 Task: Find a place to stay in Alvares Machado, Brazil from 26 Aug to 10 Sep for 8 guests, with a price range of ₹12000 to ₹340000, including amenities like free parking, TV, and gym, and property type as house.
Action: Mouse moved to (417, 82)
Screenshot: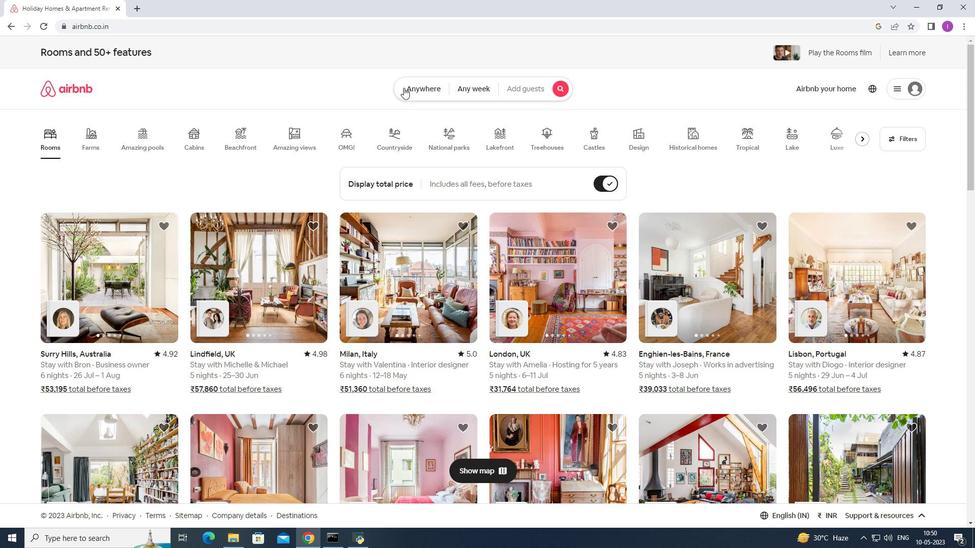 
Action: Mouse pressed left at (417, 82)
Screenshot: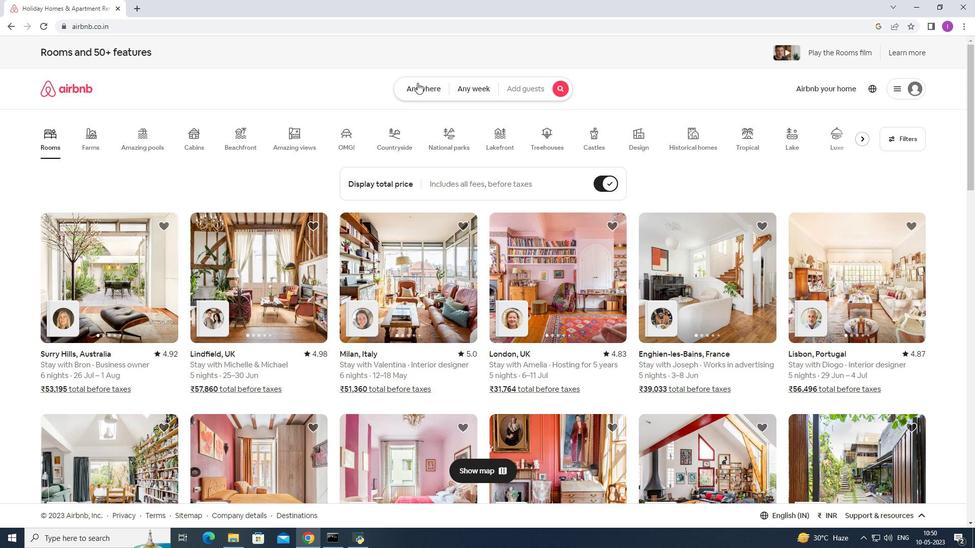
Action: Mouse moved to (327, 129)
Screenshot: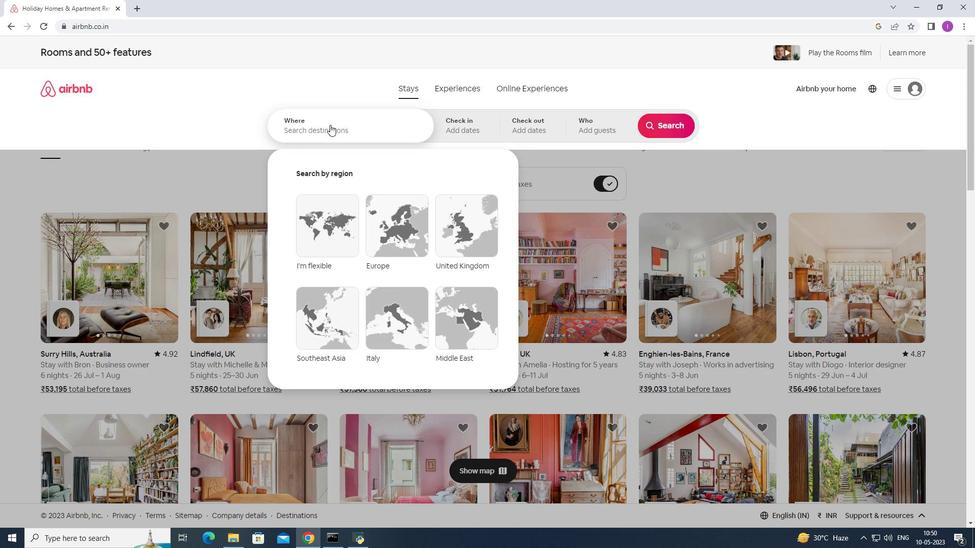 
Action: Mouse pressed left at (327, 129)
Screenshot: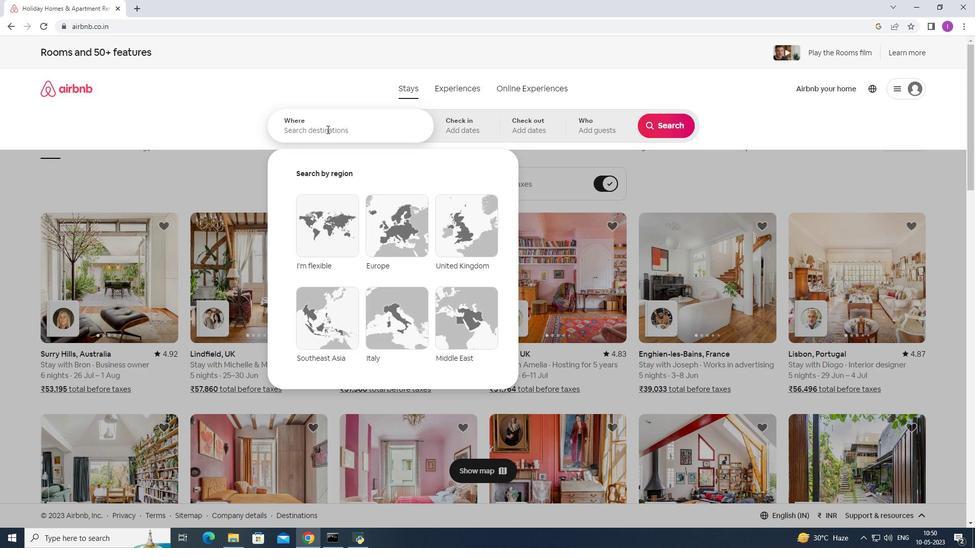 
Action: Mouse moved to (394, 122)
Screenshot: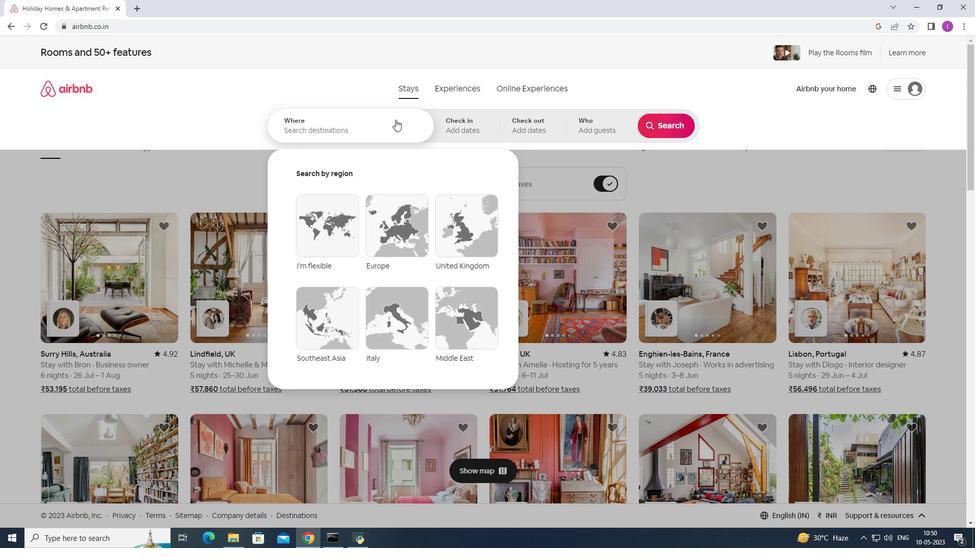 
Action: Key pressed <Key.shift>Alvares<Key.space><Key.shift>Machado,<Key.shift><Key.shift>Brazil
Screenshot: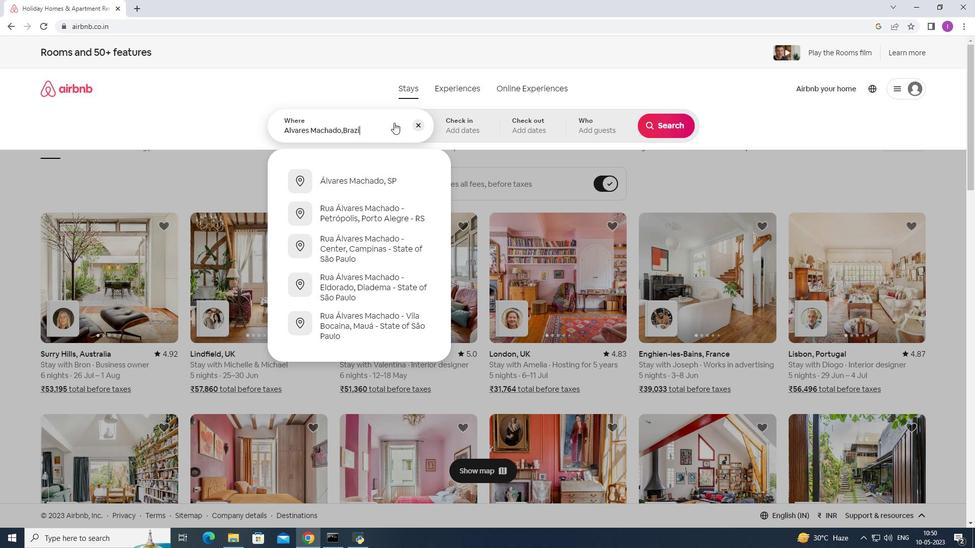 
Action: Mouse moved to (454, 125)
Screenshot: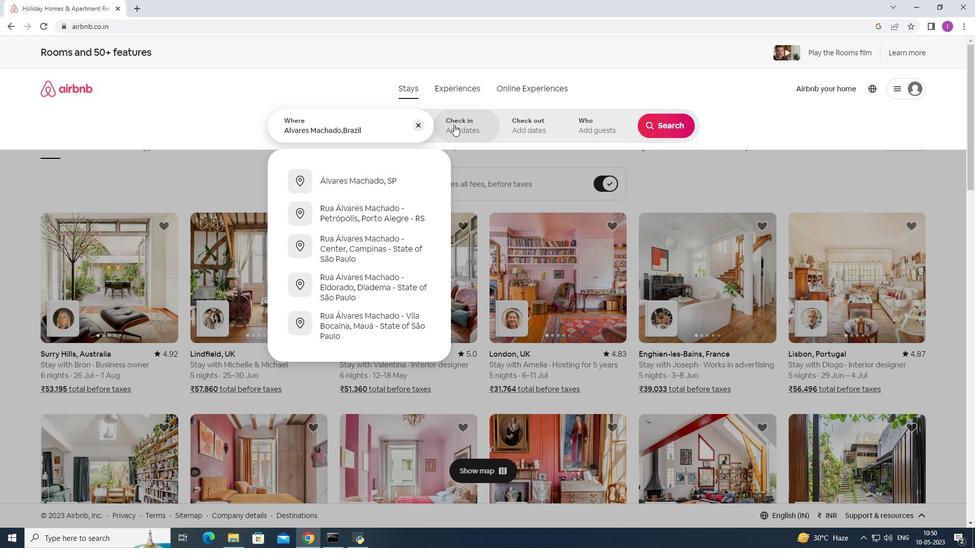
Action: Mouse pressed left at (454, 125)
Screenshot: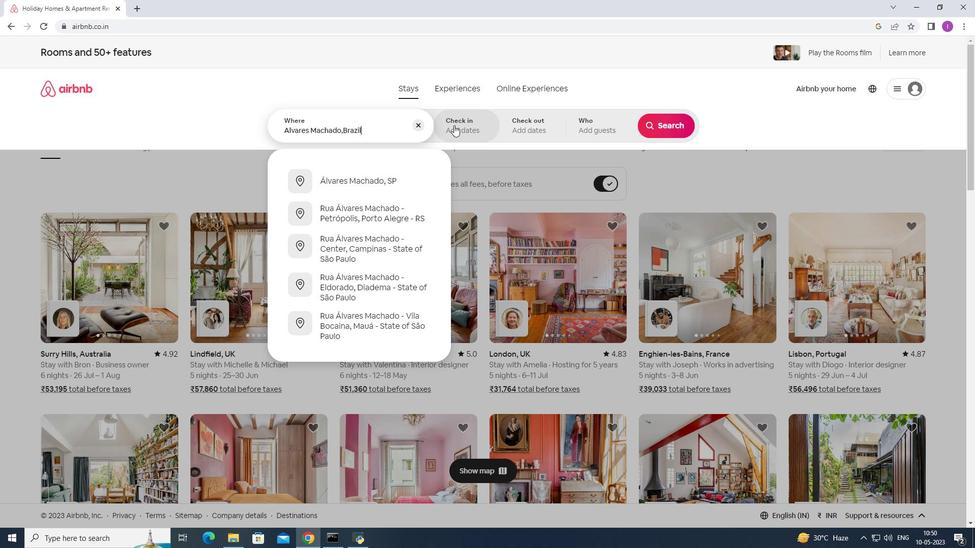 
Action: Mouse moved to (668, 207)
Screenshot: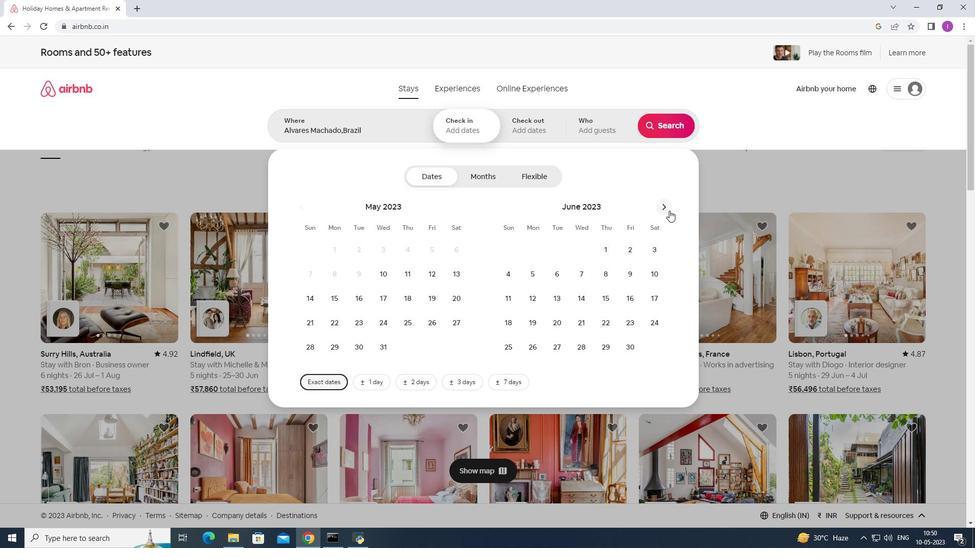 
Action: Mouse pressed left at (668, 207)
Screenshot: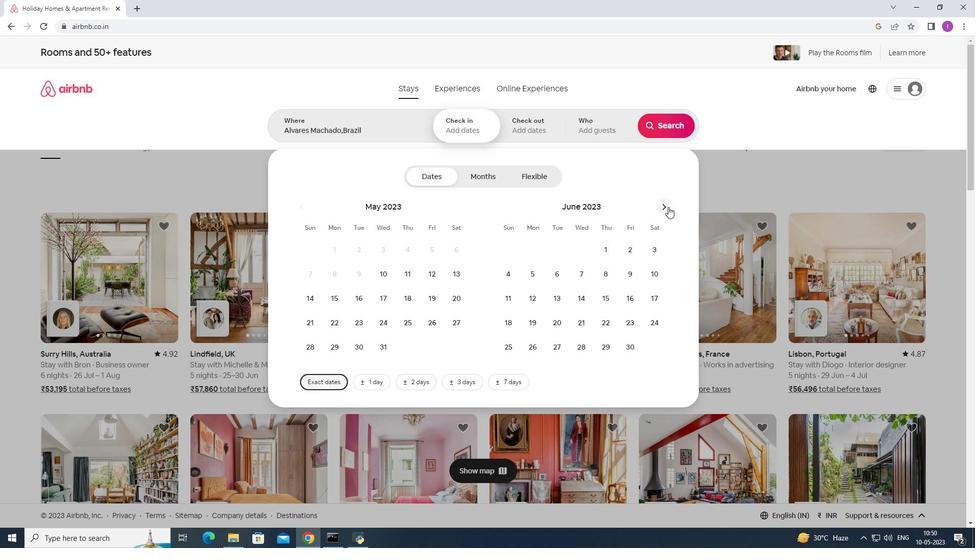 
Action: Mouse pressed left at (668, 207)
Screenshot: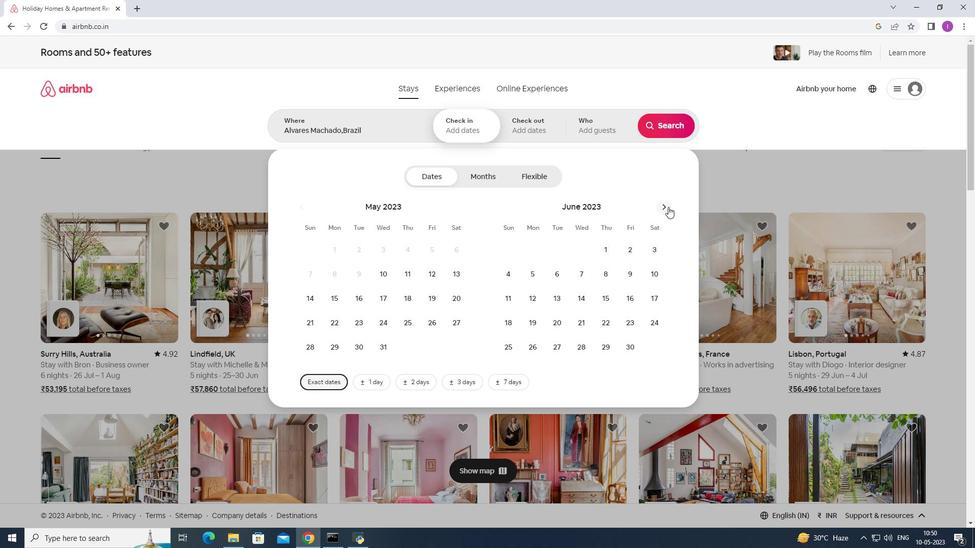 
Action: Mouse pressed left at (668, 207)
Screenshot: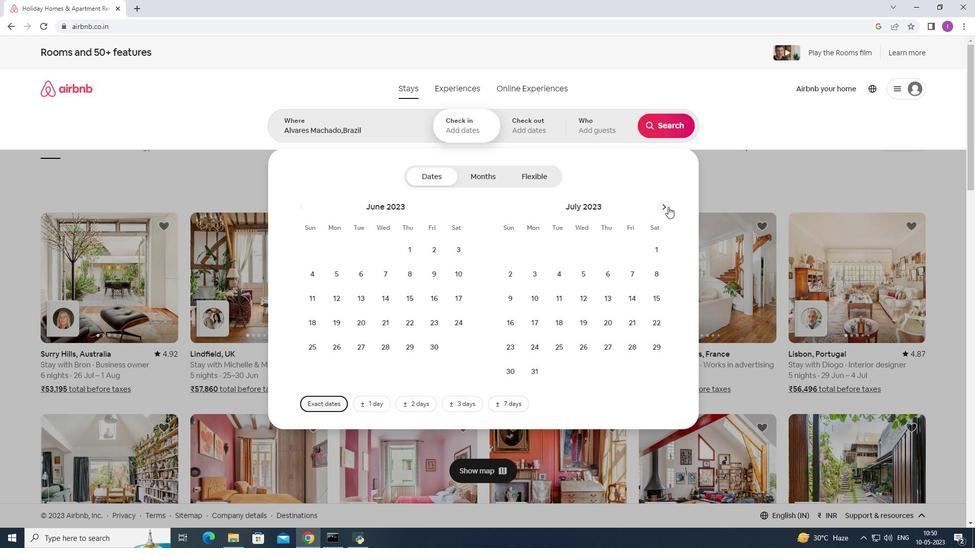 
Action: Mouse moved to (459, 326)
Screenshot: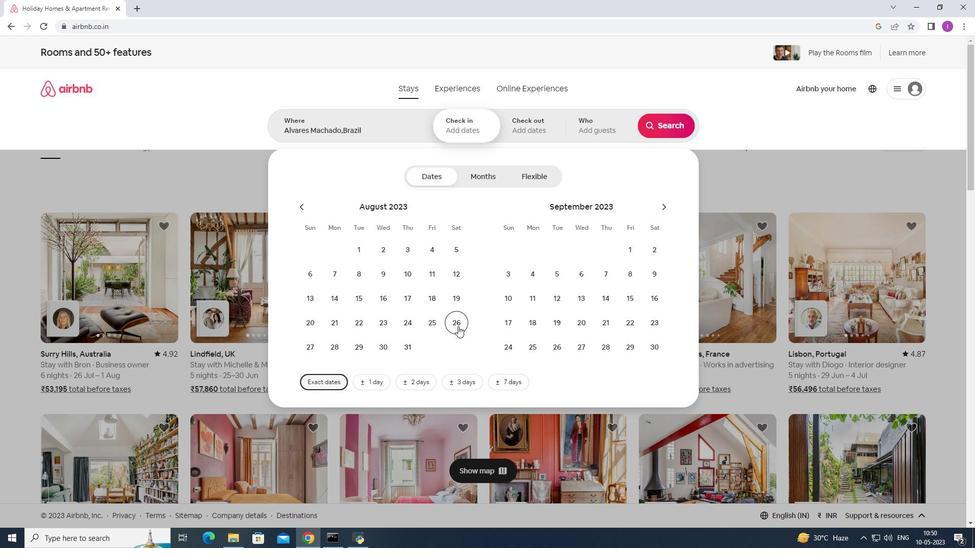 
Action: Mouse pressed left at (459, 326)
Screenshot: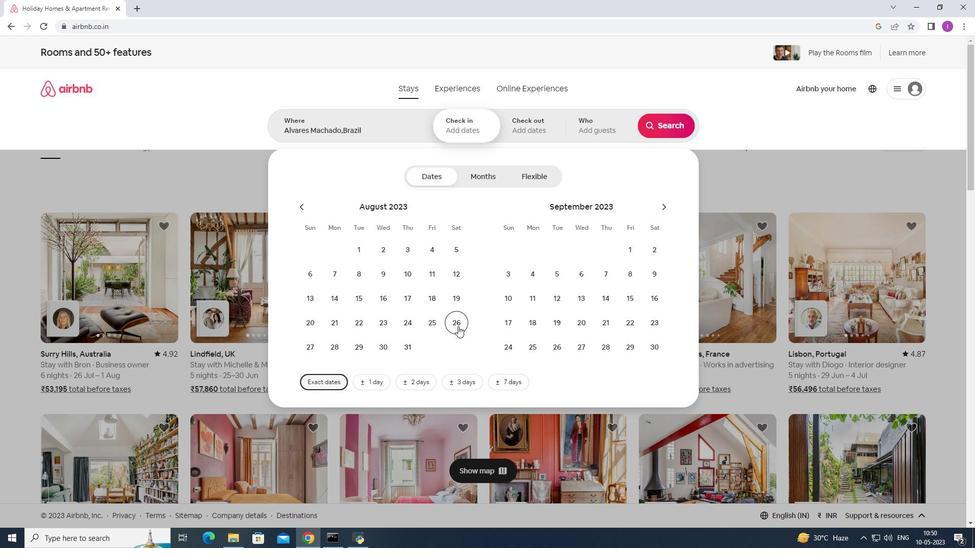 
Action: Mouse moved to (504, 297)
Screenshot: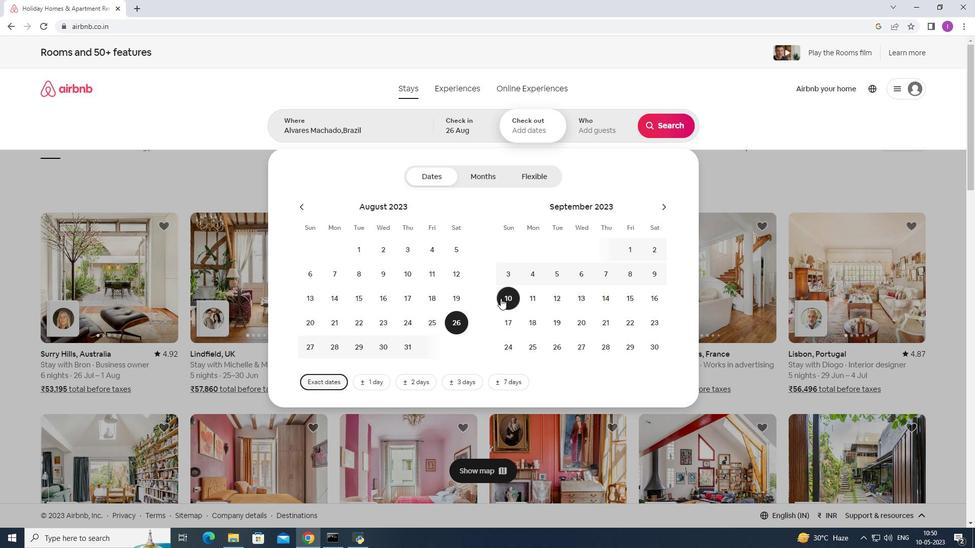 
Action: Mouse pressed left at (504, 297)
Screenshot: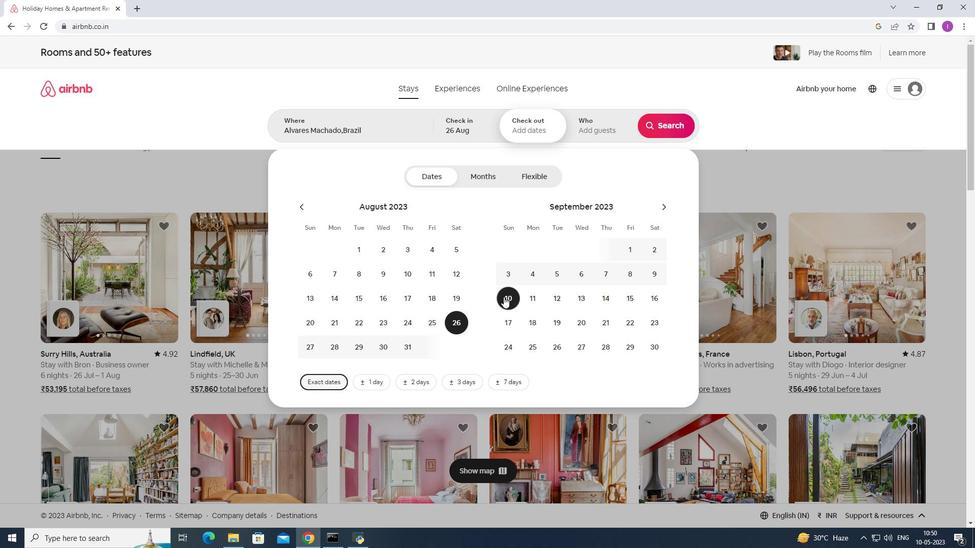 
Action: Mouse moved to (604, 120)
Screenshot: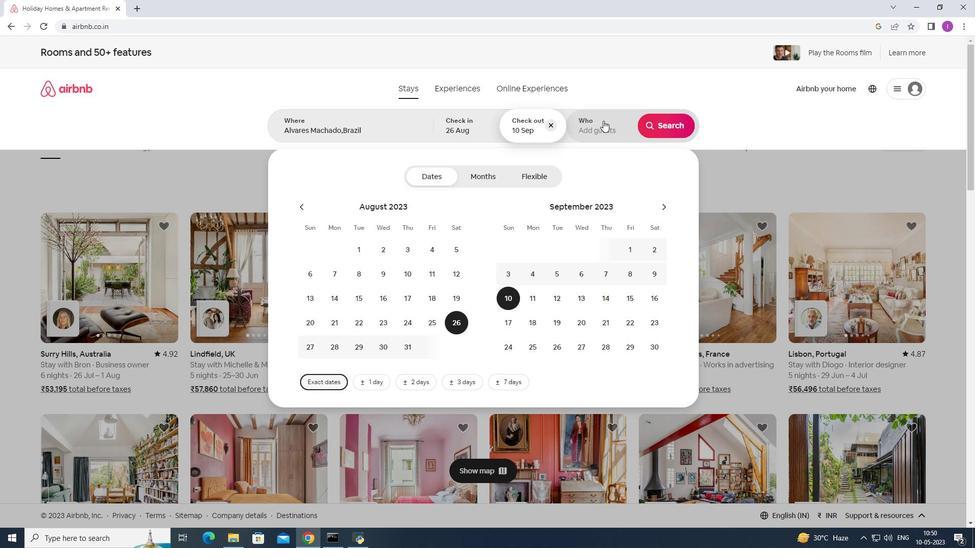 
Action: Mouse pressed left at (604, 120)
Screenshot: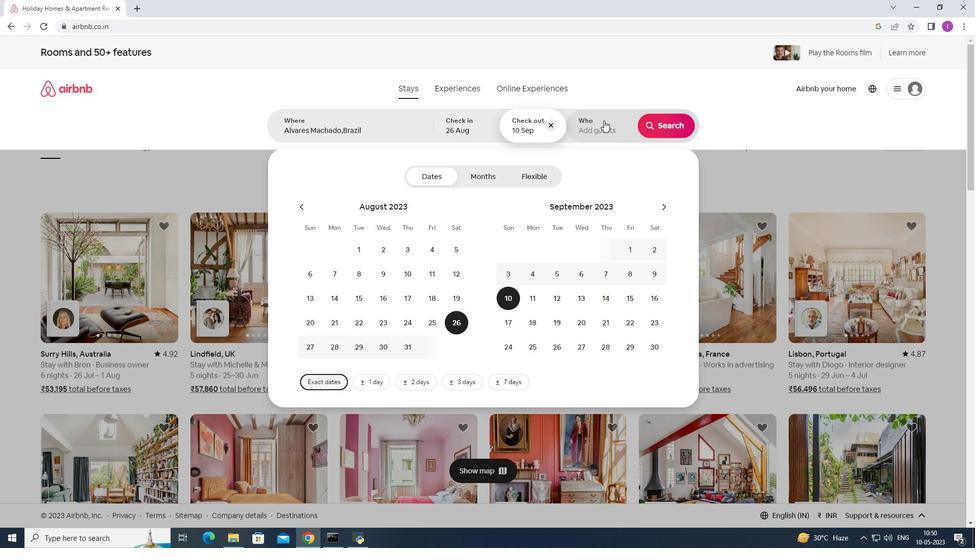 
Action: Mouse moved to (670, 181)
Screenshot: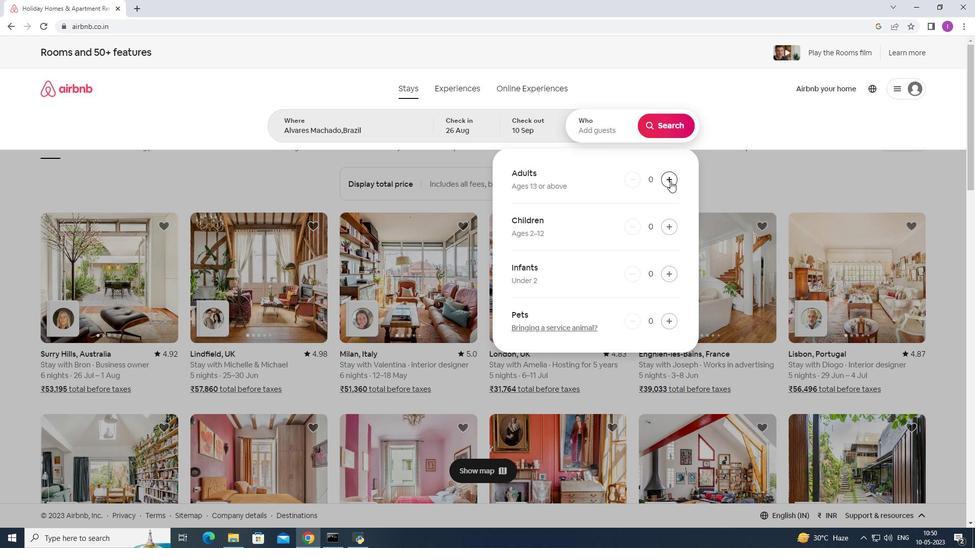 
Action: Mouse pressed left at (670, 181)
Screenshot: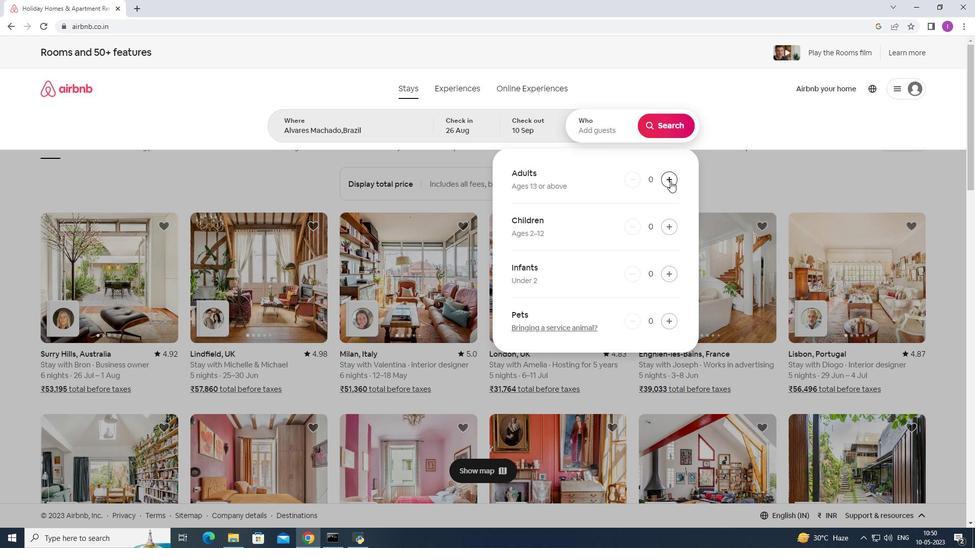 
Action: Mouse moved to (671, 181)
Screenshot: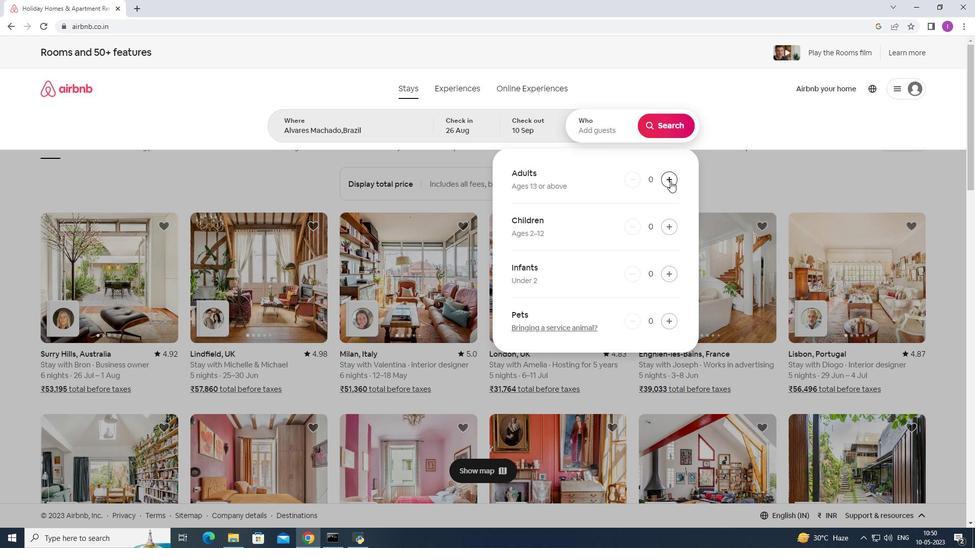 
Action: Mouse pressed left at (671, 181)
Screenshot: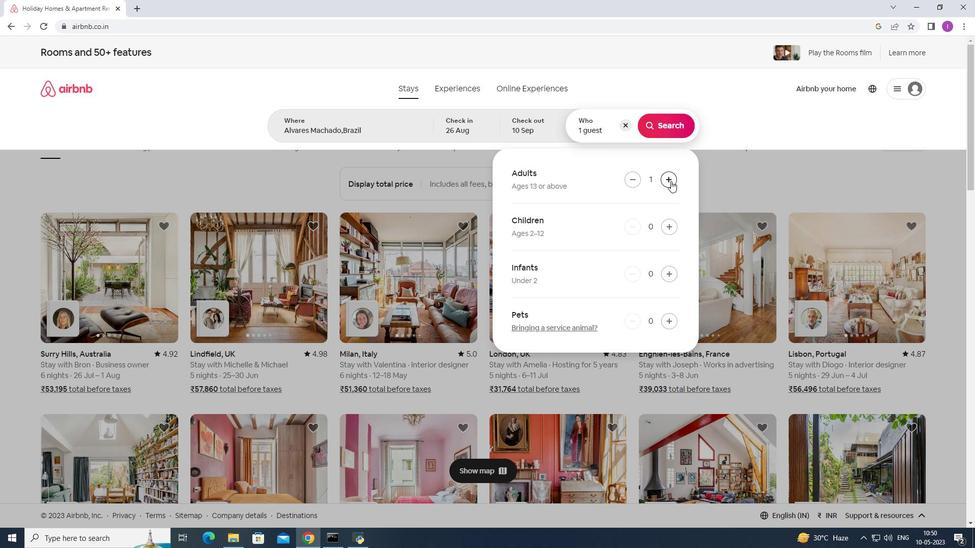 
Action: Mouse pressed left at (671, 181)
Screenshot: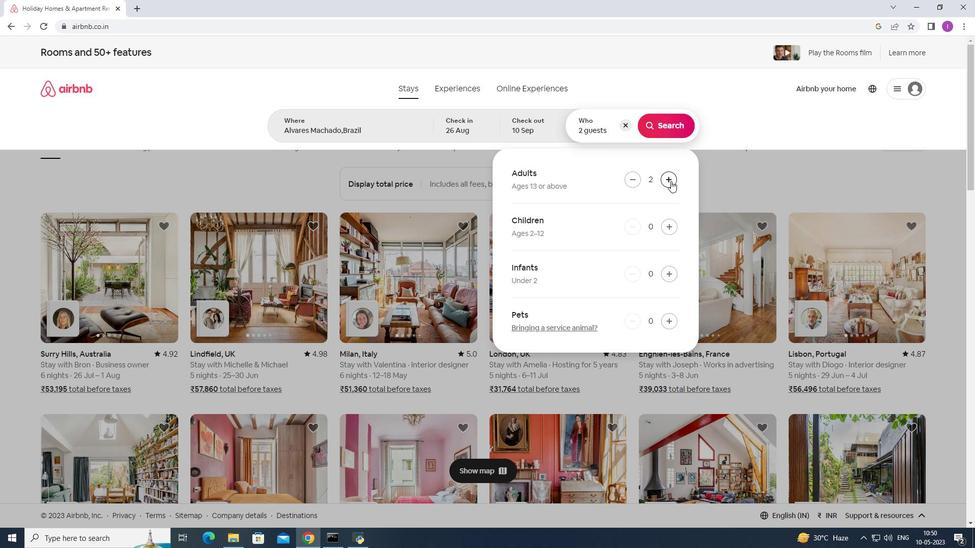 
Action: Mouse moved to (671, 180)
Screenshot: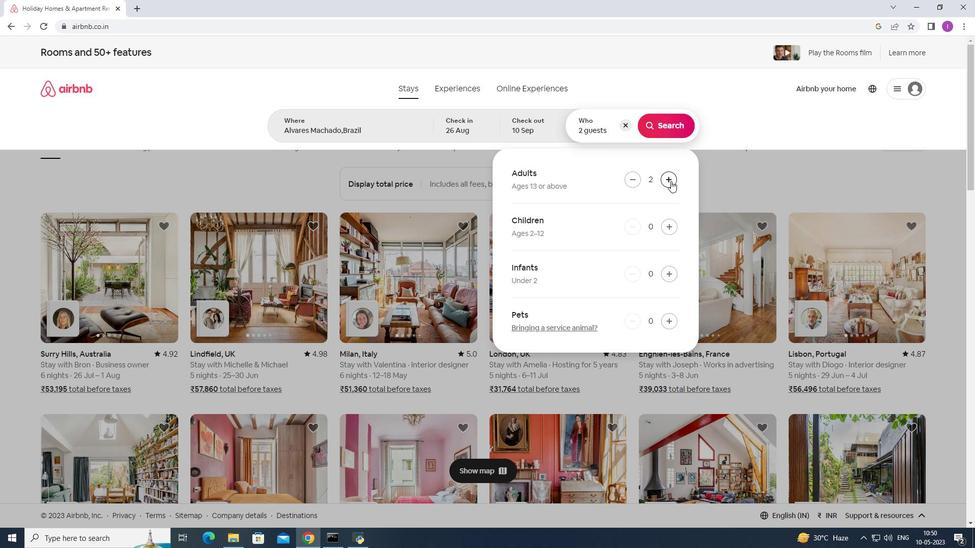 
Action: Mouse pressed left at (671, 180)
Screenshot: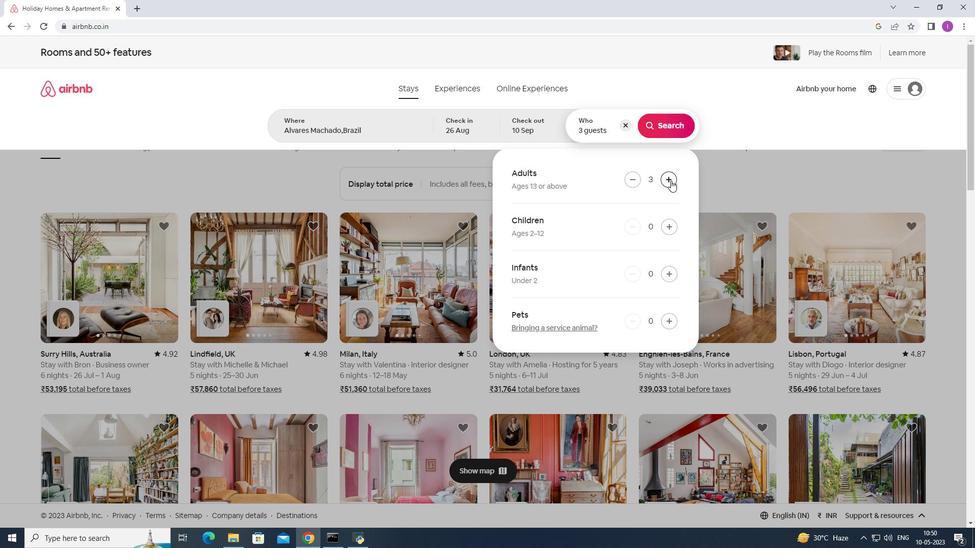 
Action: Mouse pressed left at (671, 180)
Screenshot: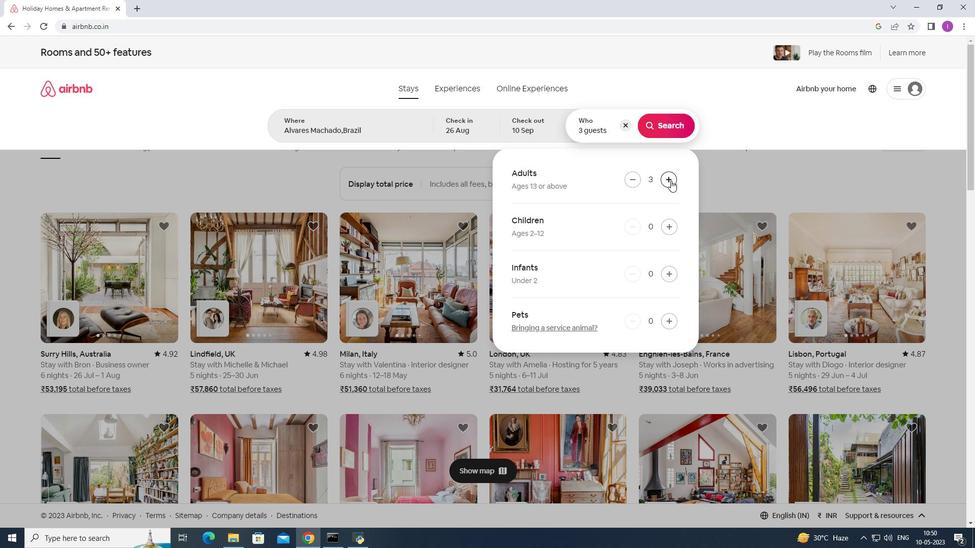 
Action: Mouse pressed left at (671, 180)
Screenshot: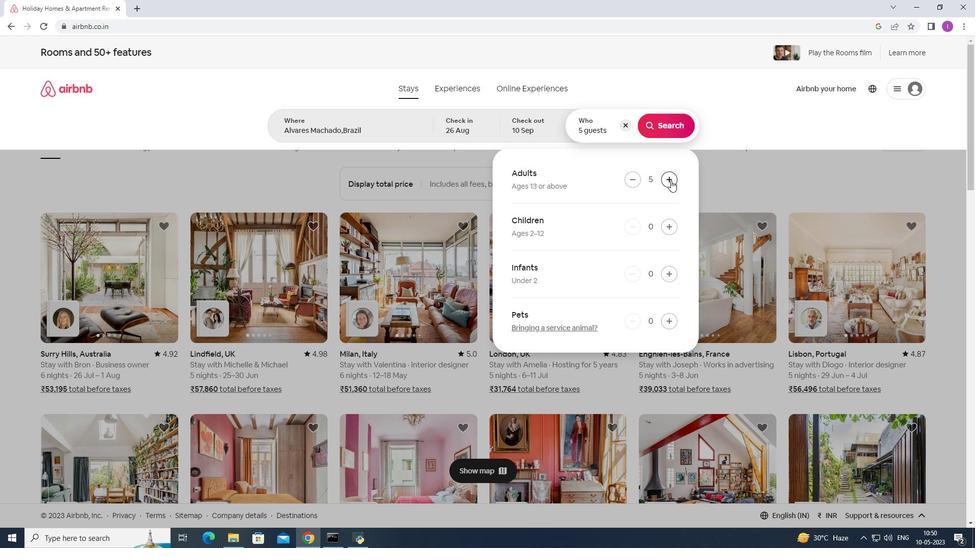 
Action: Mouse moved to (671, 223)
Screenshot: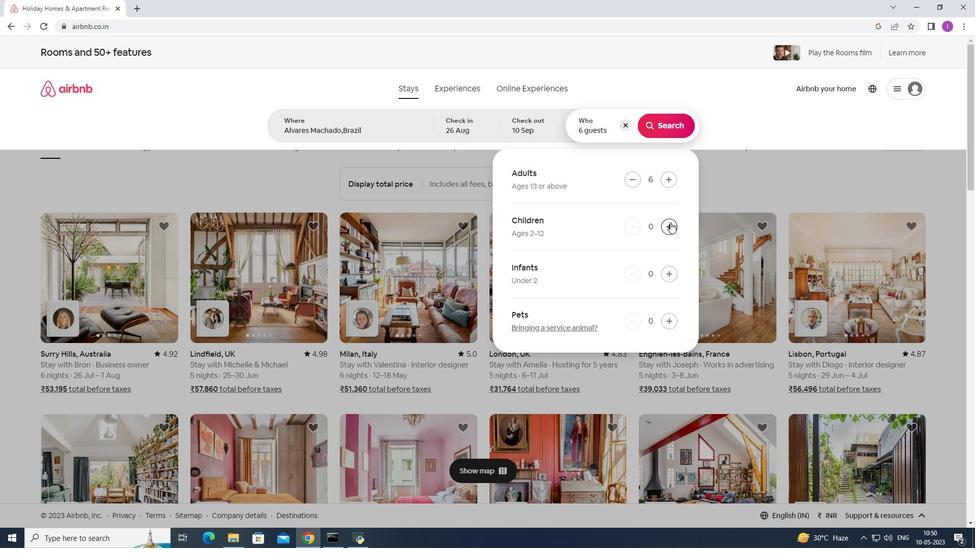 
Action: Mouse pressed left at (671, 223)
Screenshot: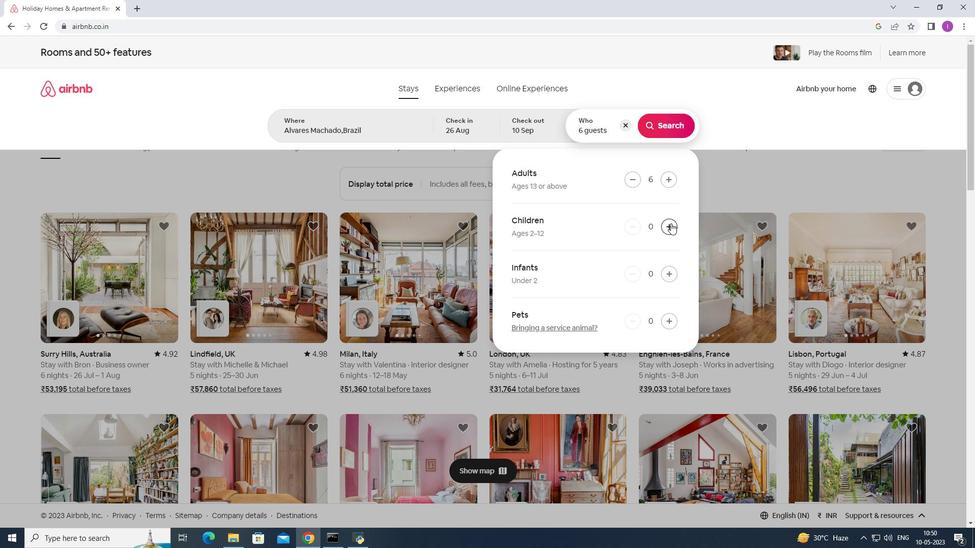
Action: Mouse pressed left at (671, 223)
Screenshot: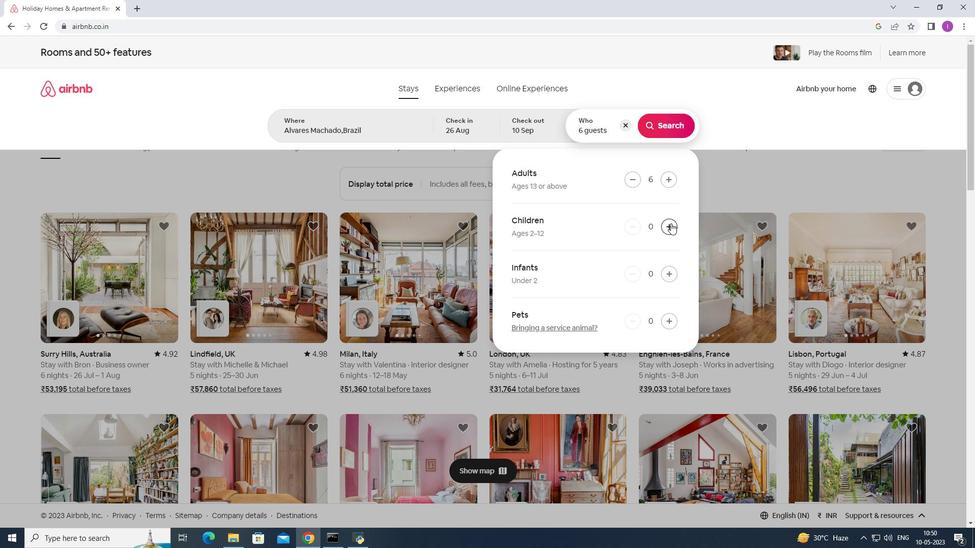 
Action: Mouse moved to (664, 130)
Screenshot: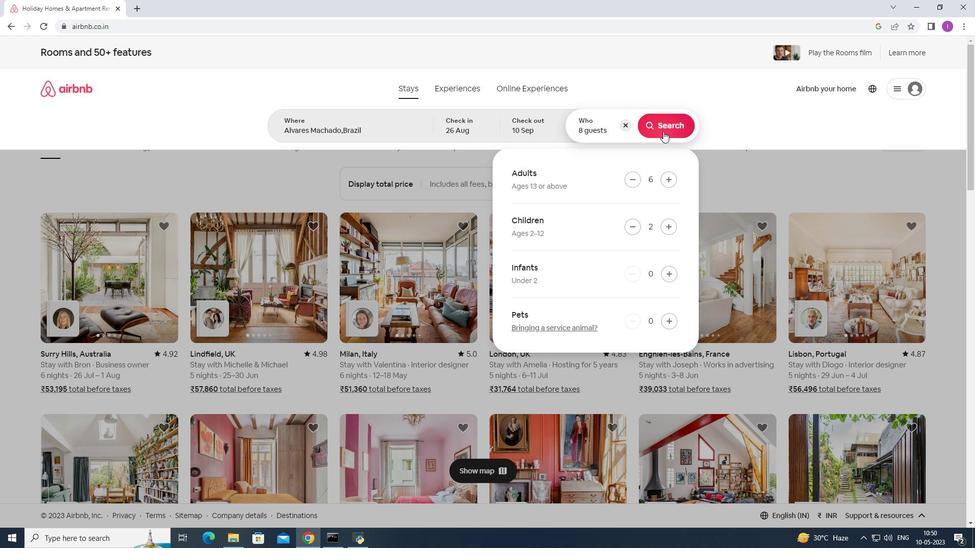 
Action: Mouse pressed left at (664, 130)
Screenshot: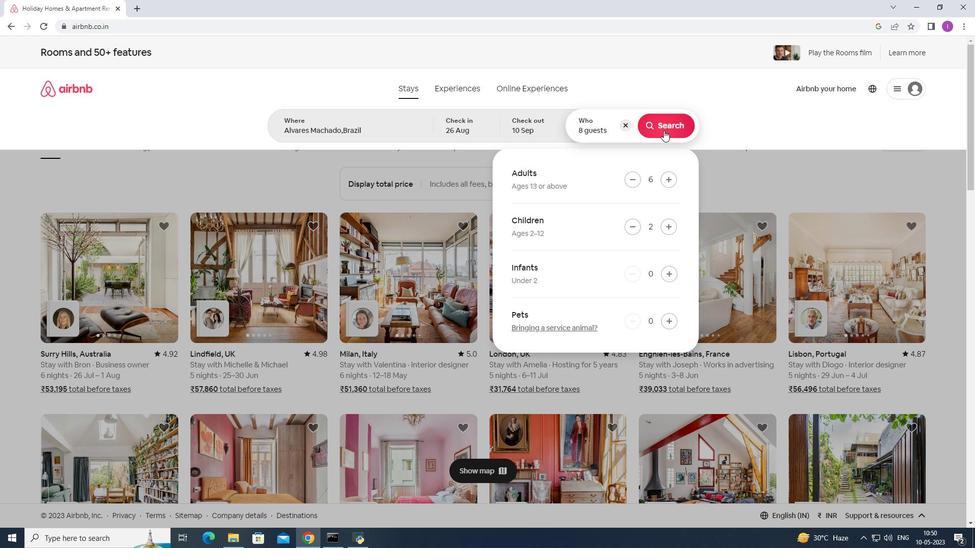
Action: Mouse moved to (936, 97)
Screenshot: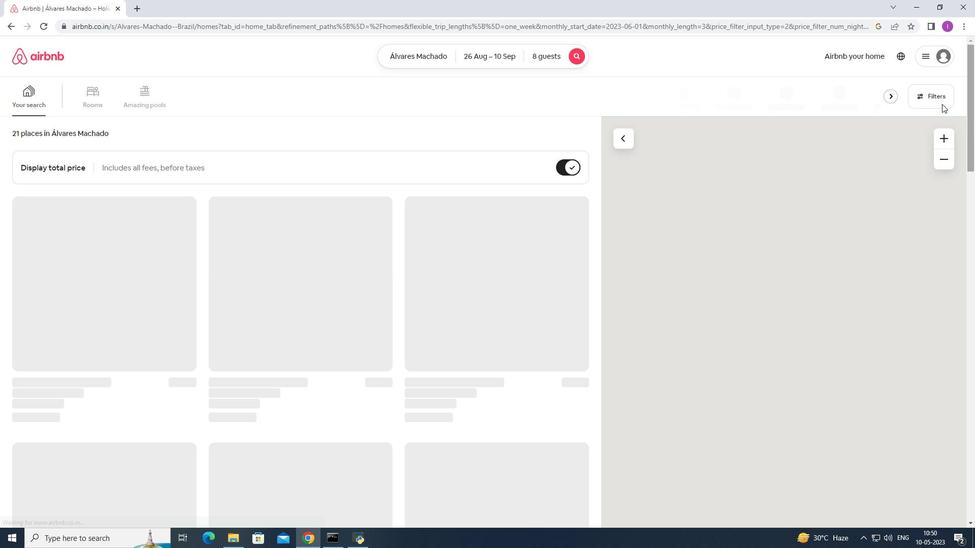 
Action: Mouse pressed left at (936, 97)
Screenshot: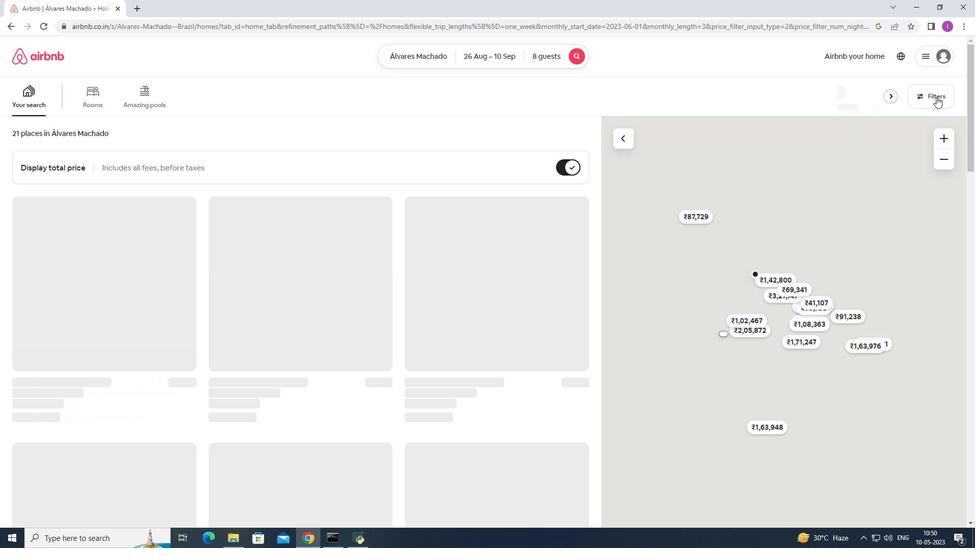 
Action: Mouse moved to (366, 346)
Screenshot: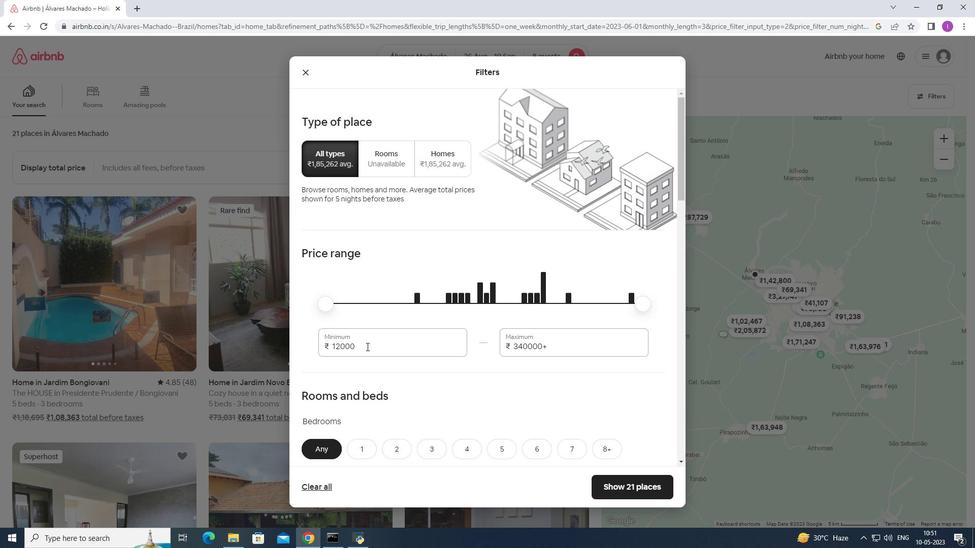 
Action: Mouse pressed left at (366, 346)
Screenshot: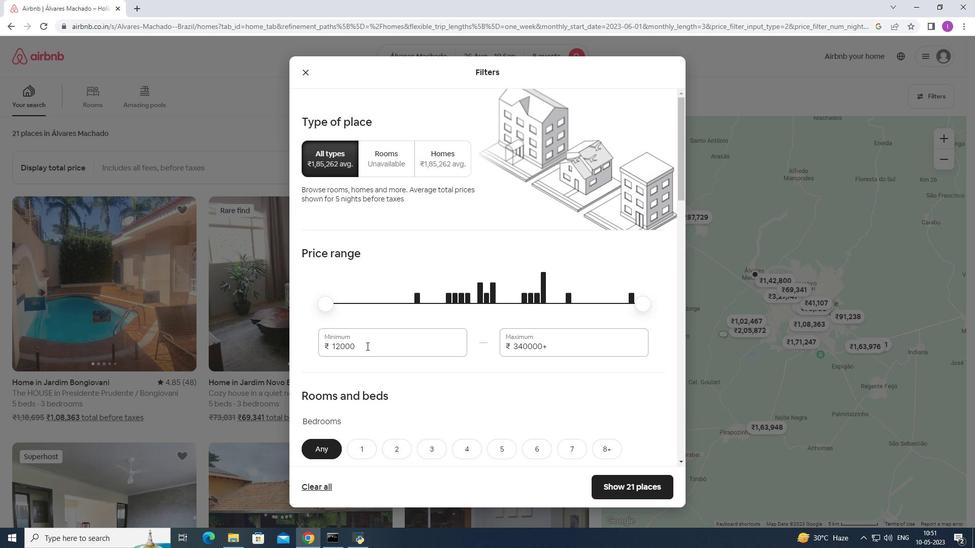 
Action: Mouse moved to (349, 358)
Screenshot: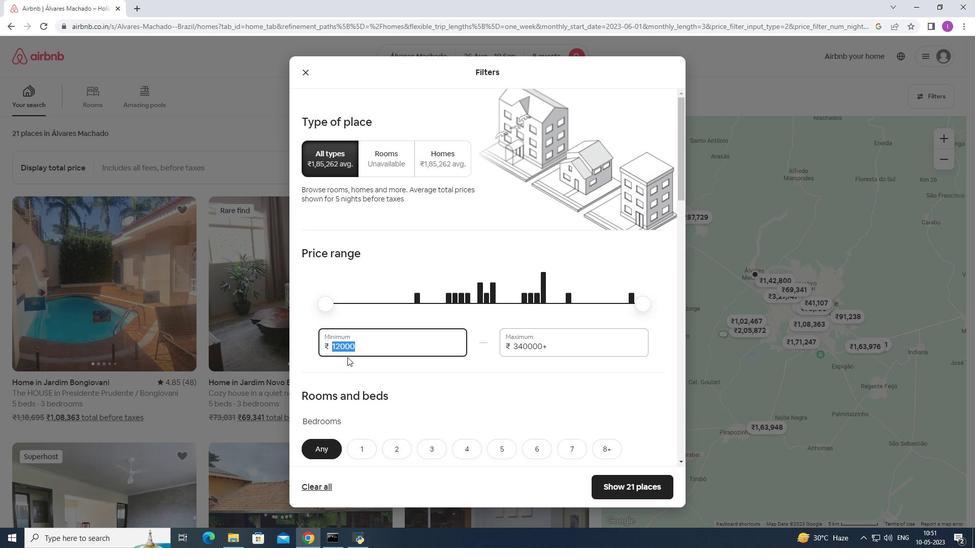 
Action: Key pressed 1
Screenshot: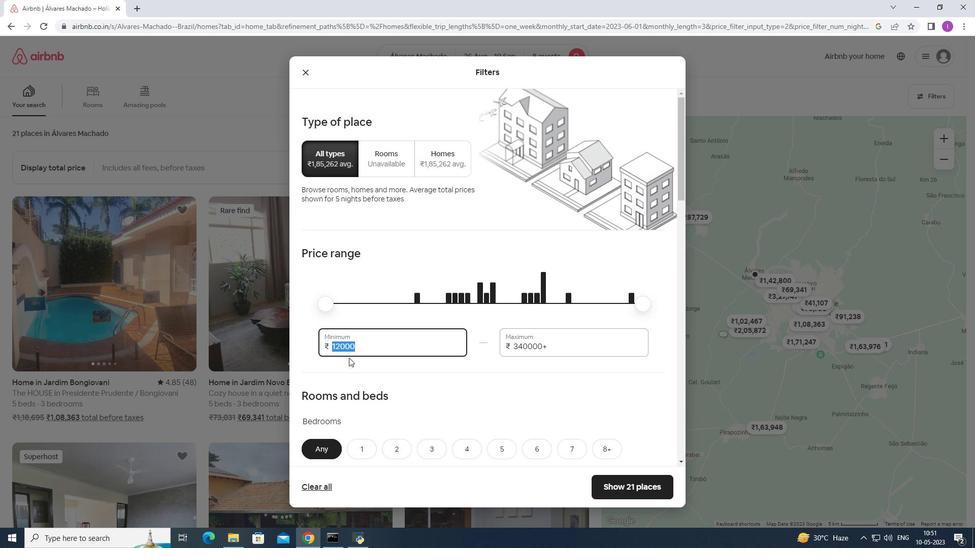 
Action: Mouse moved to (349, 358)
Screenshot: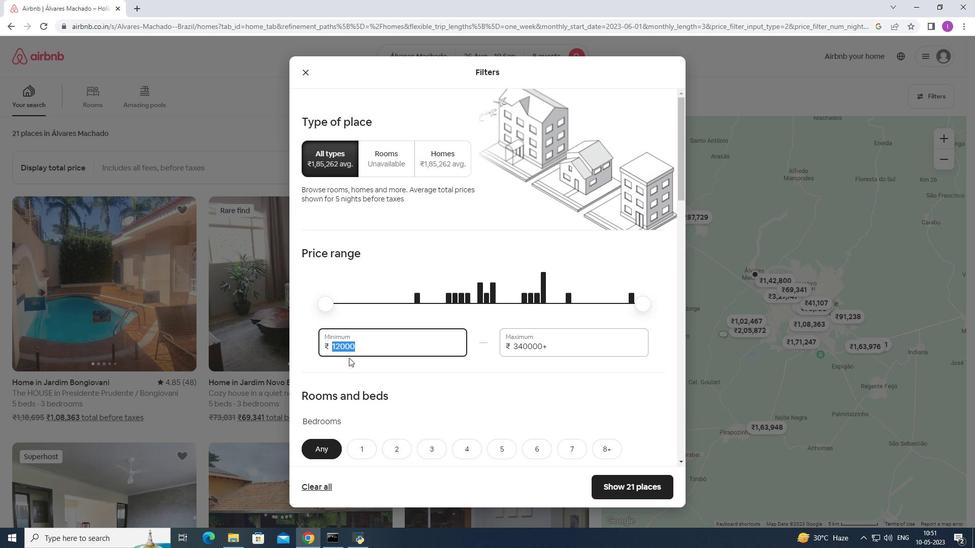 
Action: Key pressed 00
Screenshot: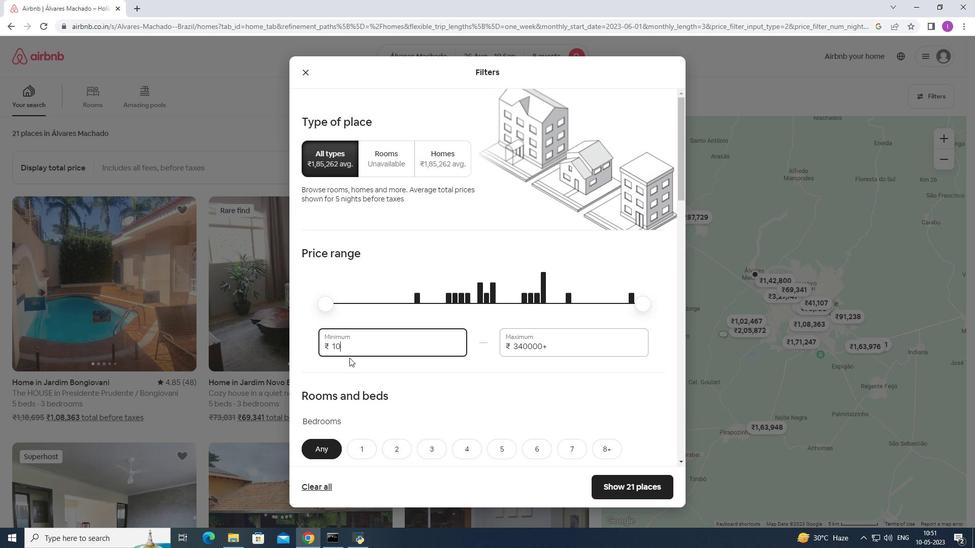 
Action: Mouse moved to (349, 358)
Screenshot: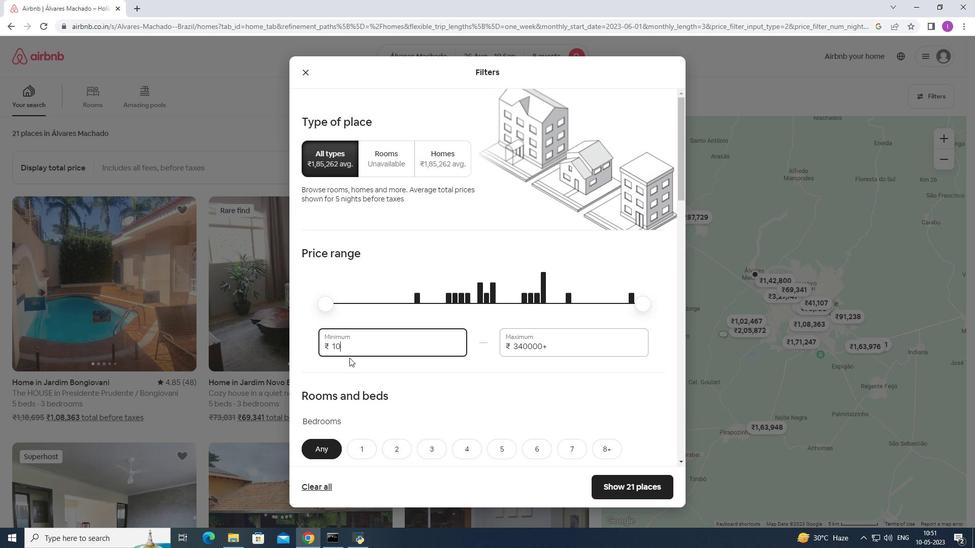 
Action: Key pressed 0
Screenshot: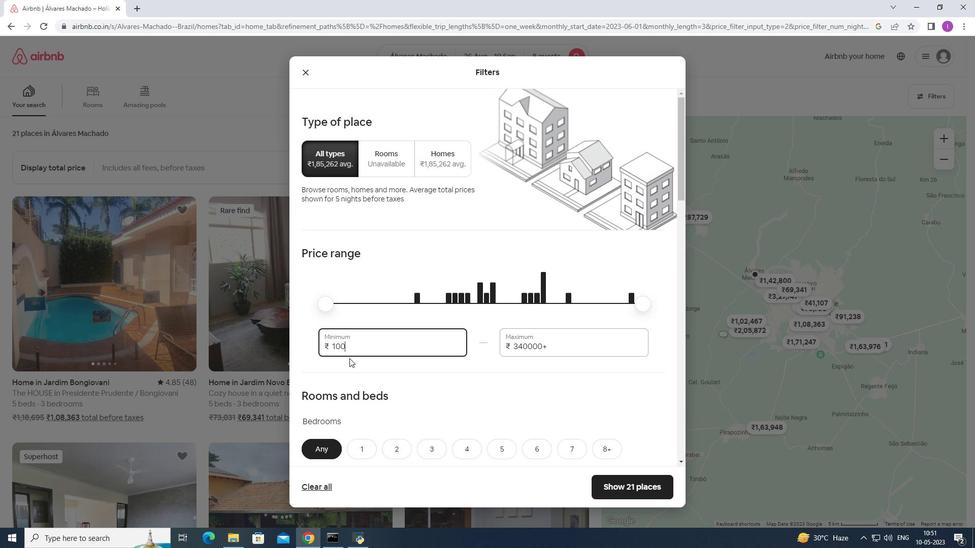 
Action: Mouse moved to (352, 360)
Screenshot: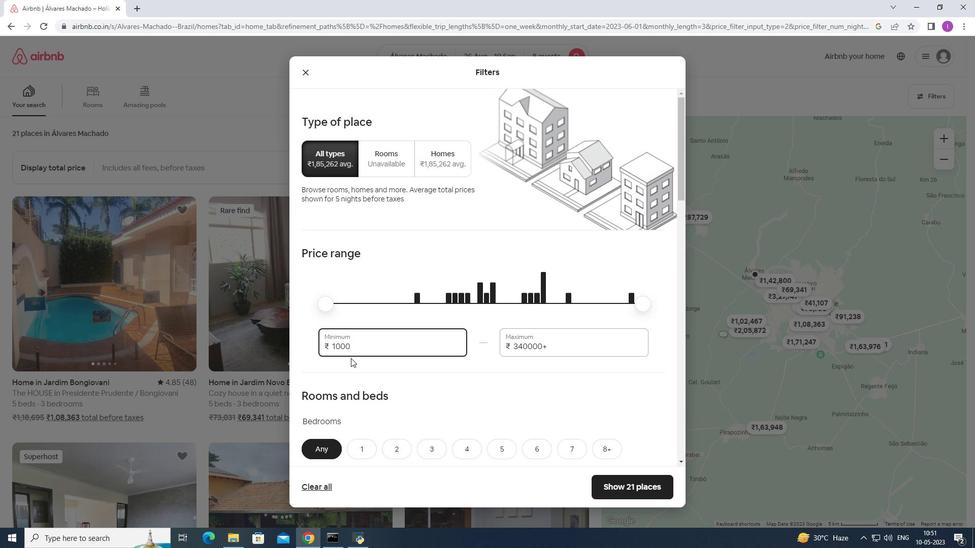 
Action: Key pressed 0
Screenshot: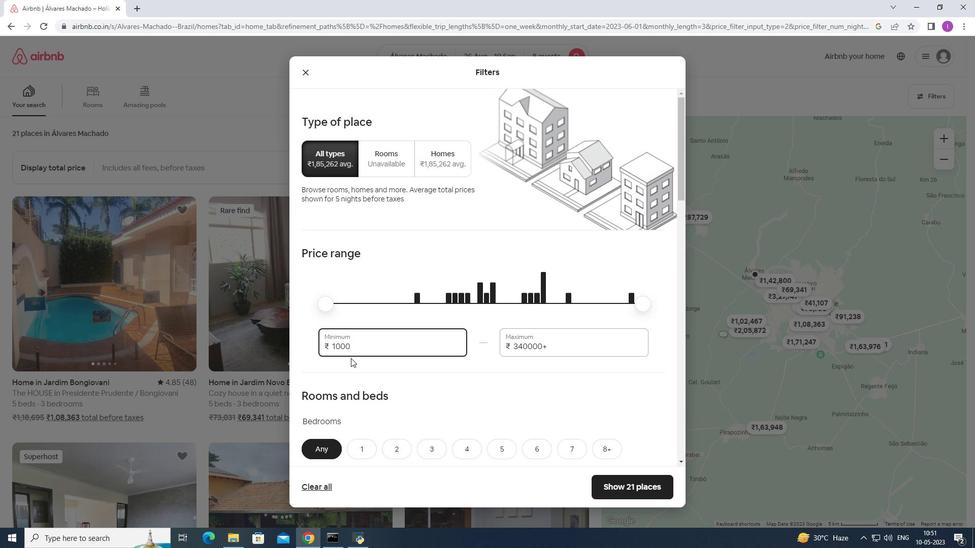 
Action: Mouse moved to (556, 341)
Screenshot: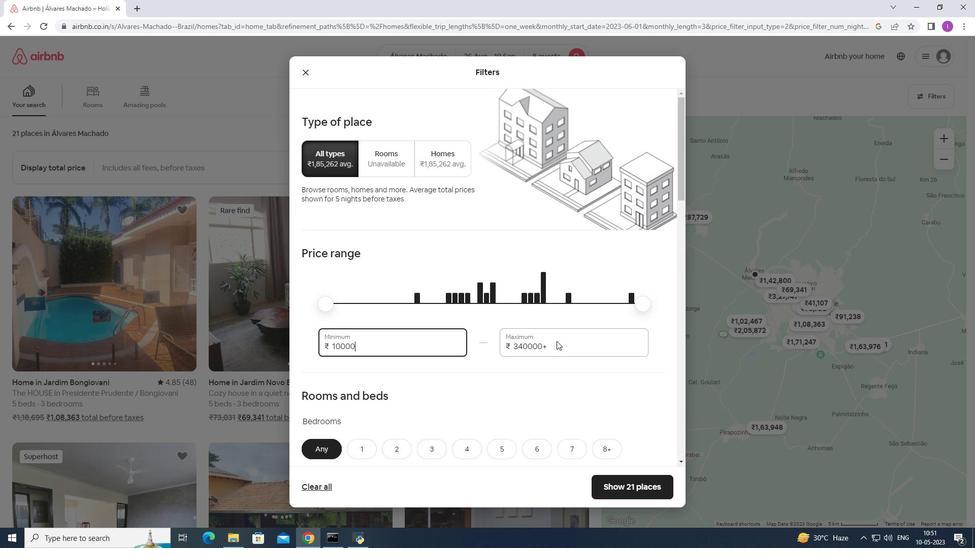 
Action: Mouse pressed left at (556, 341)
Screenshot: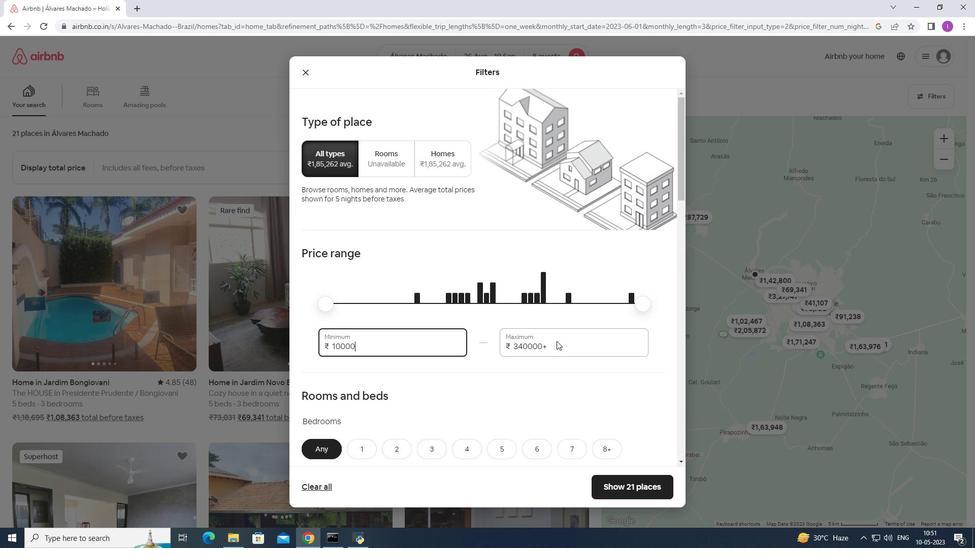 
Action: Mouse moved to (553, 341)
Screenshot: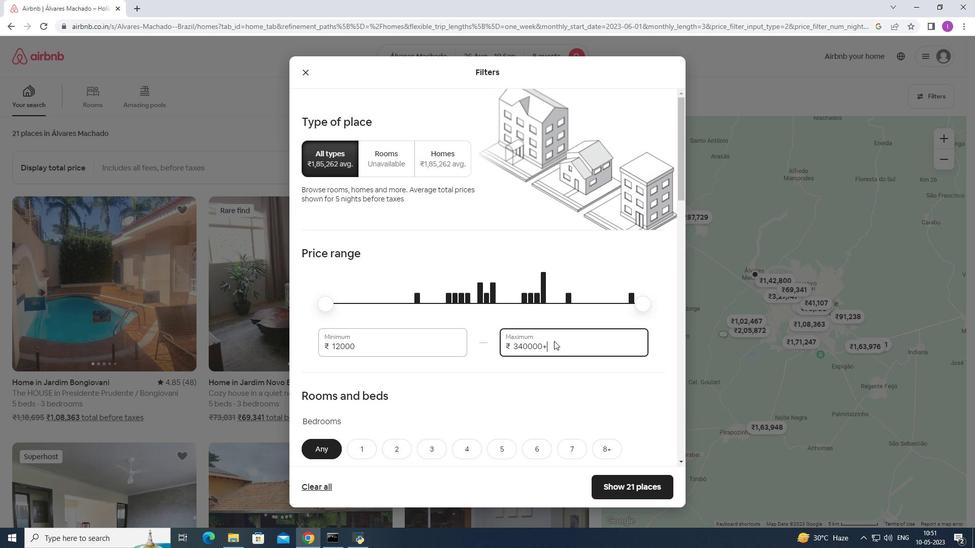 
Action: Mouse pressed left at (553, 341)
Screenshot: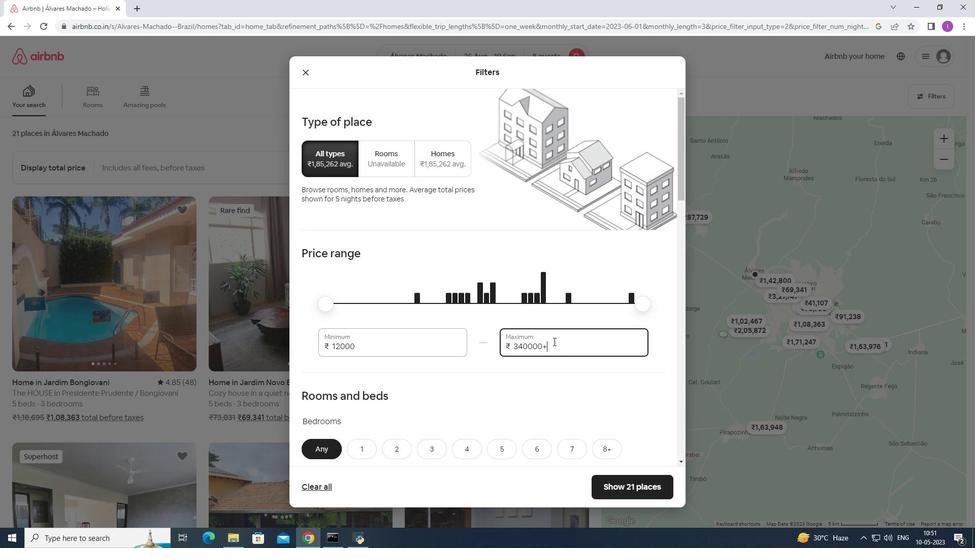 
Action: Mouse moved to (546, 346)
Screenshot: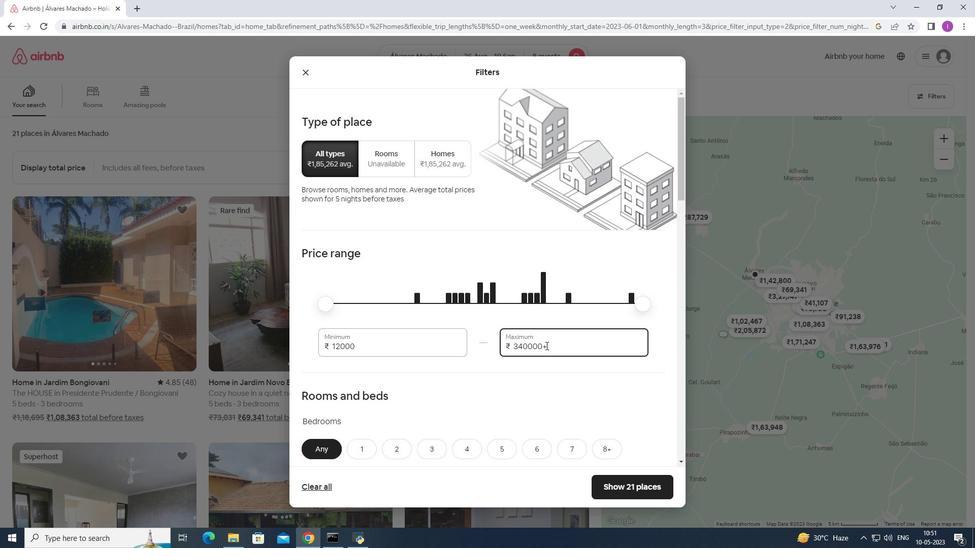 
Action: Mouse pressed left at (546, 346)
Screenshot: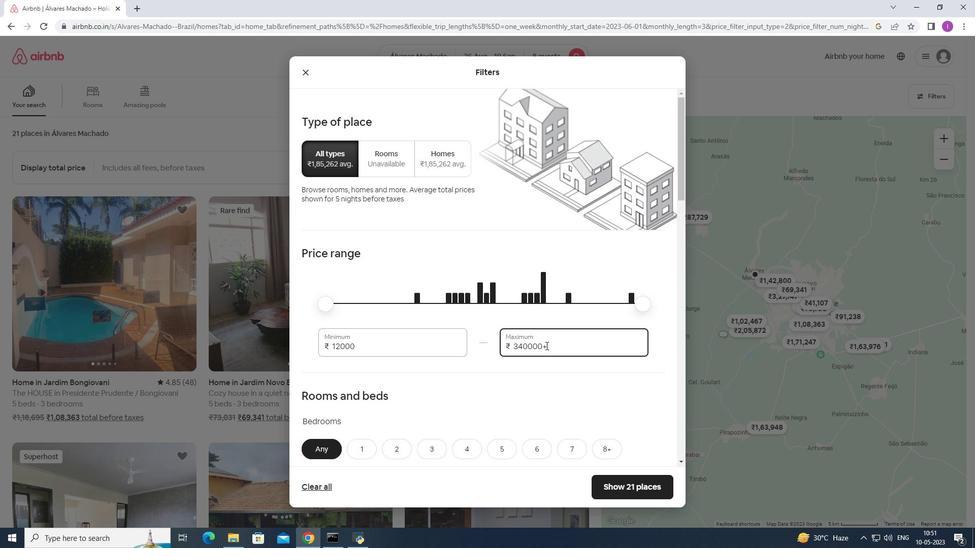
Action: Mouse moved to (511, 350)
Screenshot: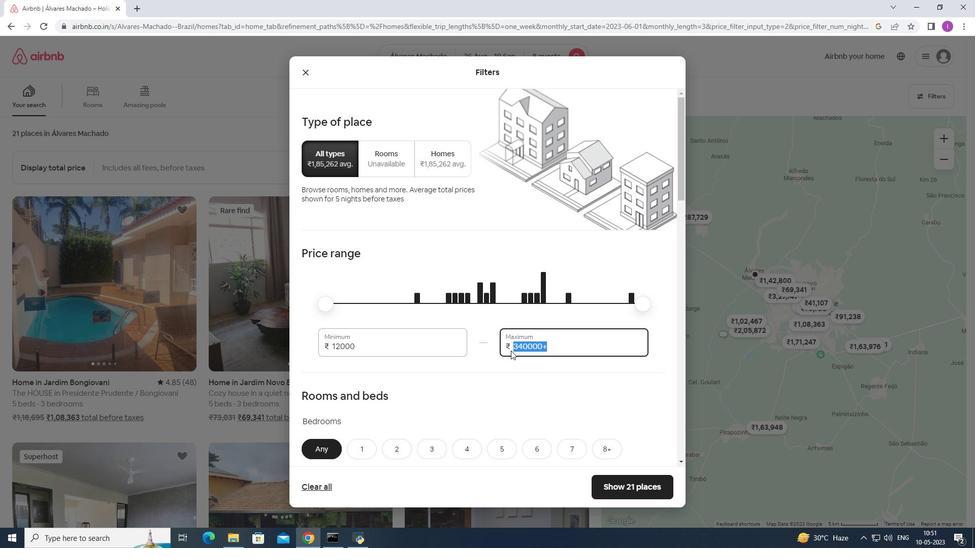 
Action: Key pressed 1
Screenshot: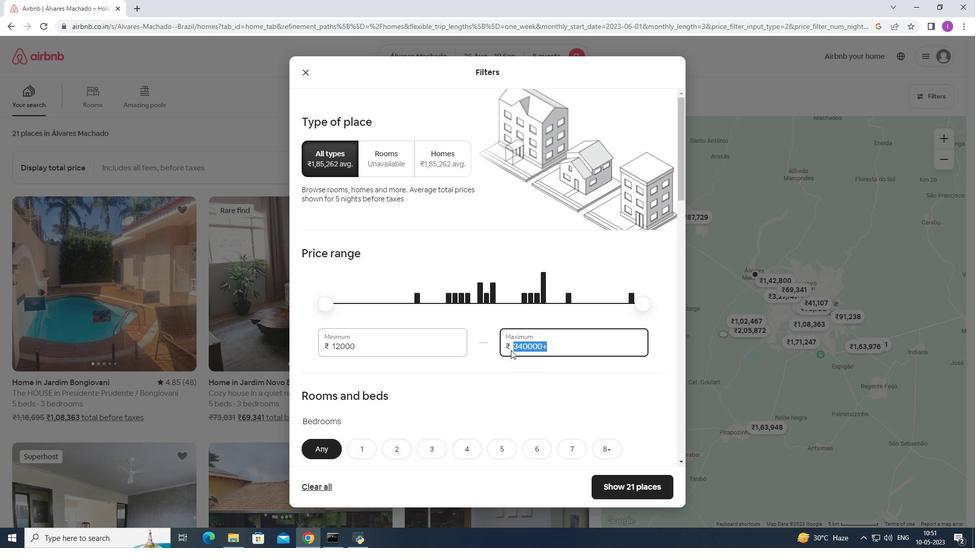 
Action: Mouse moved to (509, 351)
Screenshot: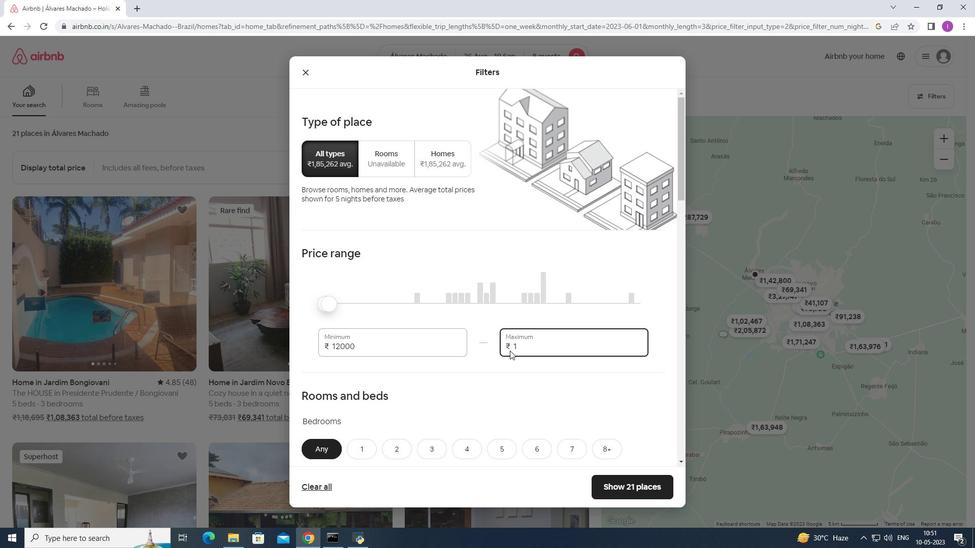 
Action: Key pressed 5
Screenshot: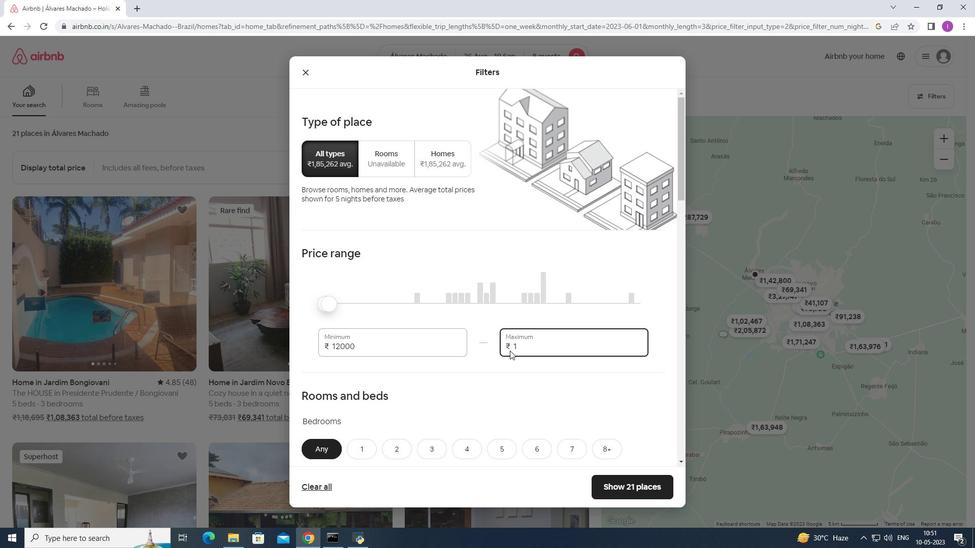 
Action: Mouse moved to (505, 361)
Screenshot: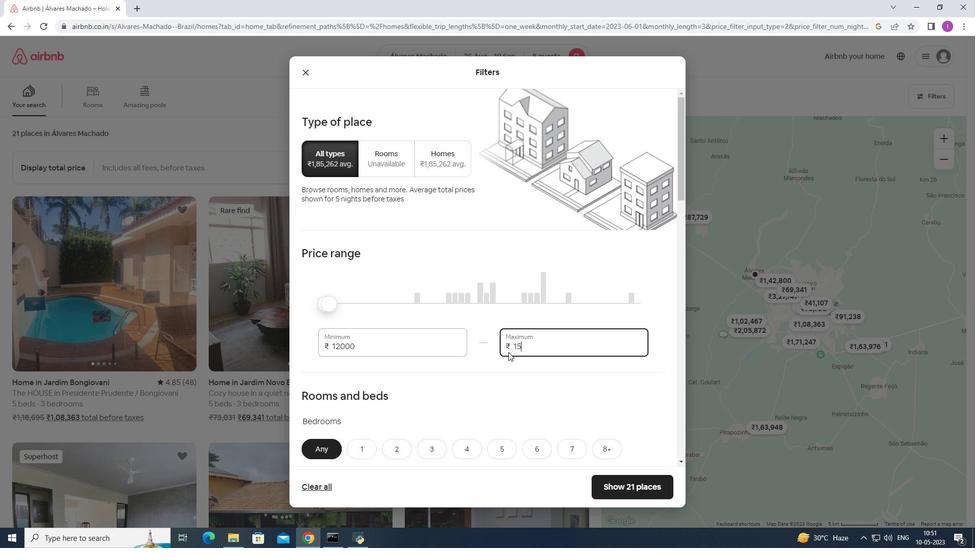 
Action: Key pressed 0
Screenshot: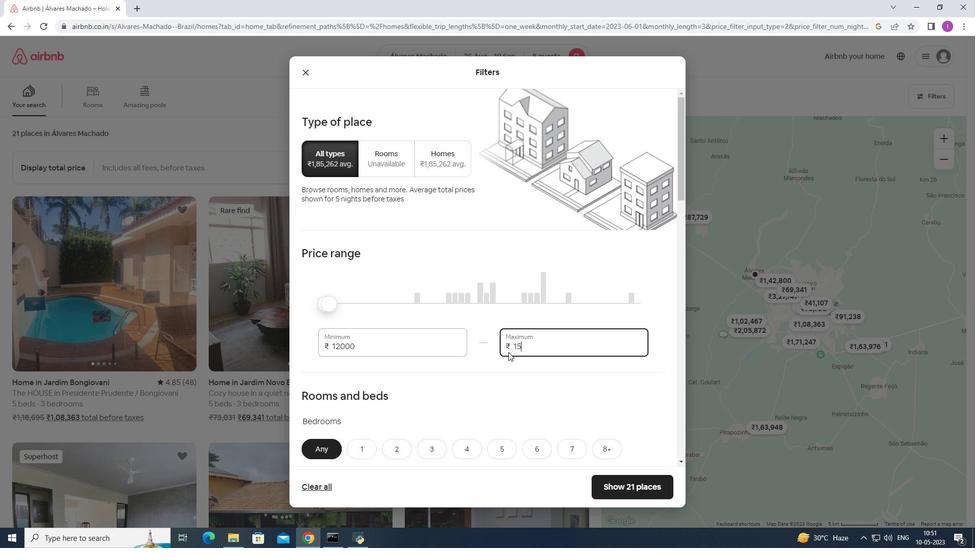 
Action: Mouse moved to (502, 363)
Screenshot: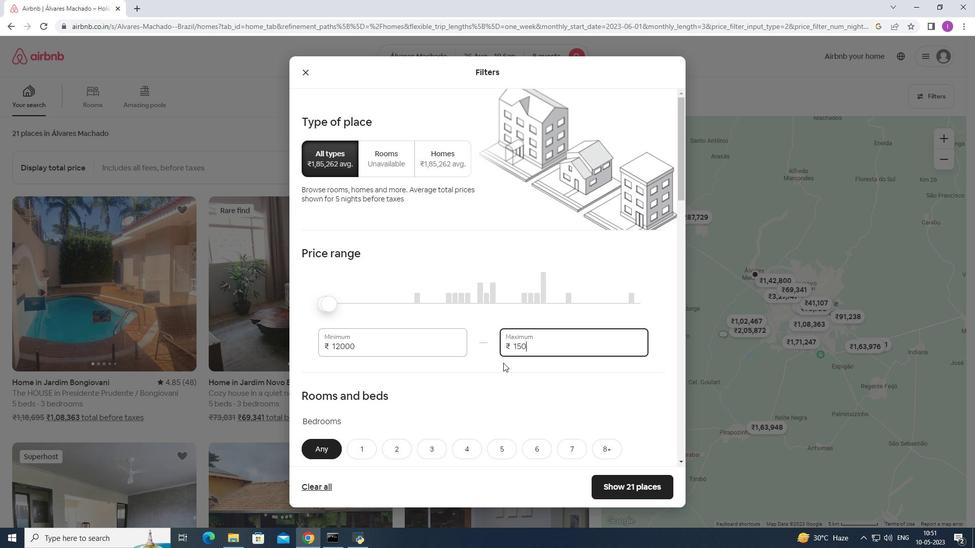 
Action: Key pressed 00
Screenshot: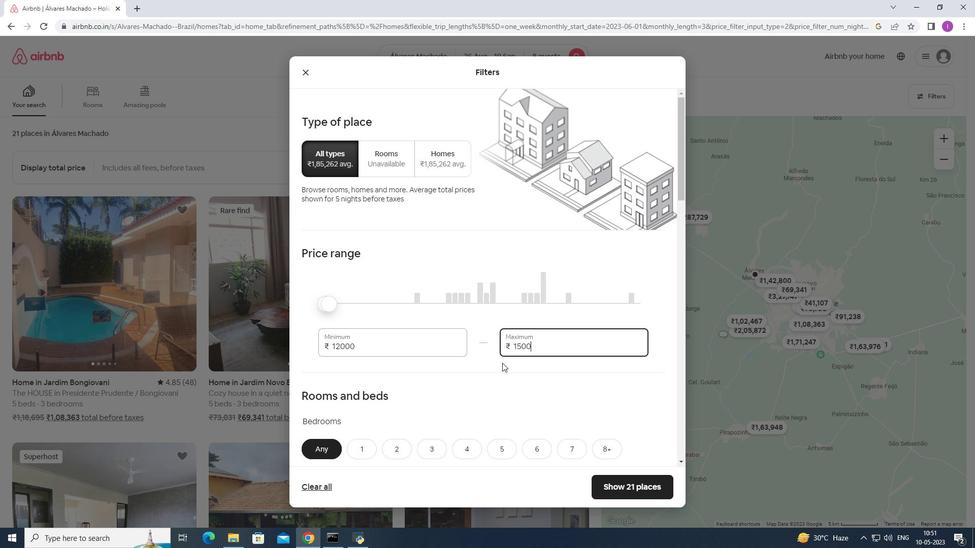 
Action: Mouse moved to (351, 346)
Screenshot: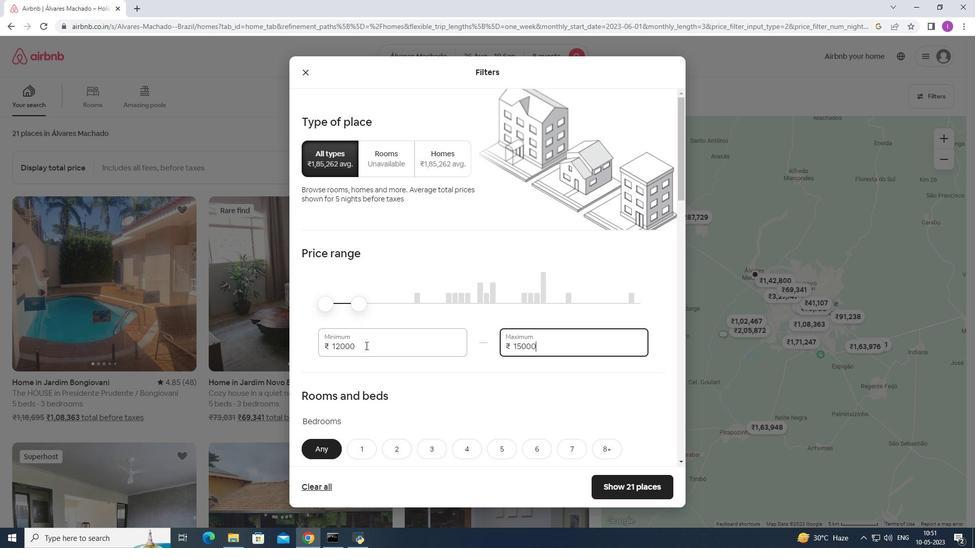 
Action: Mouse pressed left at (351, 346)
Screenshot: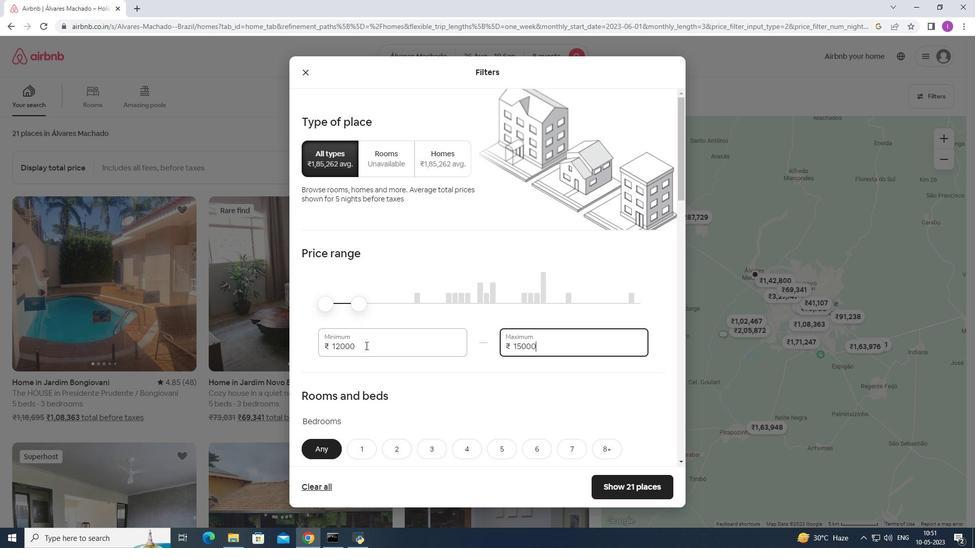 
Action: Mouse moved to (364, 346)
Screenshot: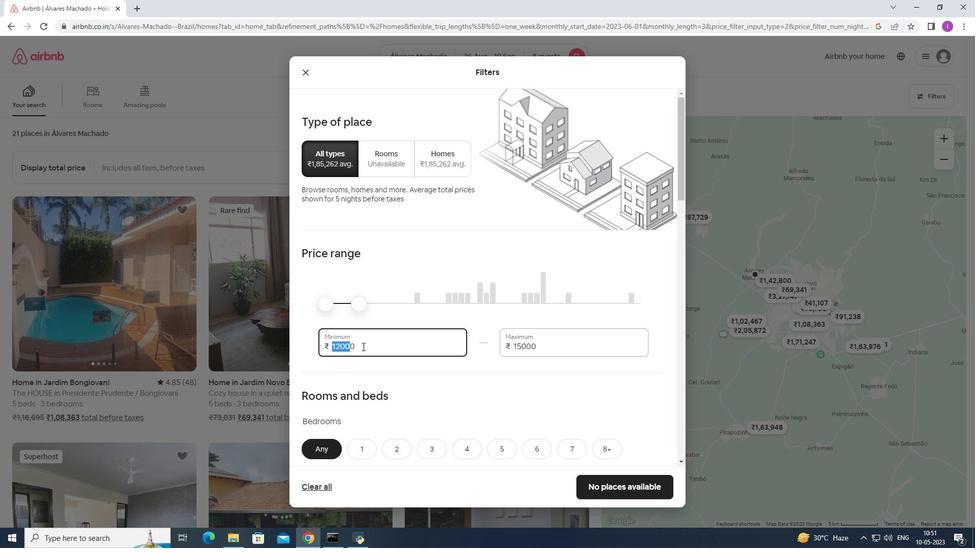 
Action: Mouse pressed left at (364, 346)
Screenshot: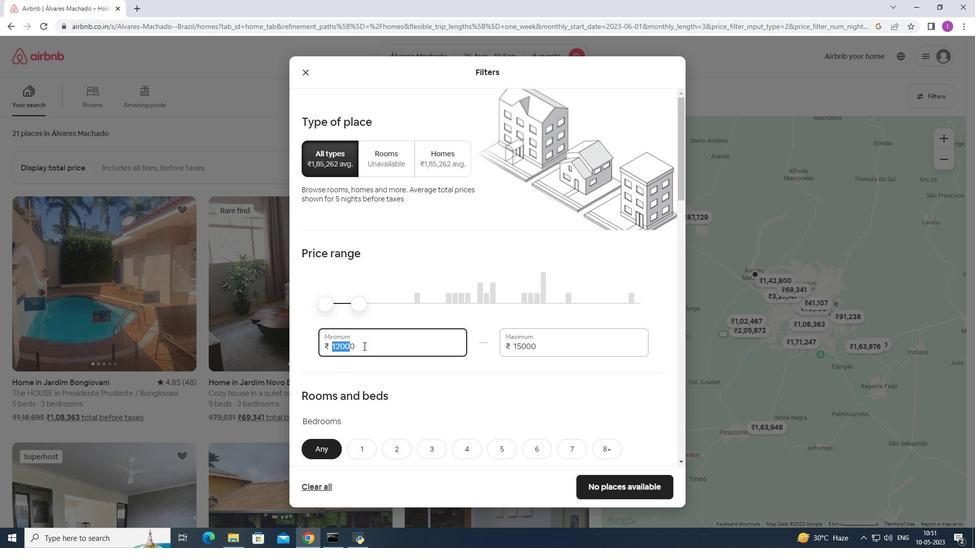 
Action: Mouse moved to (338, 352)
Screenshot: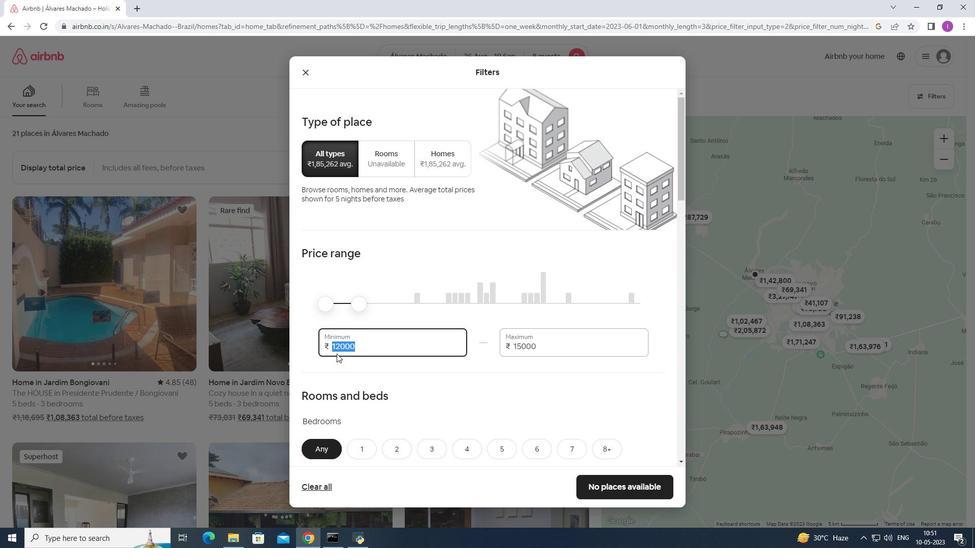 
Action: Key pressed 1
Screenshot: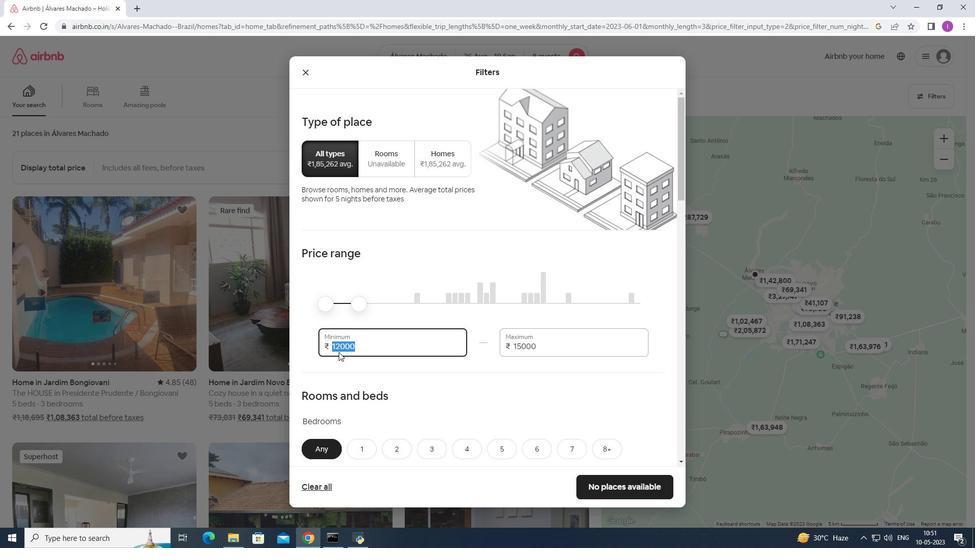 
Action: Mouse moved to (339, 352)
Screenshot: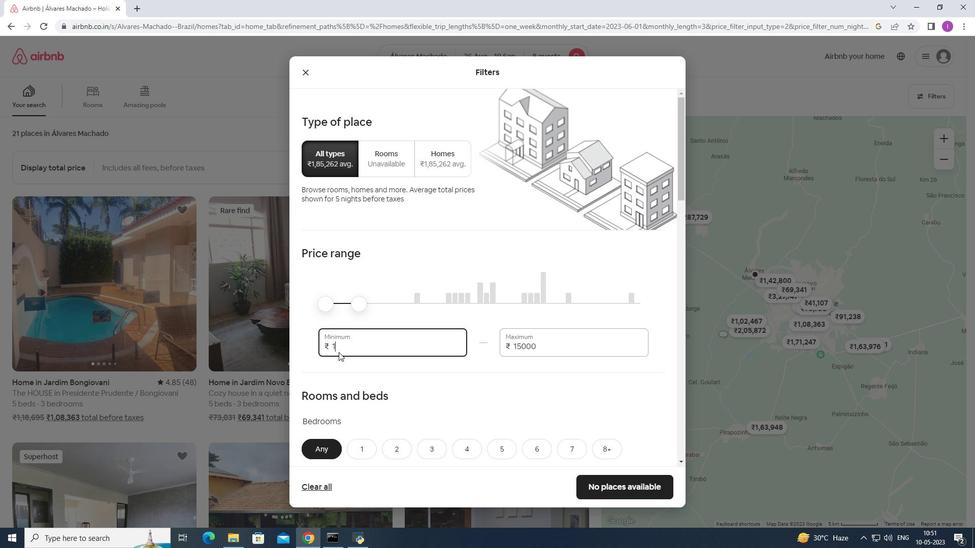 
Action: Key pressed 00
Screenshot: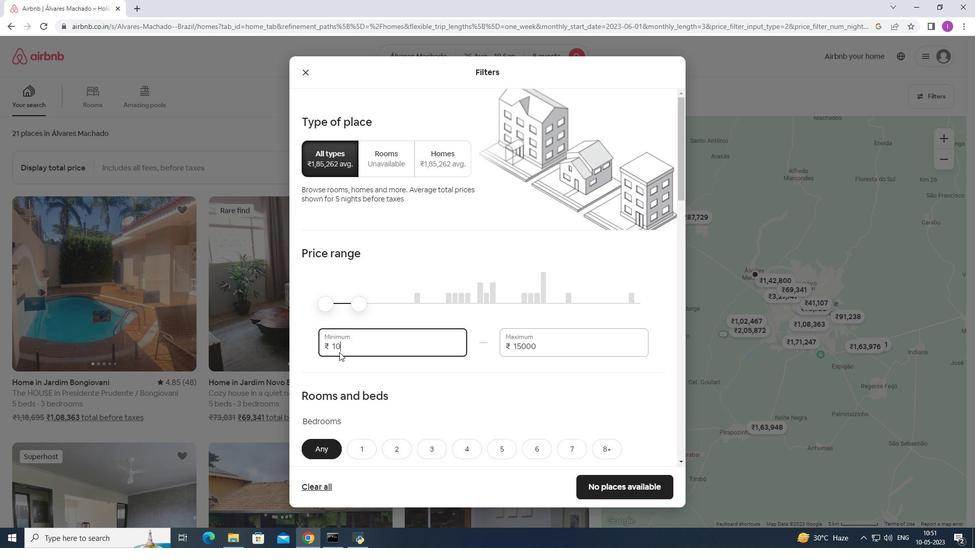 
Action: Mouse moved to (339, 353)
Screenshot: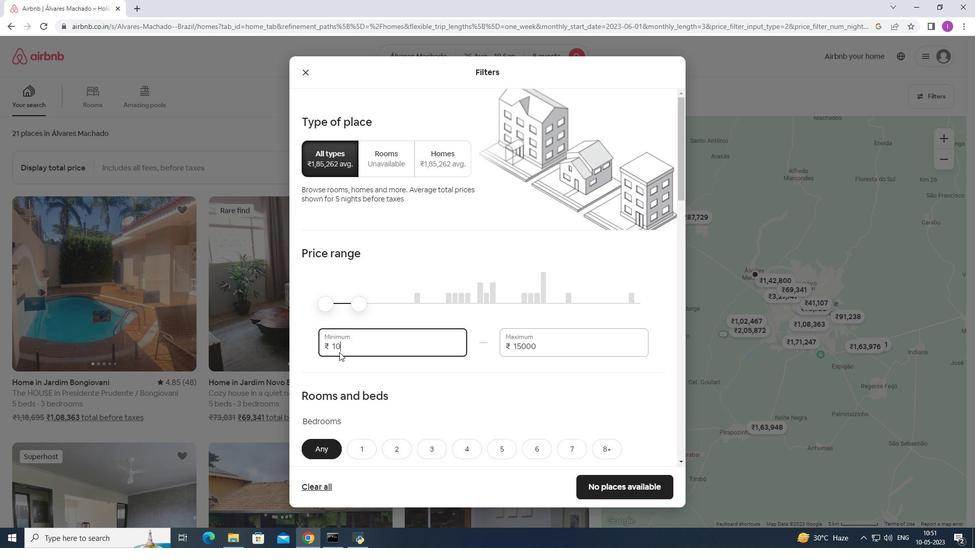 
Action: Key pressed 0
Screenshot: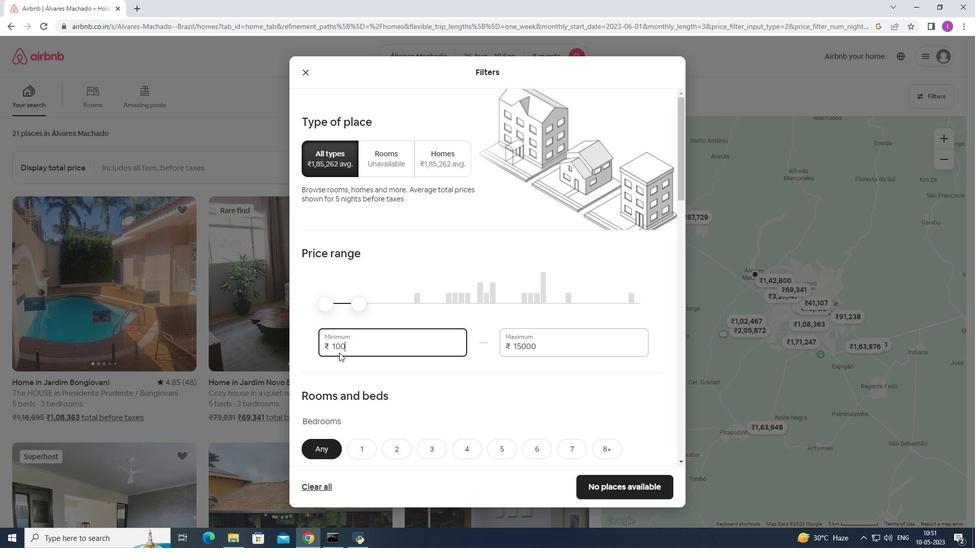 
Action: Mouse moved to (339, 353)
Screenshot: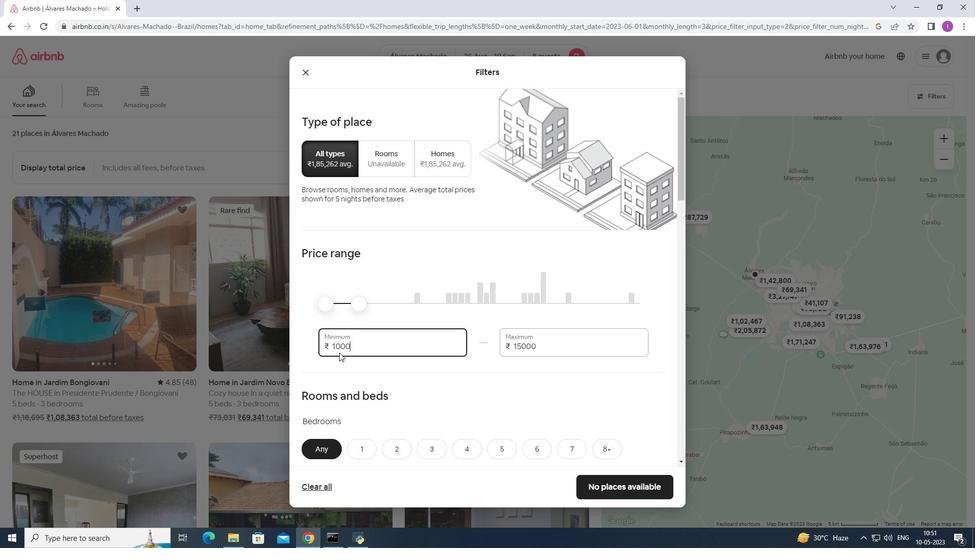 
Action: Key pressed 0
Screenshot: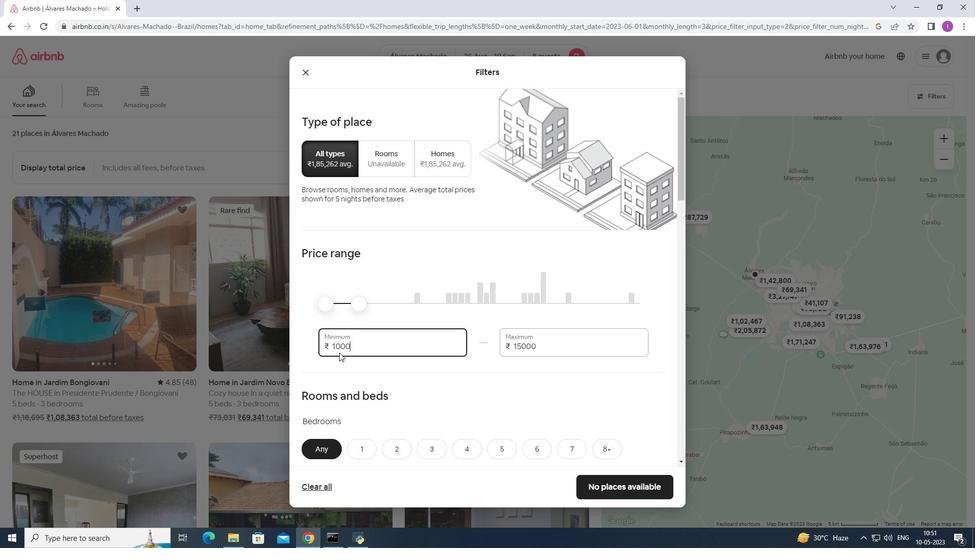 
Action: Mouse moved to (369, 378)
Screenshot: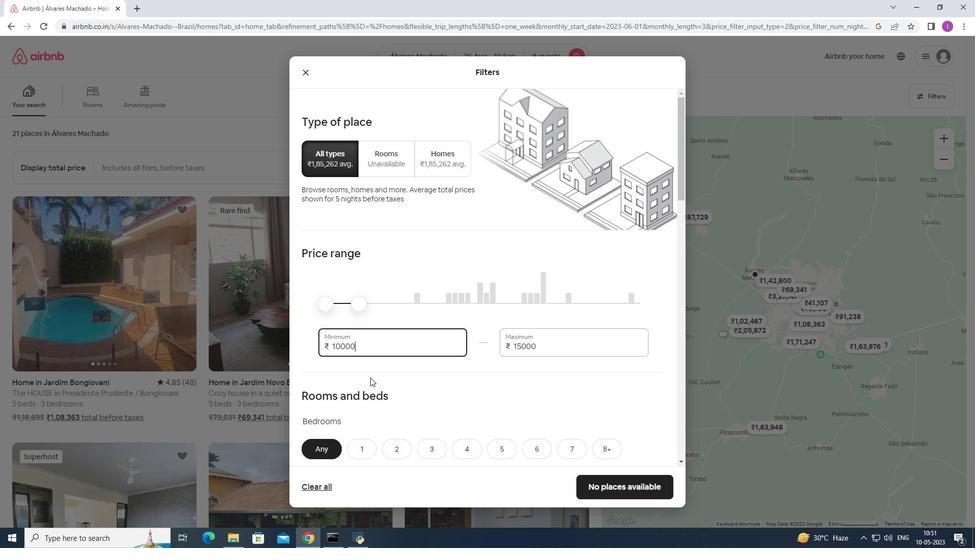 
Action: Mouse scrolled (369, 377) with delta (0, 0)
Screenshot: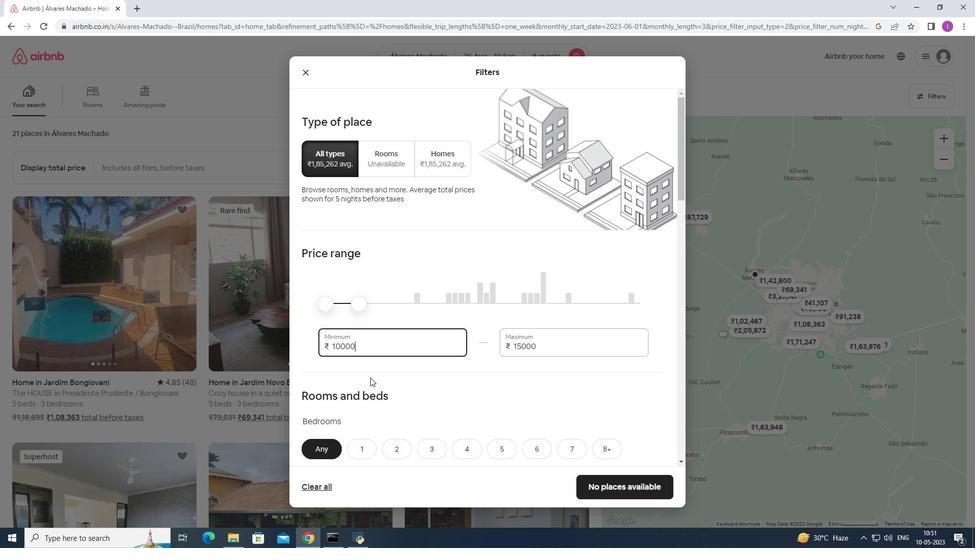 
Action: Mouse scrolled (369, 377) with delta (0, 0)
Screenshot: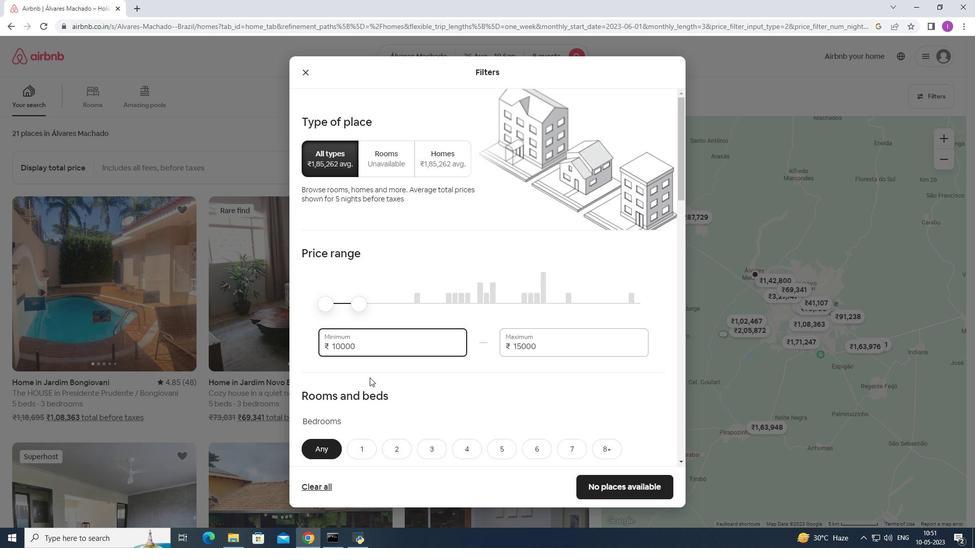 
Action: Mouse moved to (392, 354)
Screenshot: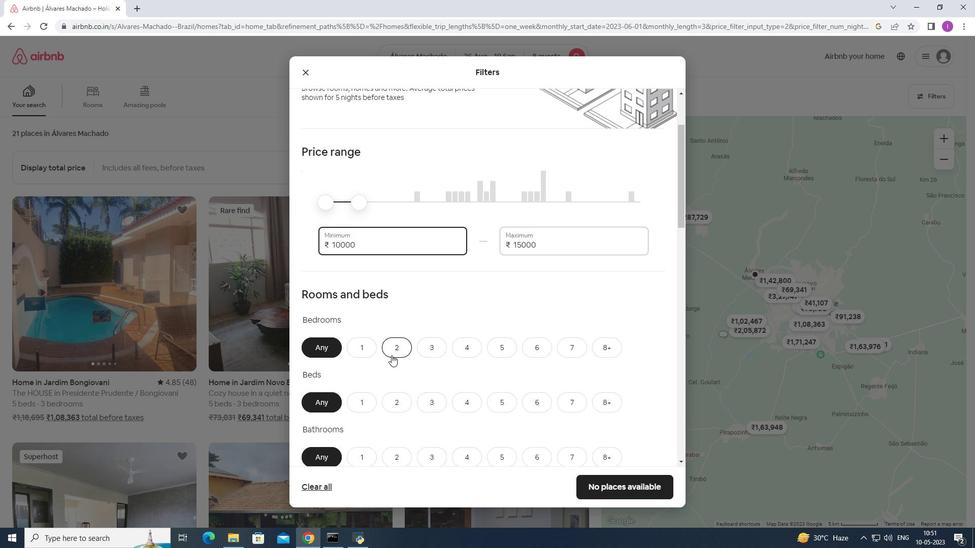 
Action: Mouse scrolled (392, 354) with delta (0, 0)
Screenshot: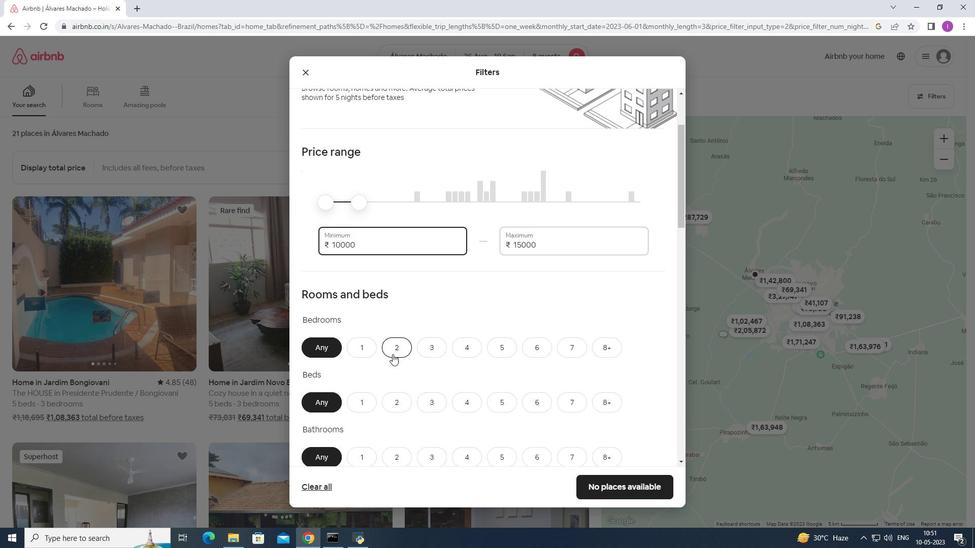 
Action: Mouse moved to (396, 350)
Screenshot: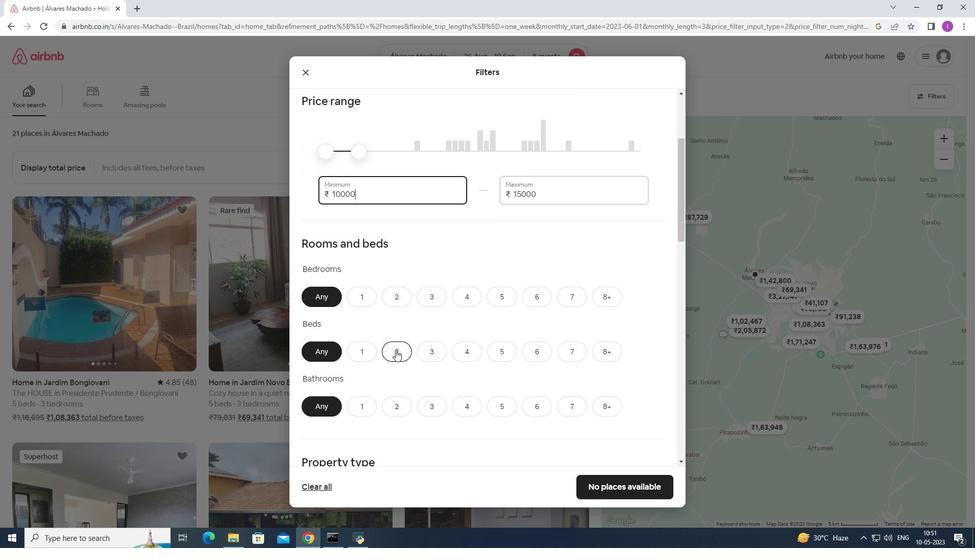 
Action: Mouse scrolled (396, 349) with delta (0, 0)
Screenshot: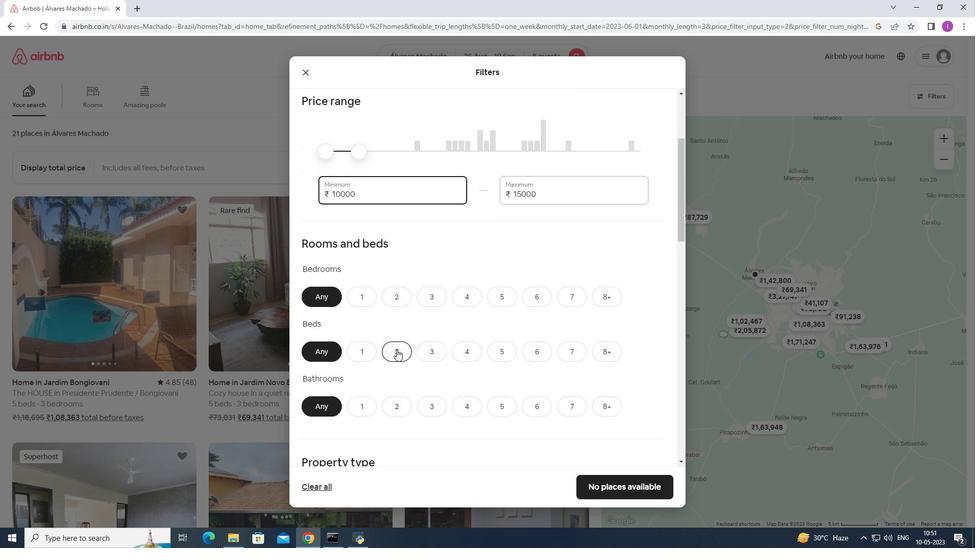 
Action: Mouse moved to (542, 255)
Screenshot: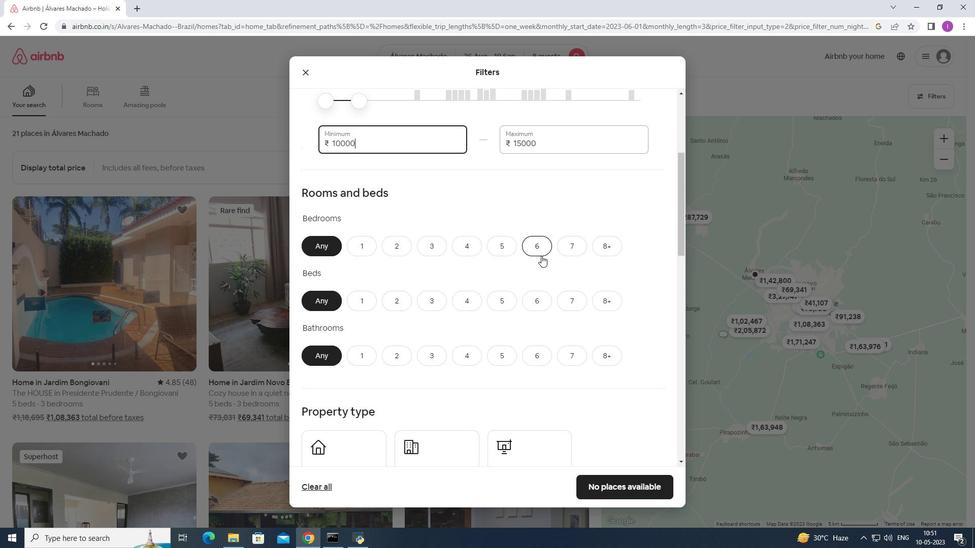 
Action: Mouse pressed left at (542, 255)
Screenshot: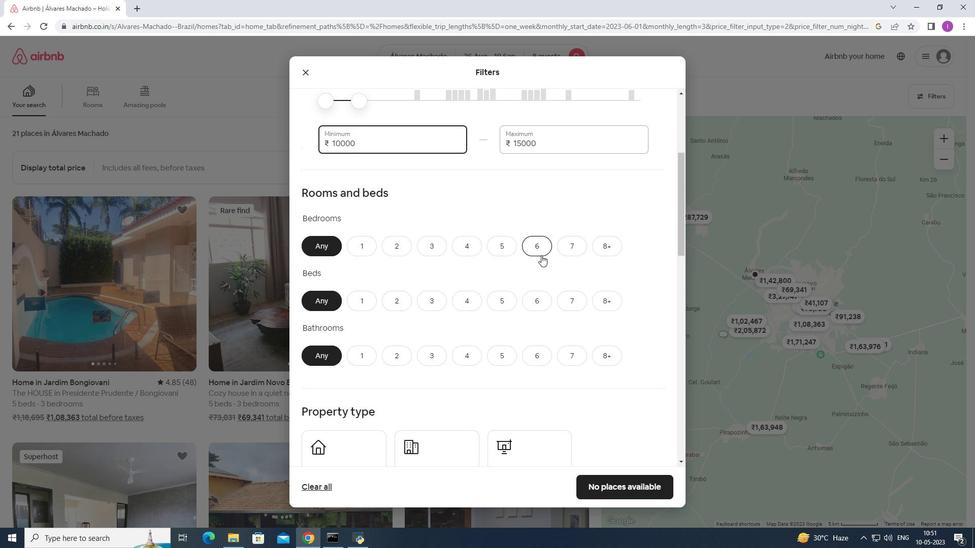 
Action: Mouse moved to (543, 299)
Screenshot: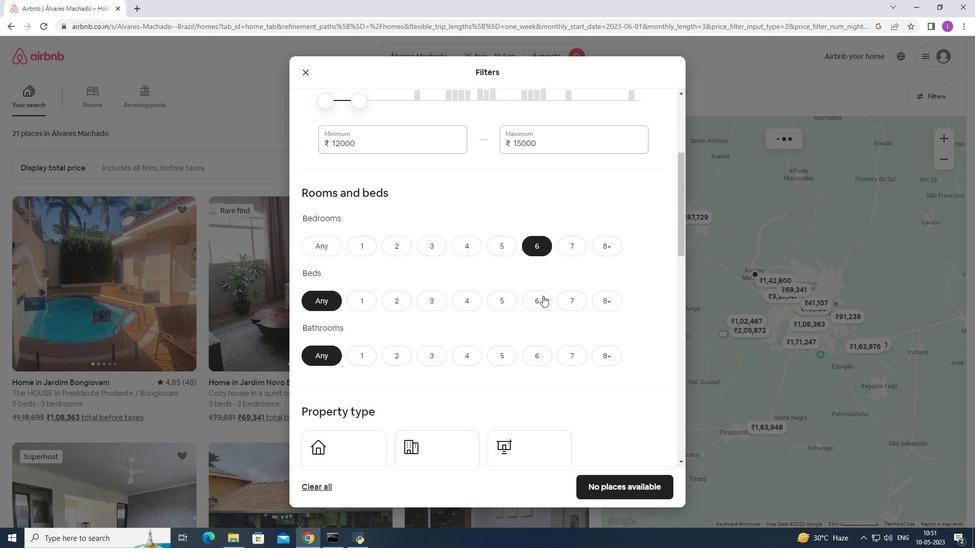 
Action: Mouse pressed left at (543, 299)
Screenshot: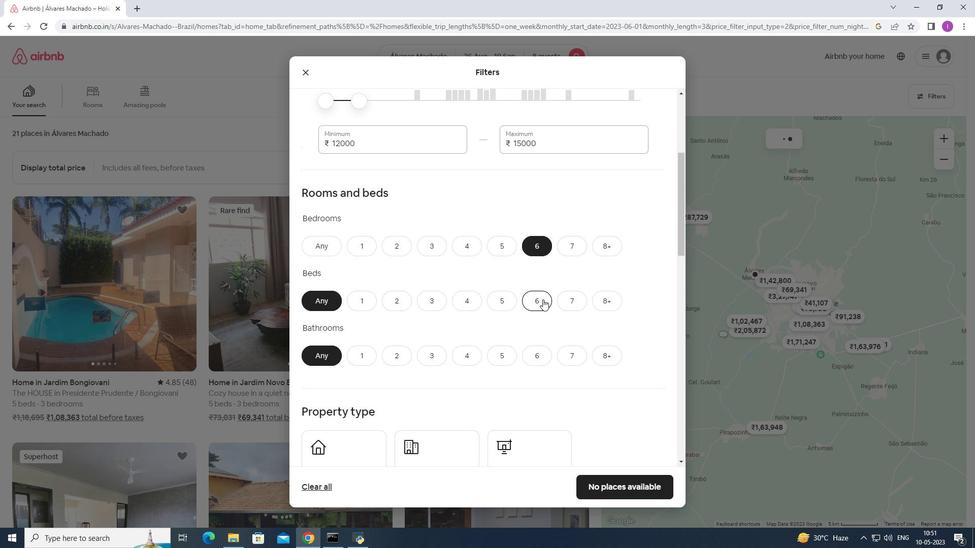 
Action: Mouse moved to (531, 360)
Screenshot: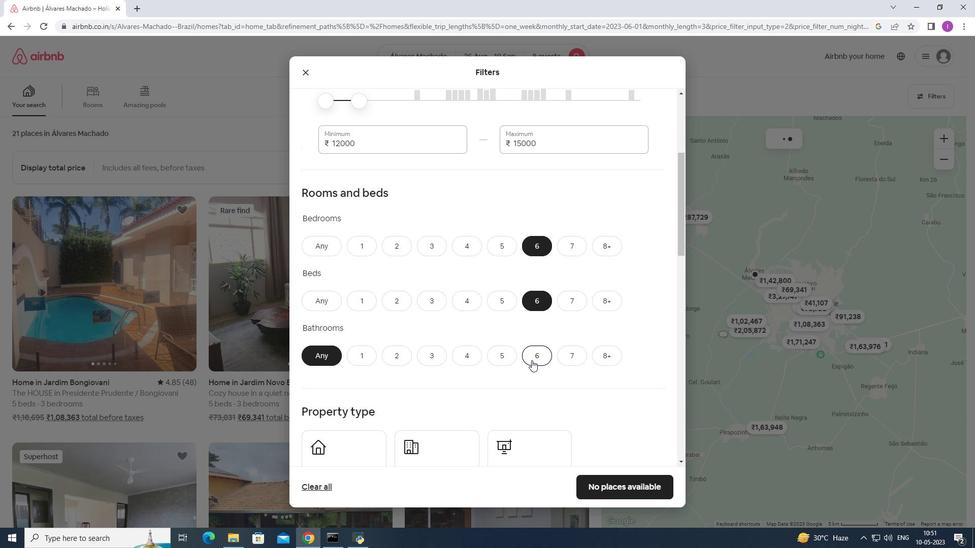 
Action: Mouse pressed left at (531, 360)
Screenshot: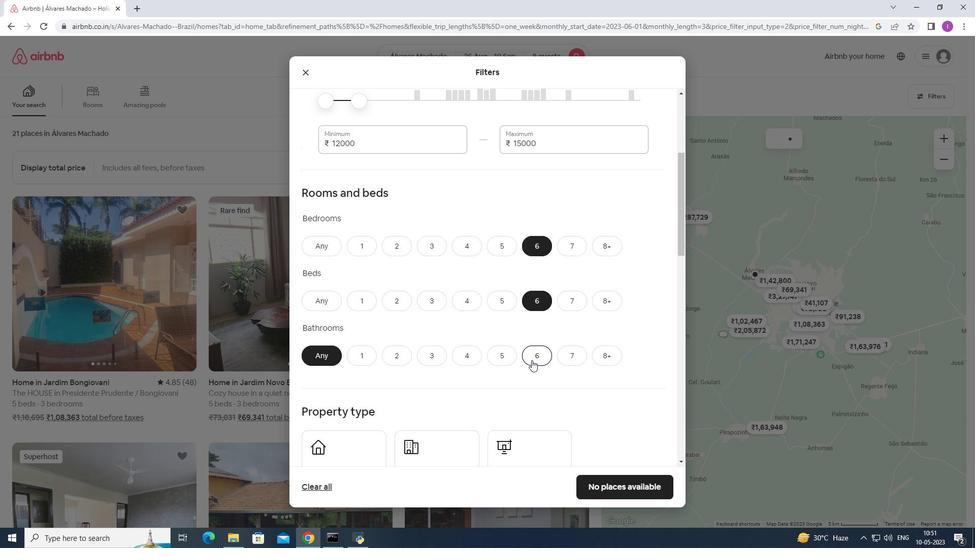 
Action: Mouse moved to (465, 367)
Screenshot: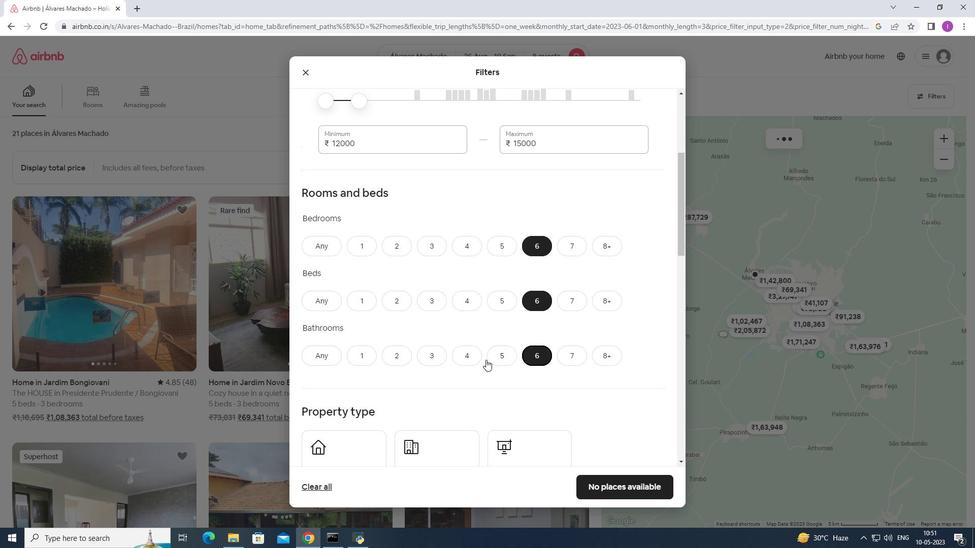 
Action: Mouse scrolled (466, 366) with delta (0, 0)
Screenshot: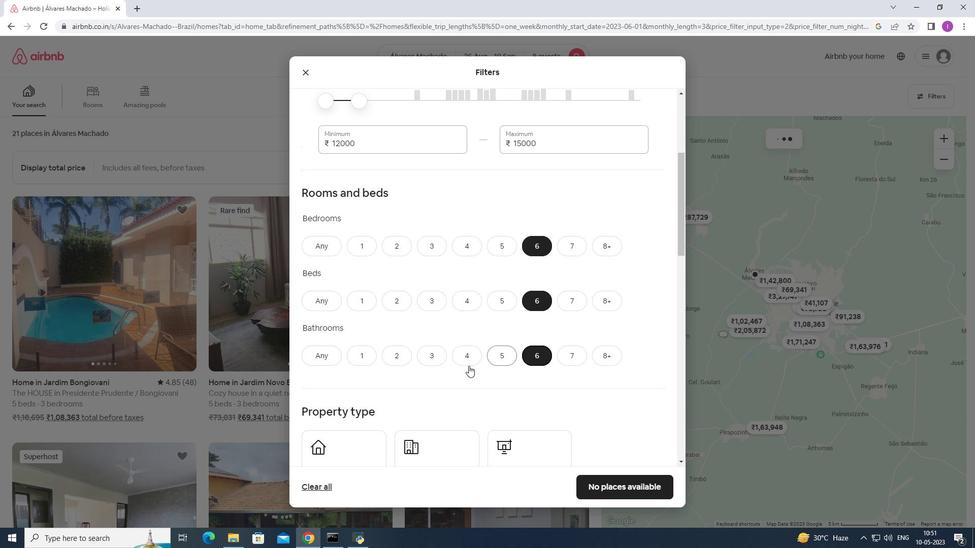 
Action: Mouse moved to (463, 365)
Screenshot: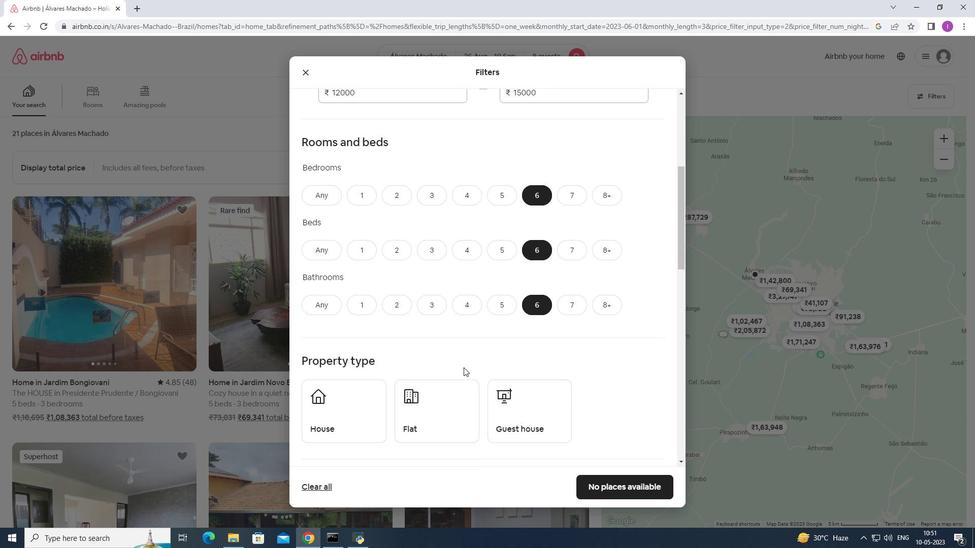 
Action: Mouse scrolled (463, 364) with delta (0, 0)
Screenshot: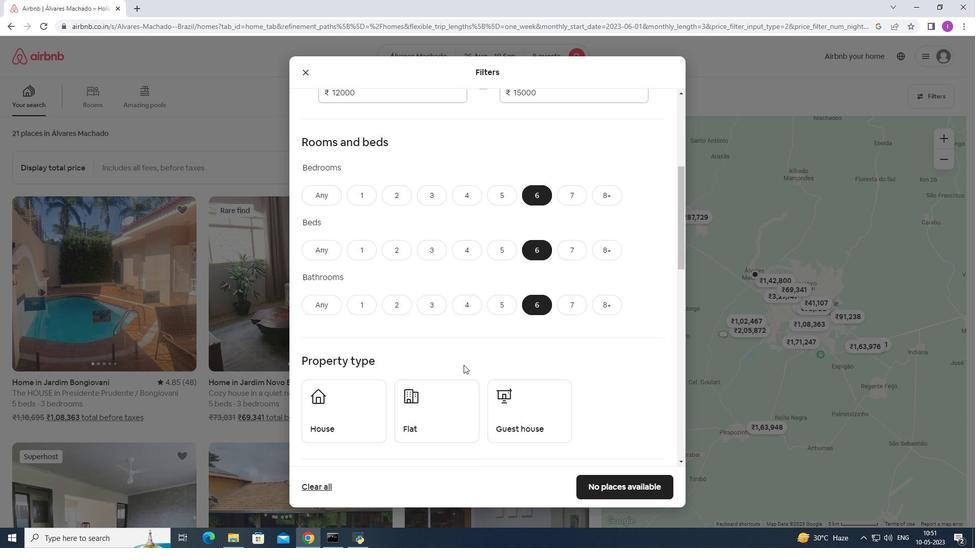 
Action: Mouse moved to (358, 356)
Screenshot: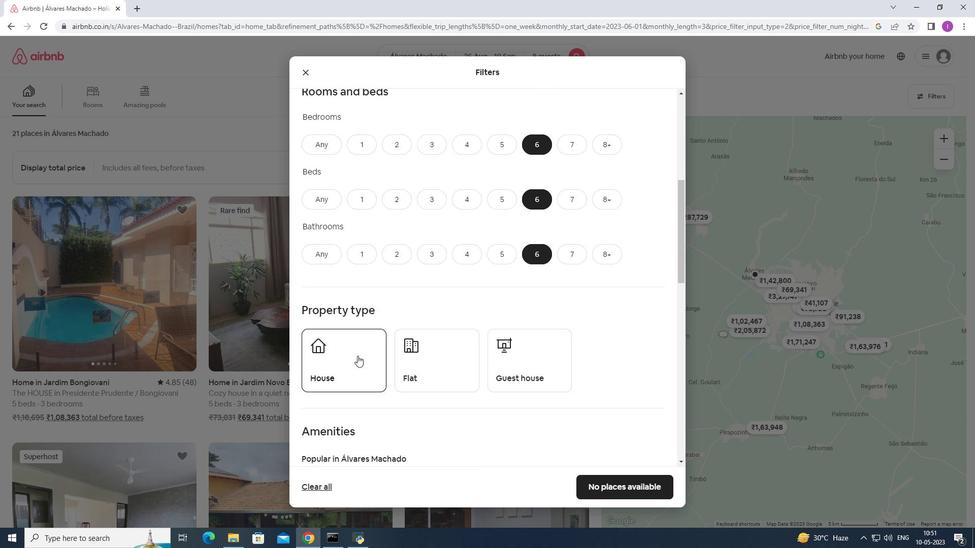
Action: Mouse pressed left at (358, 356)
Screenshot: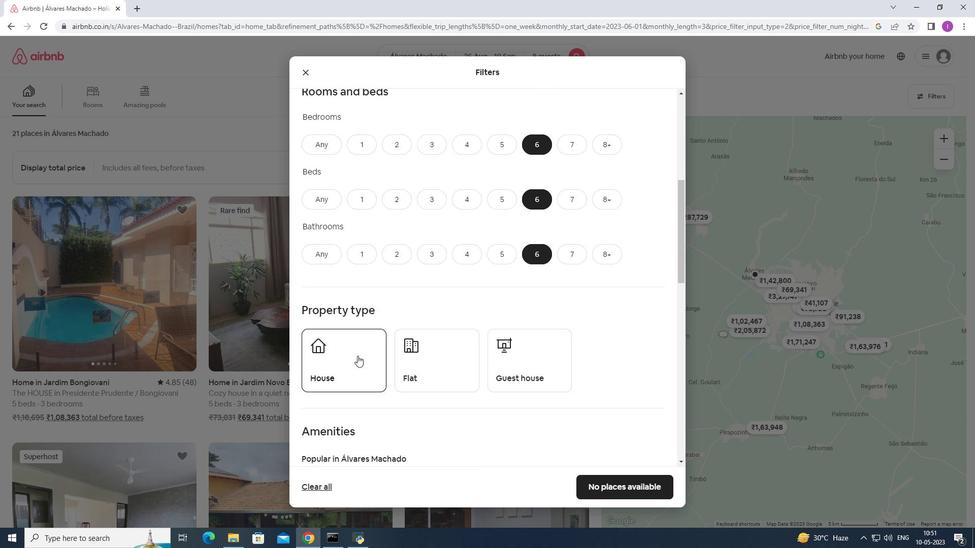 
Action: Mouse moved to (460, 356)
Screenshot: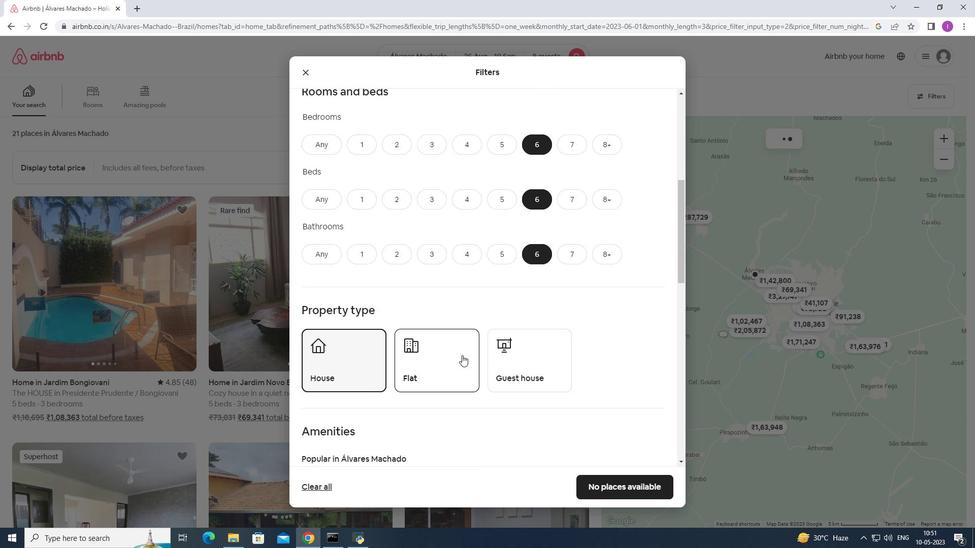
Action: Mouse pressed left at (460, 356)
Screenshot: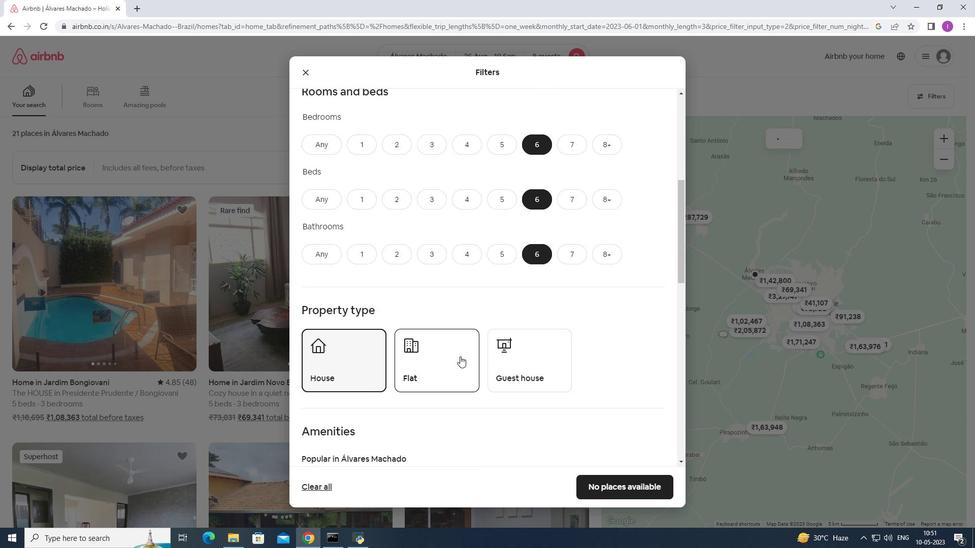 
Action: Mouse moved to (530, 364)
Screenshot: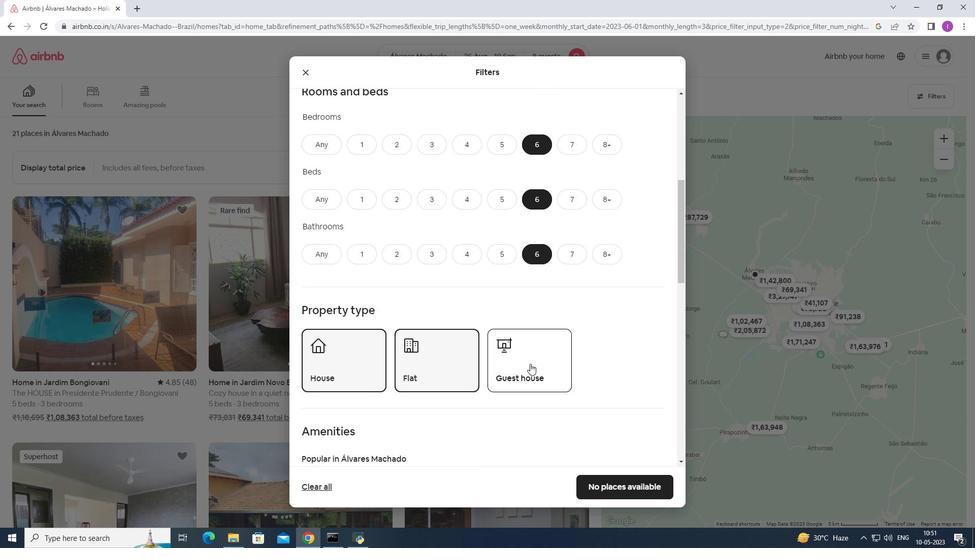 
Action: Mouse pressed left at (530, 364)
Screenshot: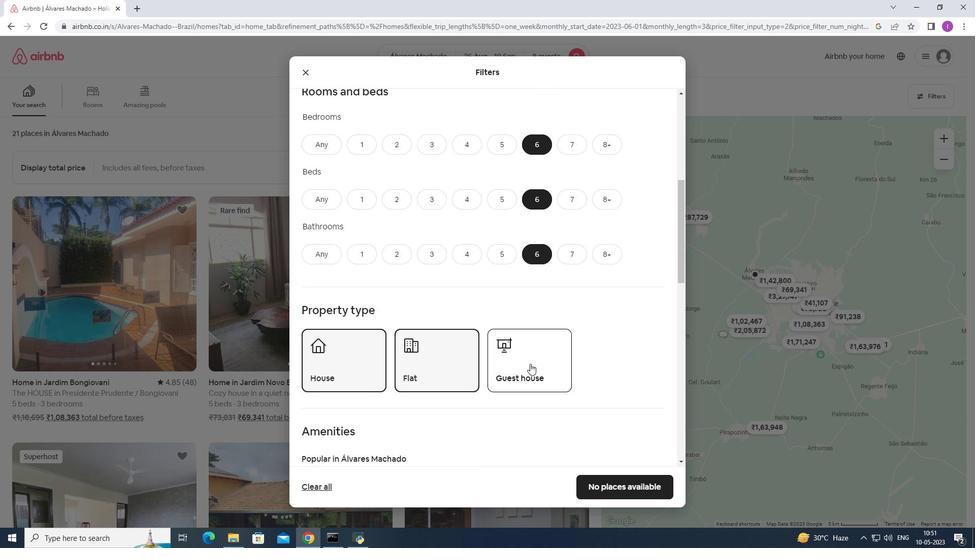 
Action: Mouse moved to (482, 384)
Screenshot: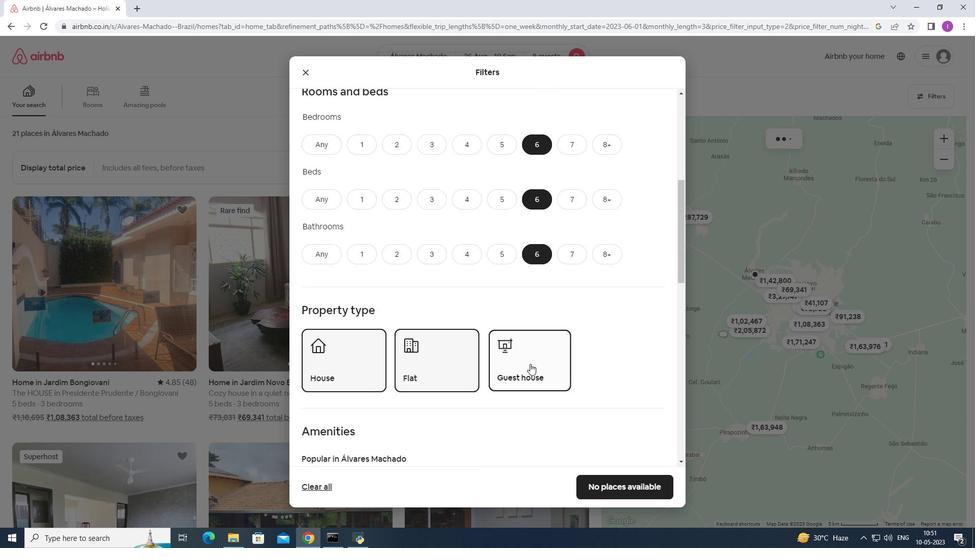 
Action: Mouse scrolled (482, 384) with delta (0, 0)
Screenshot: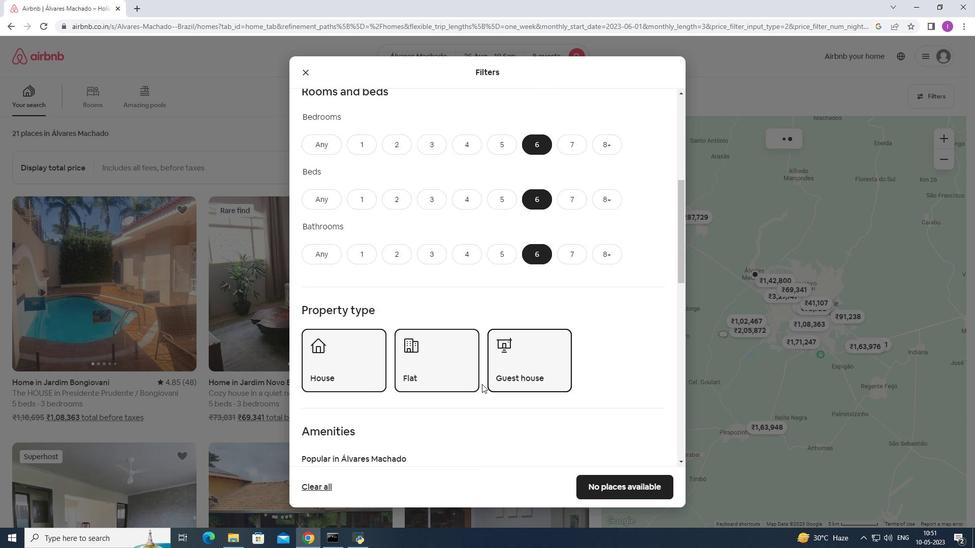
Action: Mouse moved to (481, 380)
Screenshot: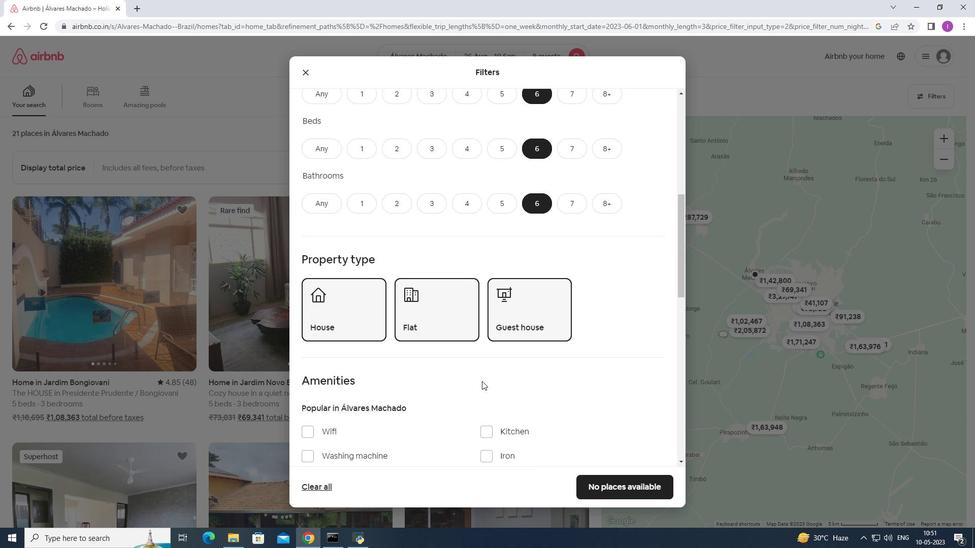 
Action: Mouse scrolled (481, 379) with delta (0, 0)
Screenshot: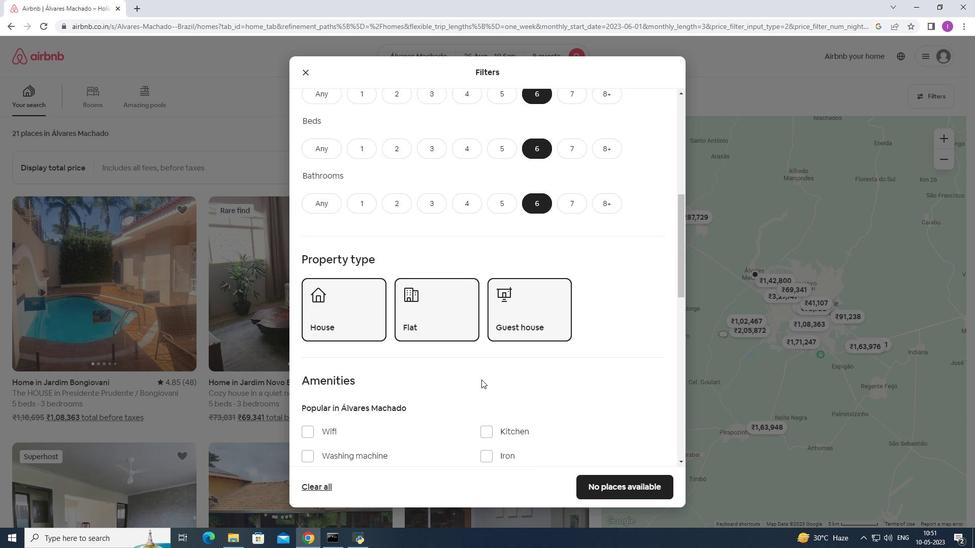 
Action: Mouse moved to (481, 378)
Screenshot: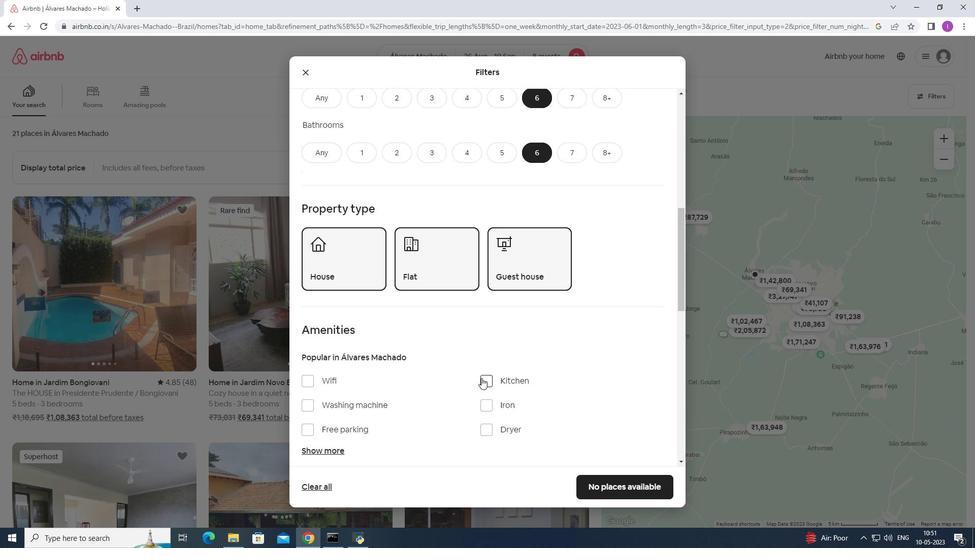 
Action: Mouse scrolled (481, 377) with delta (0, 0)
Screenshot: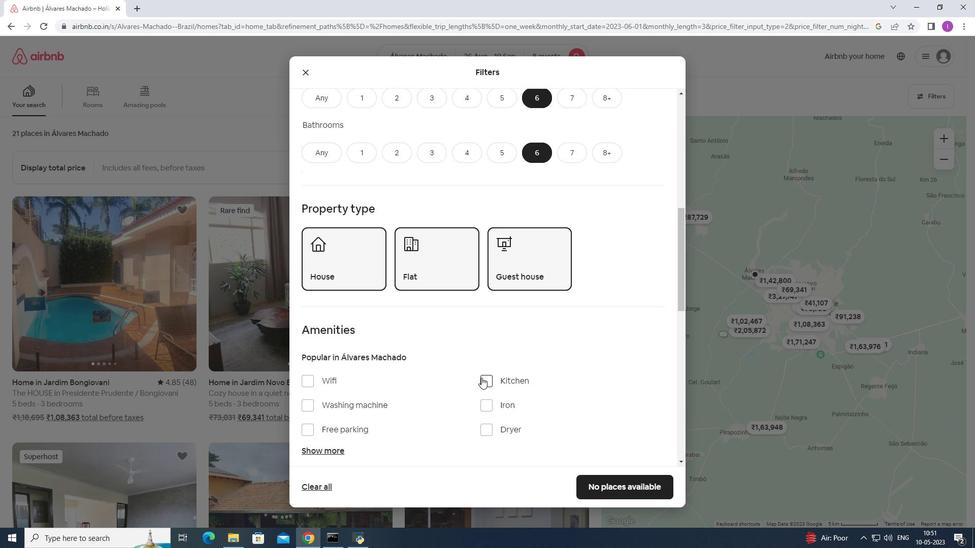 
Action: Mouse moved to (456, 355)
Screenshot: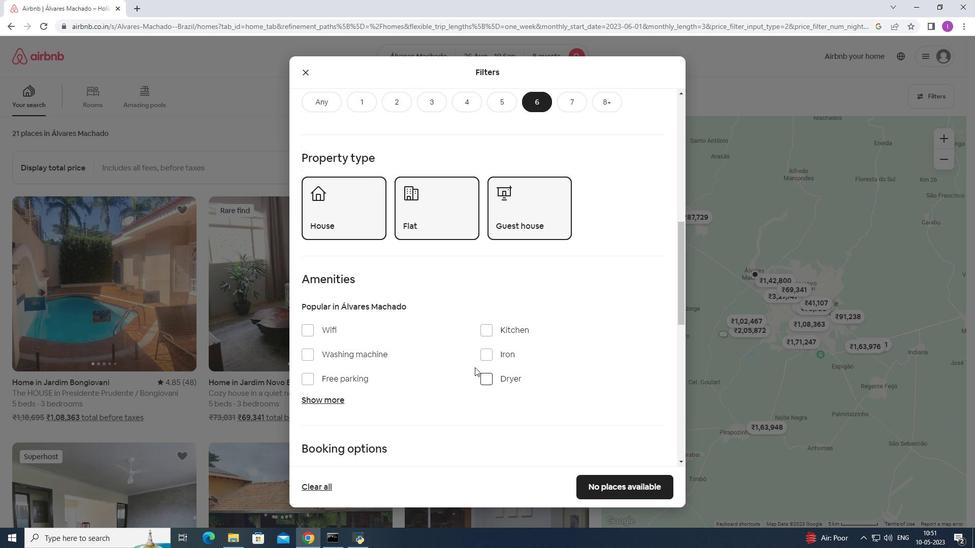 
Action: Mouse scrolled (456, 354) with delta (0, 0)
Screenshot: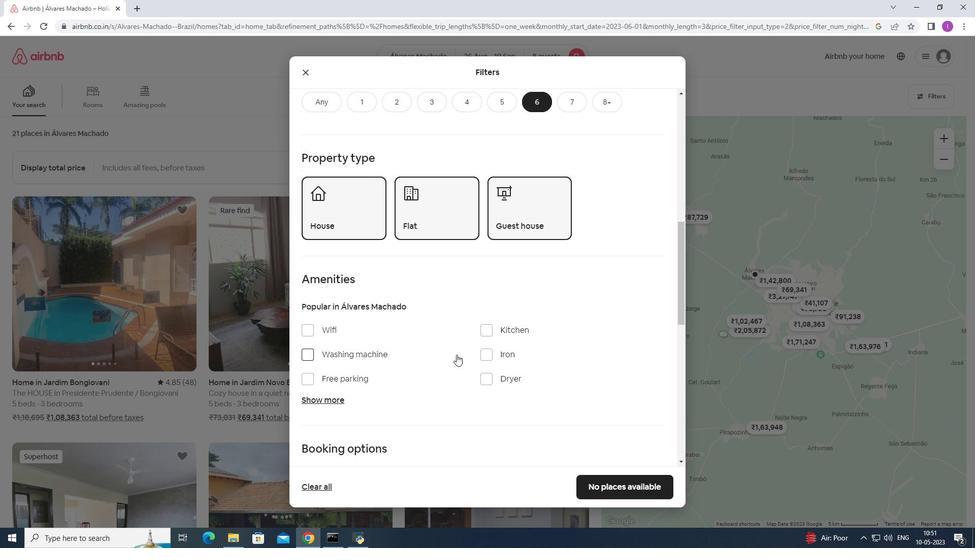 
Action: Mouse moved to (306, 283)
Screenshot: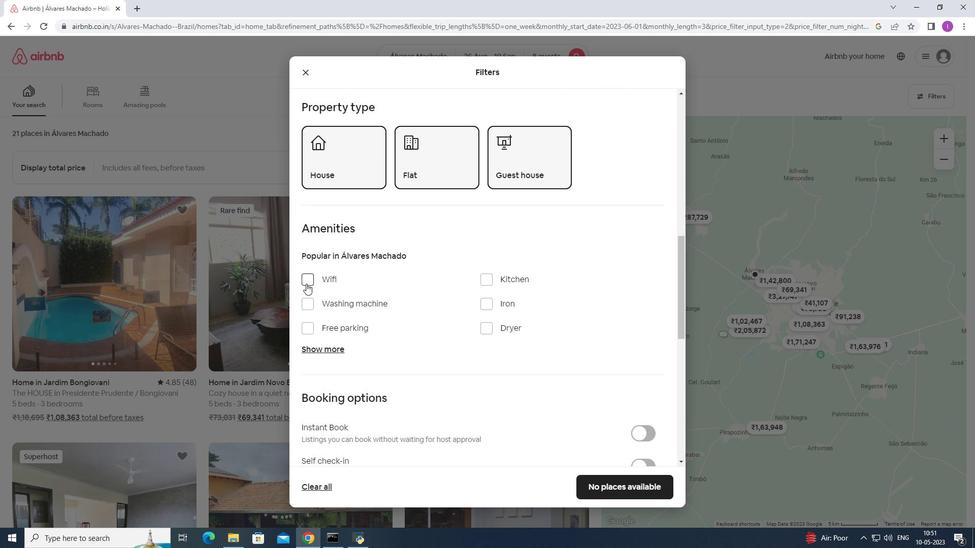 
Action: Mouse pressed left at (306, 283)
Screenshot: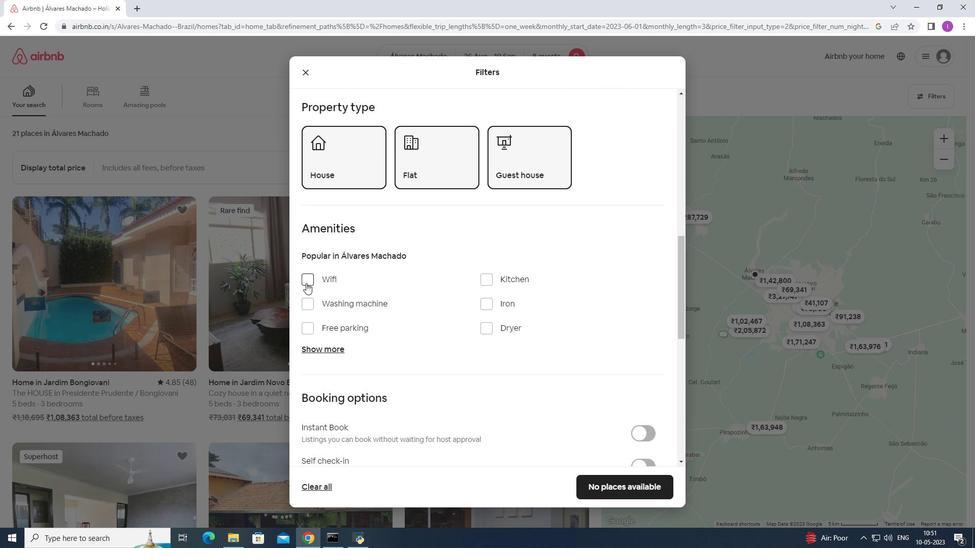 
Action: Mouse moved to (319, 329)
Screenshot: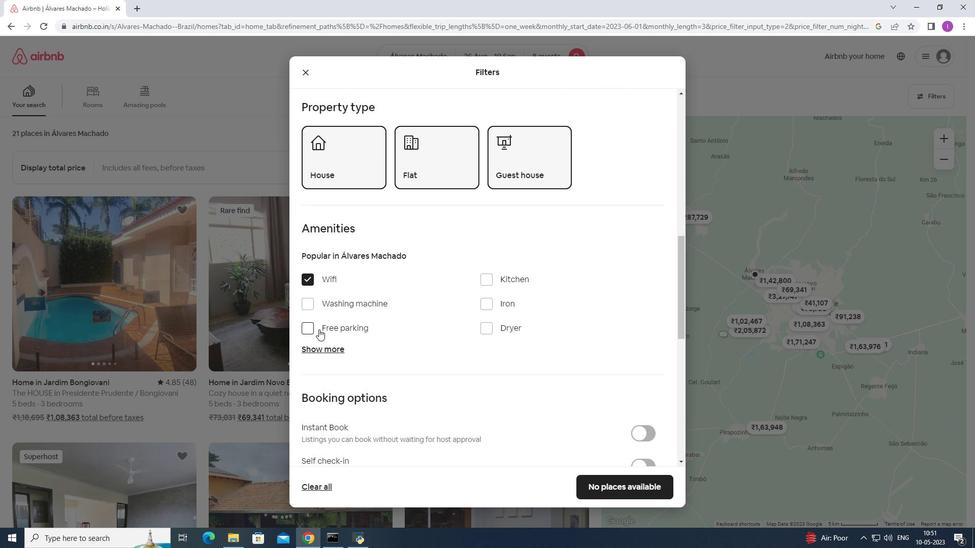 
Action: Mouse pressed left at (319, 329)
Screenshot: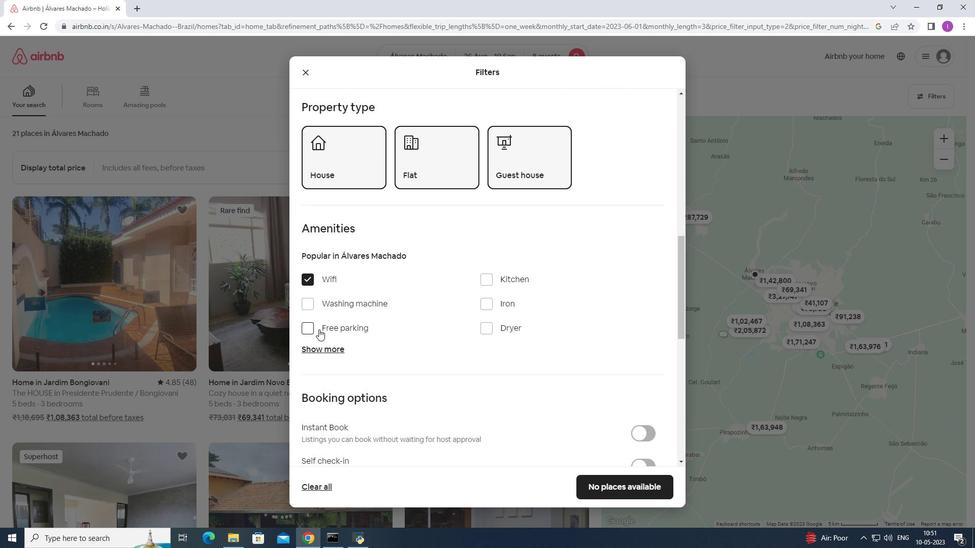 
Action: Mouse moved to (327, 350)
Screenshot: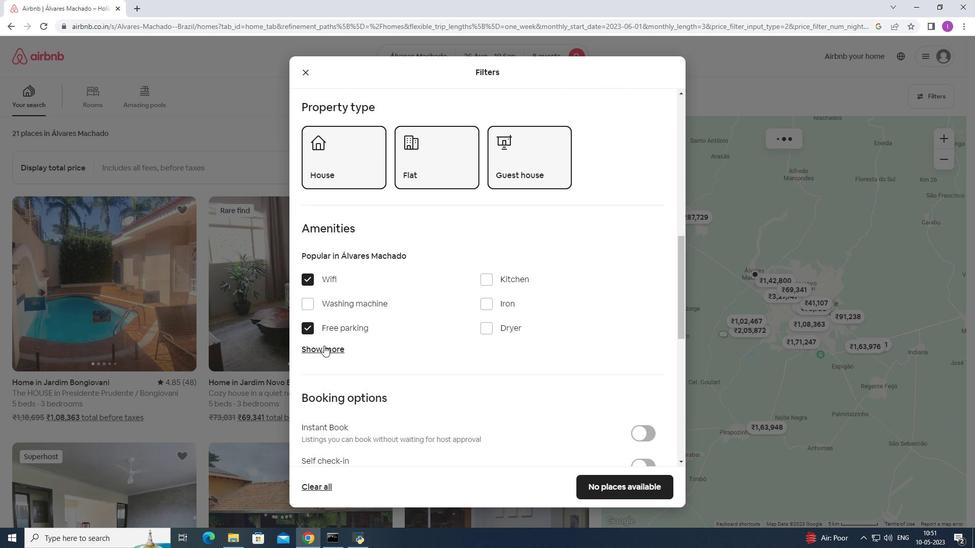 
Action: Mouse pressed left at (327, 350)
Screenshot: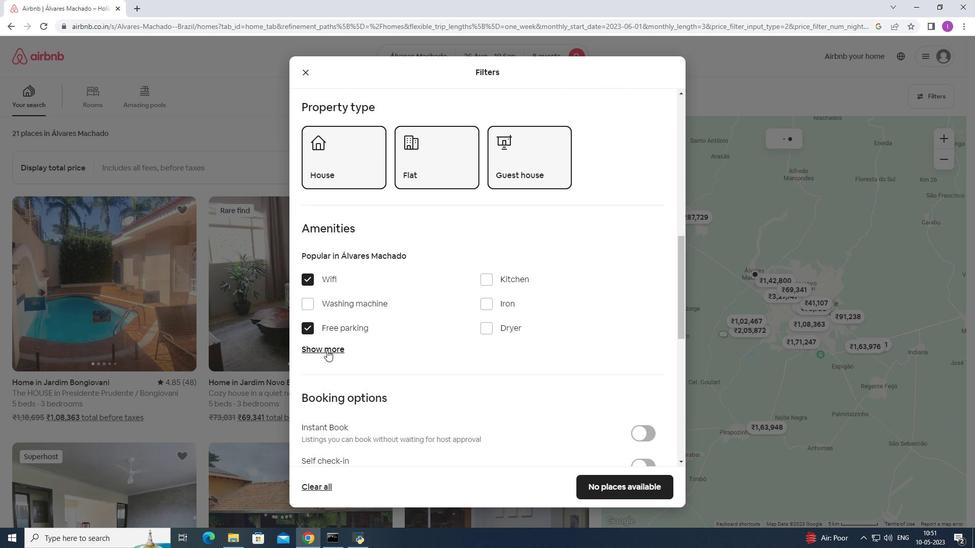 
Action: Mouse moved to (443, 397)
Screenshot: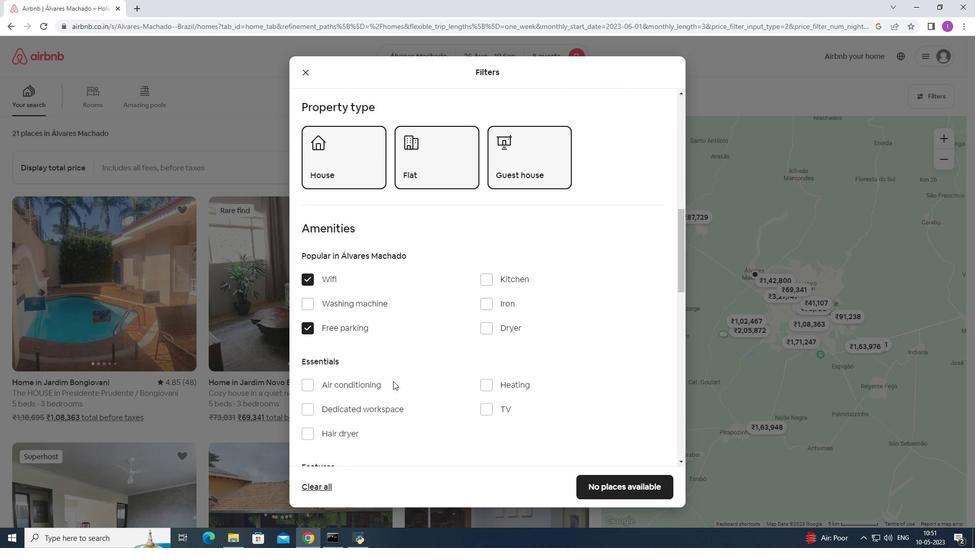 
Action: Mouse scrolled (443, 396) with delta (0, 0)
Screenshot: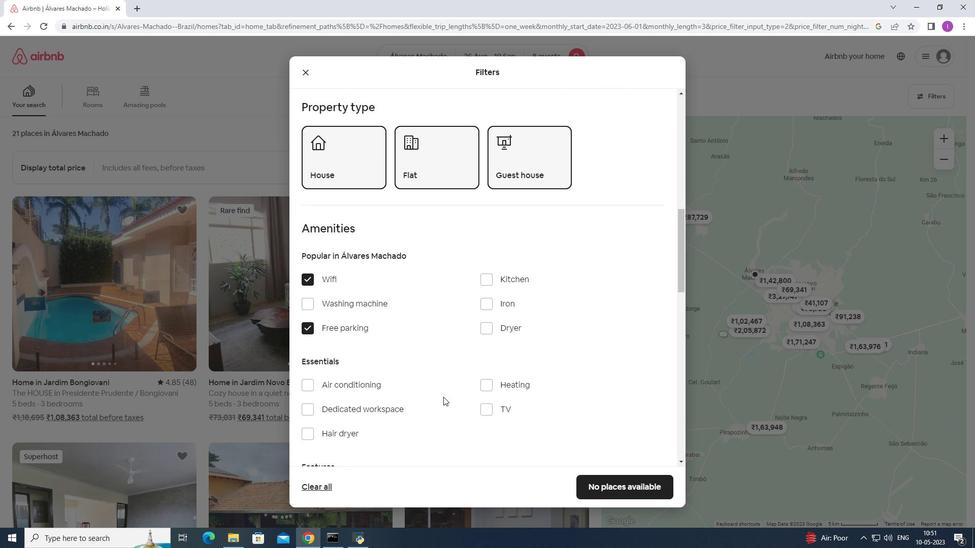 
Action: Mouse moved to (449, 396)
Screenshot: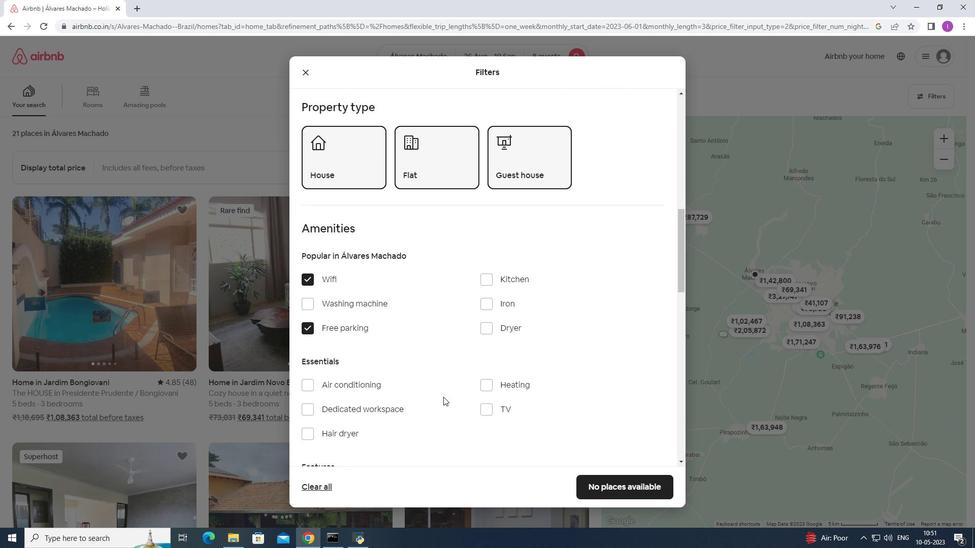 
Action: Mouse scrolled (448, 396) with delta (0, 0)
Screenshot: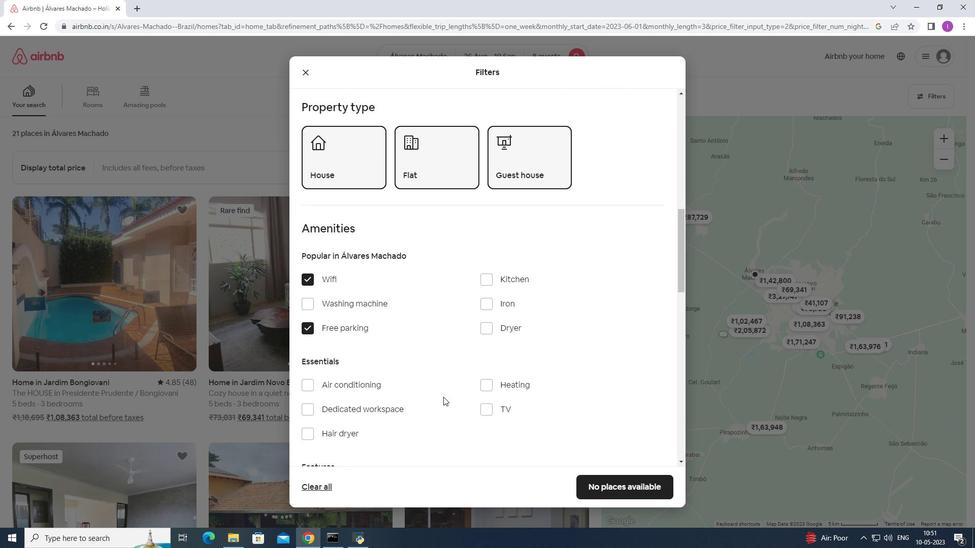 
Action: Mouse moved to (489, 310)
Screenshot: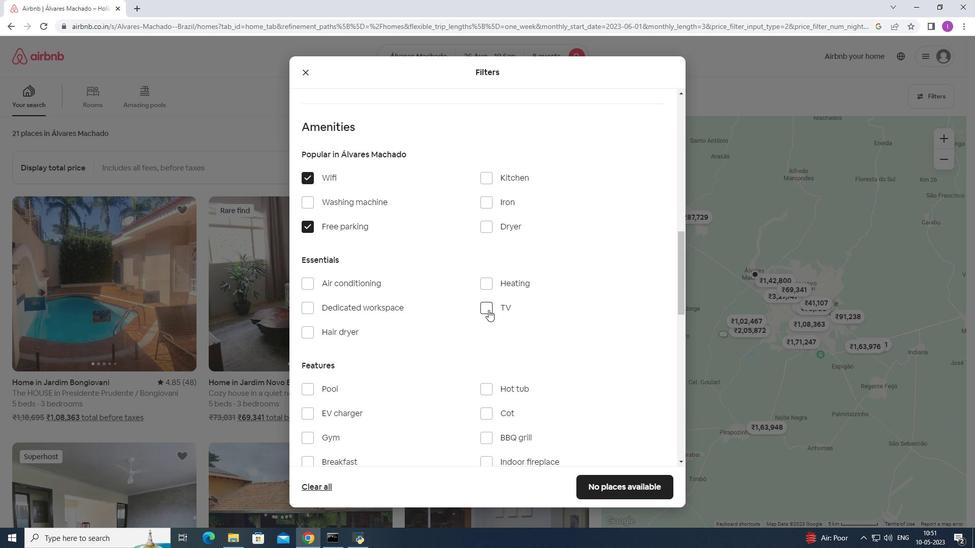 
Action: Mouse pressed left at (489, 310)
Screenshot: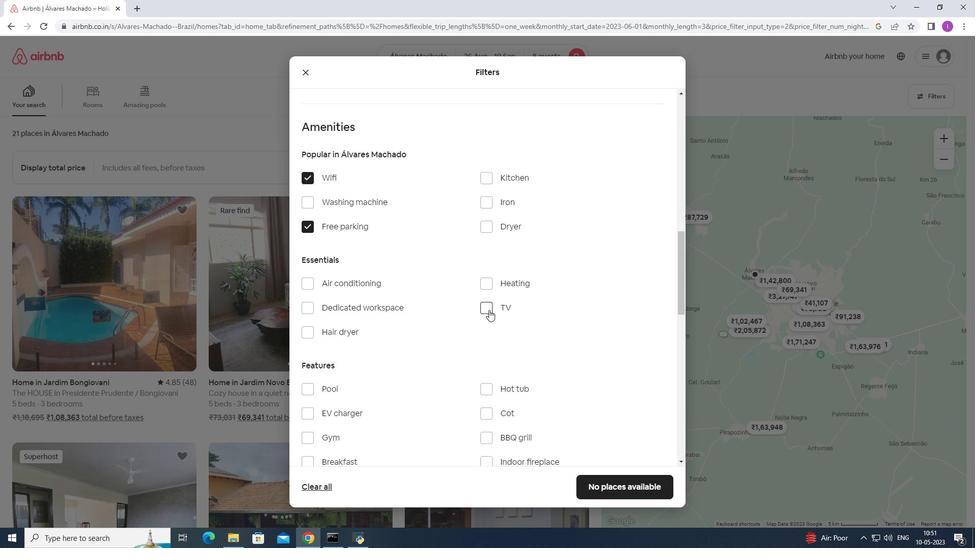 
Action: Mouse moved to (424, 351)
Screenshot: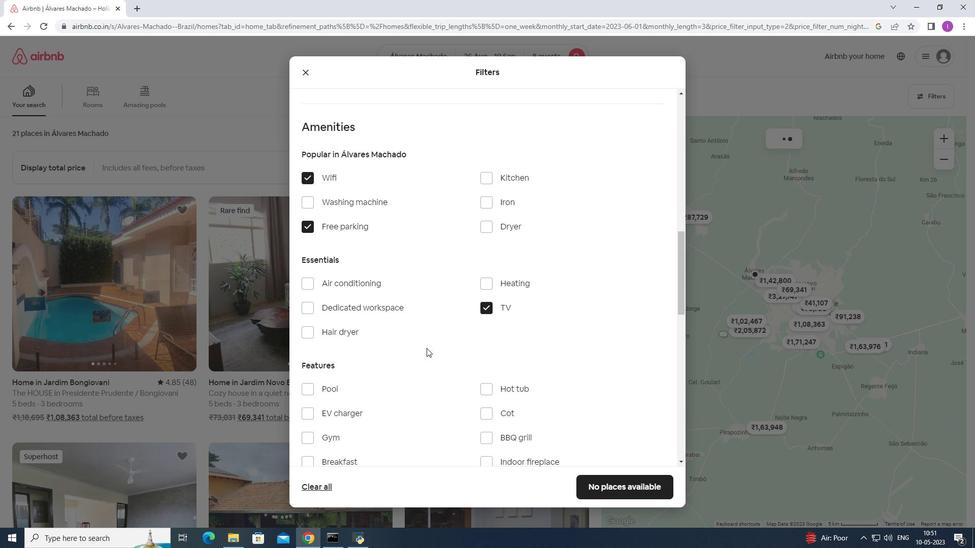 
Action: Mouse scrolled (424, 351) with delta (0, 0)
Screenshot: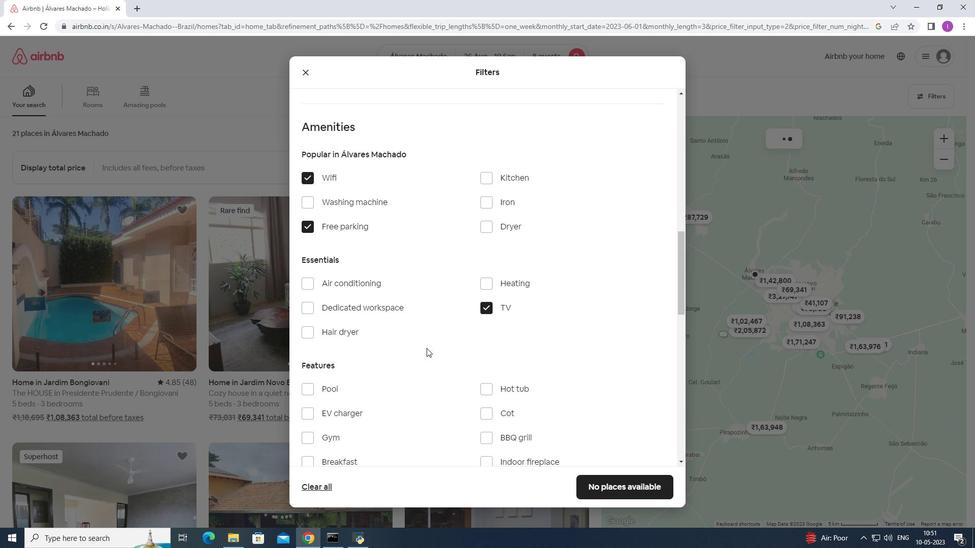 
Action: Mouse moved to (375, 368)
Screenshot: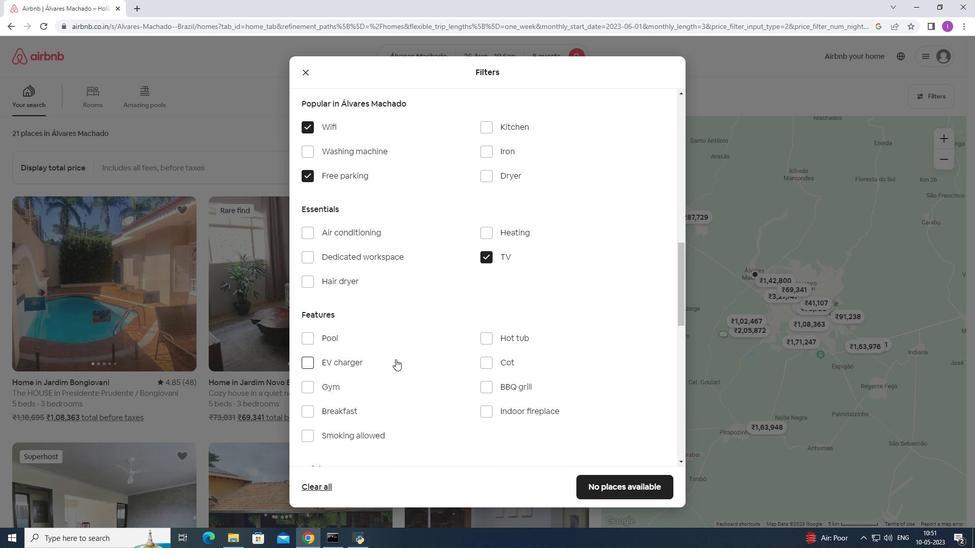 
Action: Mouse scrolled (375, 368) with delta (0, 0)
Screenshot: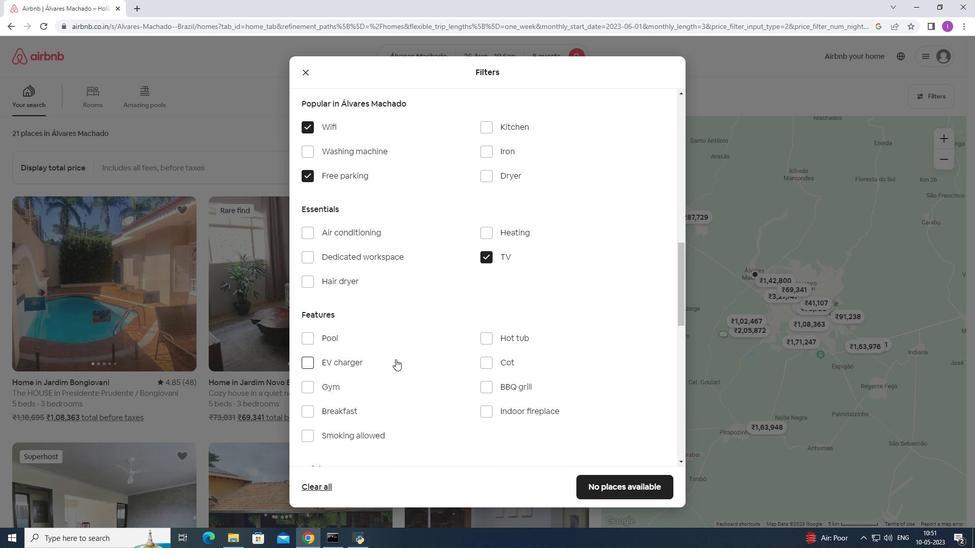 
Action: Mouse moved to (310, 336)
Screenshot: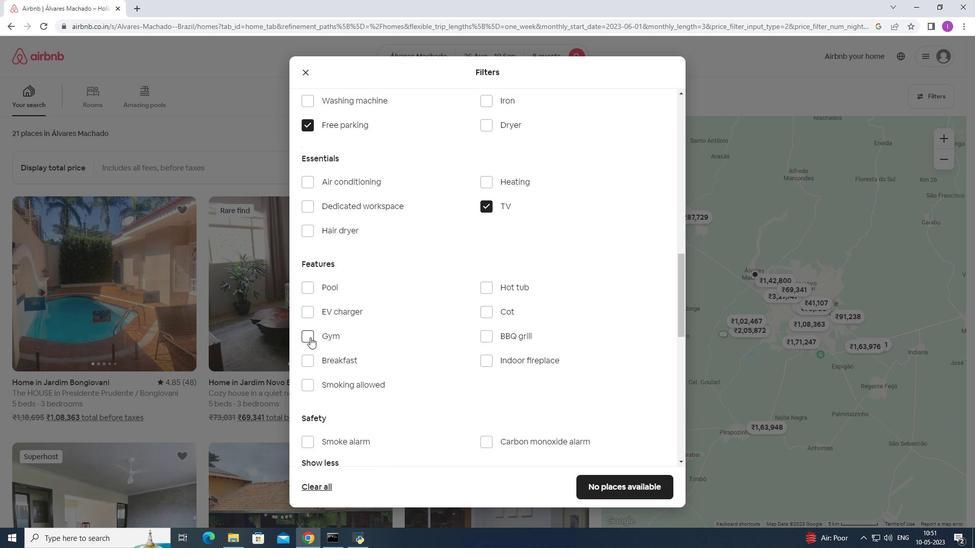 
Action: Mouse pressed left at (310, 336)
Screenshot: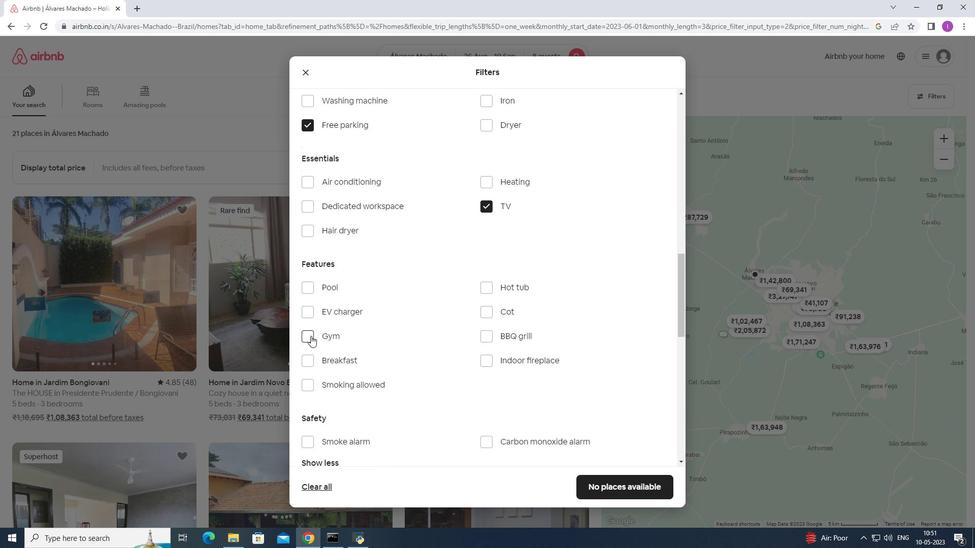 
Action: Mouse moved to (307, 355)
Screenshot: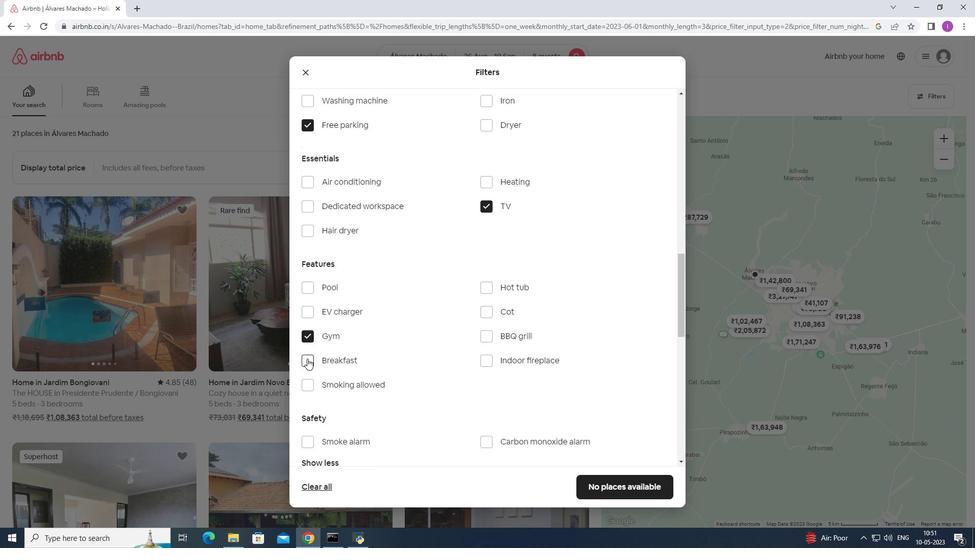 
Action: Mouse pressed left at (307, 355)
Screenshot: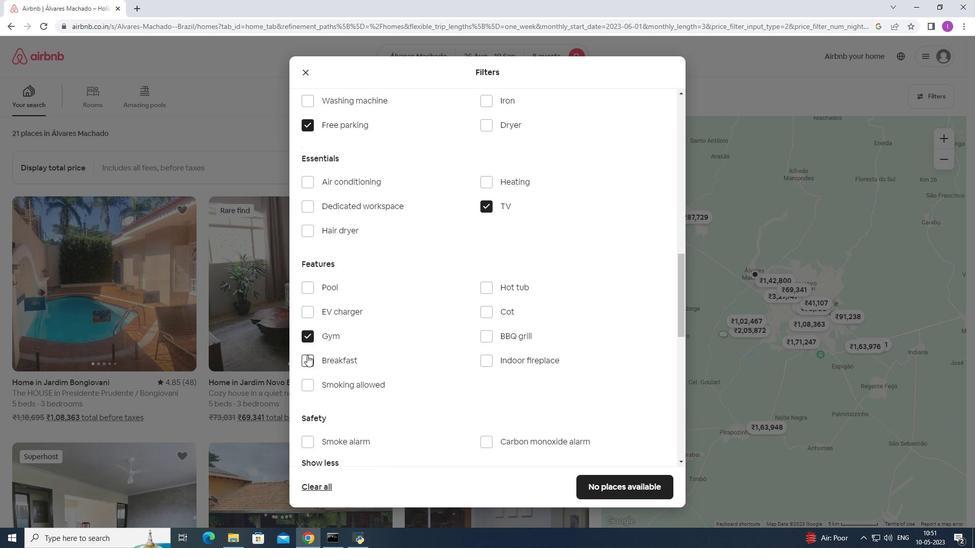 
Action: Mouse moved to (324, 361)
Screenshot: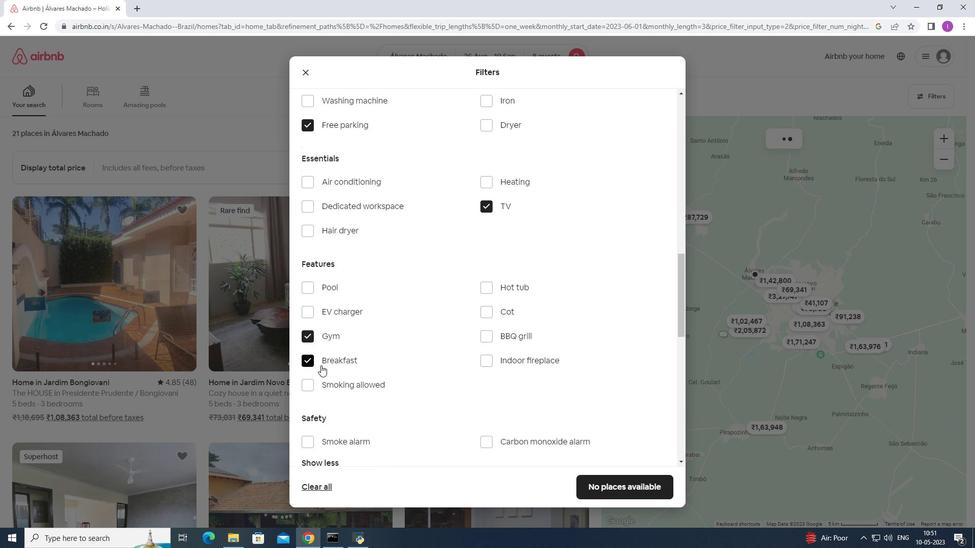 
Action: Mouse scrolled (324, 360) with delta (0, 0)
Screenshot: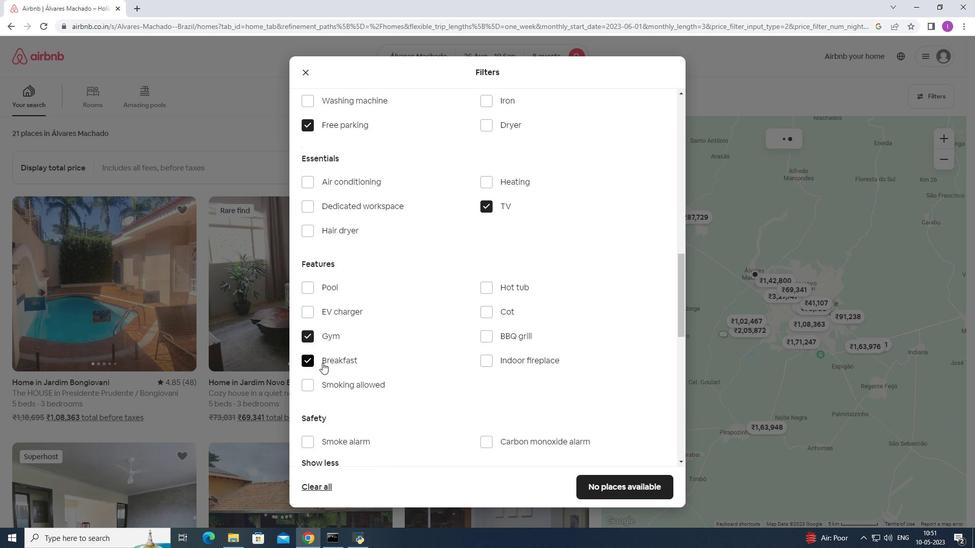 
Action: Mouse scrolled (324, 360) with delta (0, 0)
Screenshot: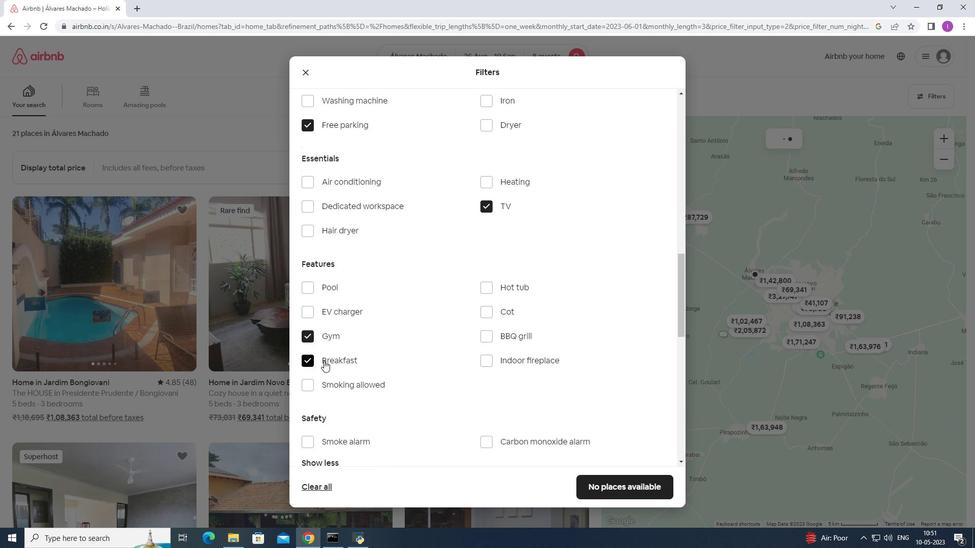 
Action: Mouse moved to (324, 361)
Screenshot: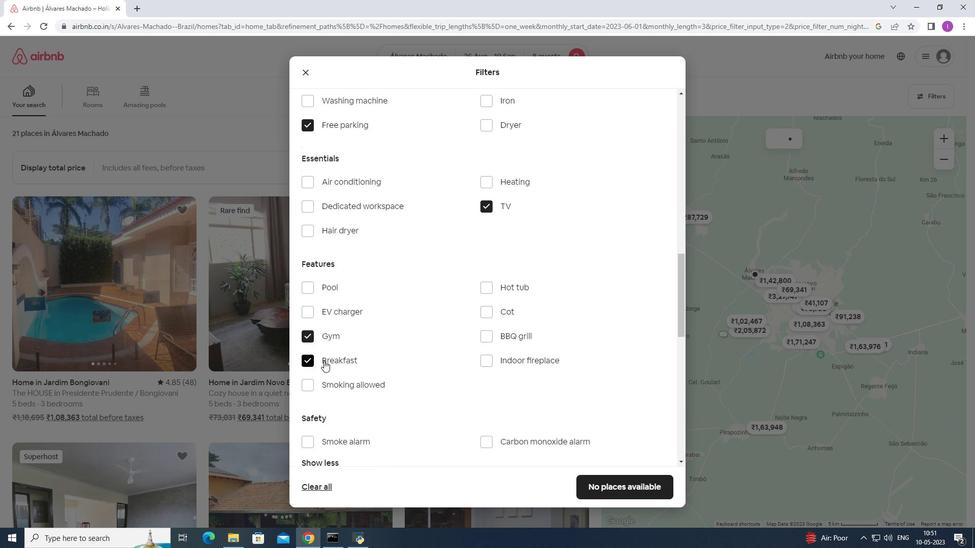 
Action: Mouse scrolled (324, 360) with delta (0, 0)
Screenshot: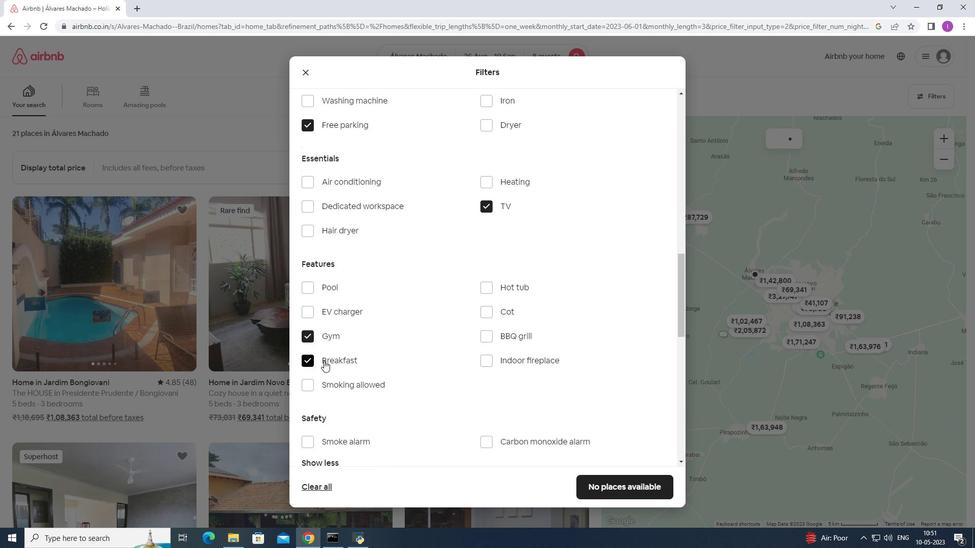 
Action: Mouse moved to (330, 361)
Screenshot: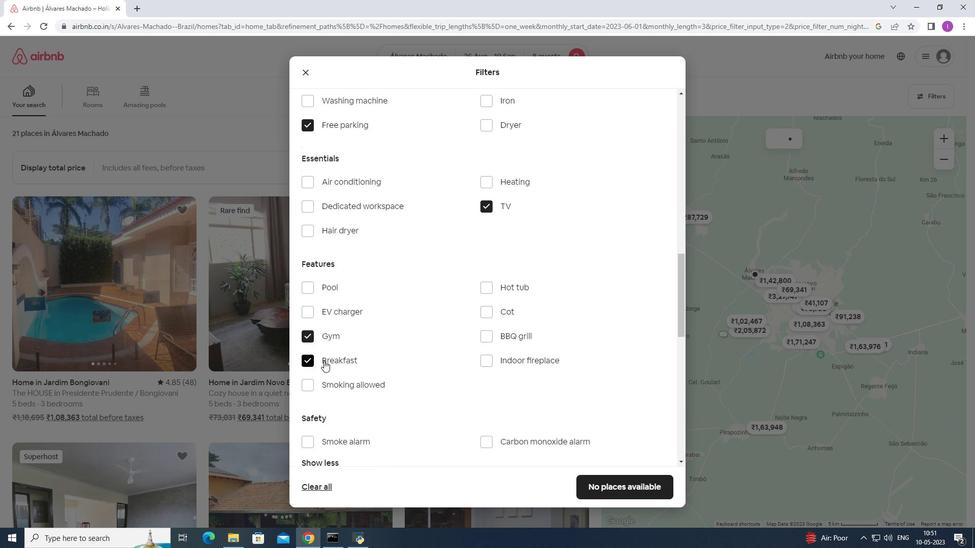 
Action: Mouse scrolled (328, 360) with delta (0, 0)
Screenshot: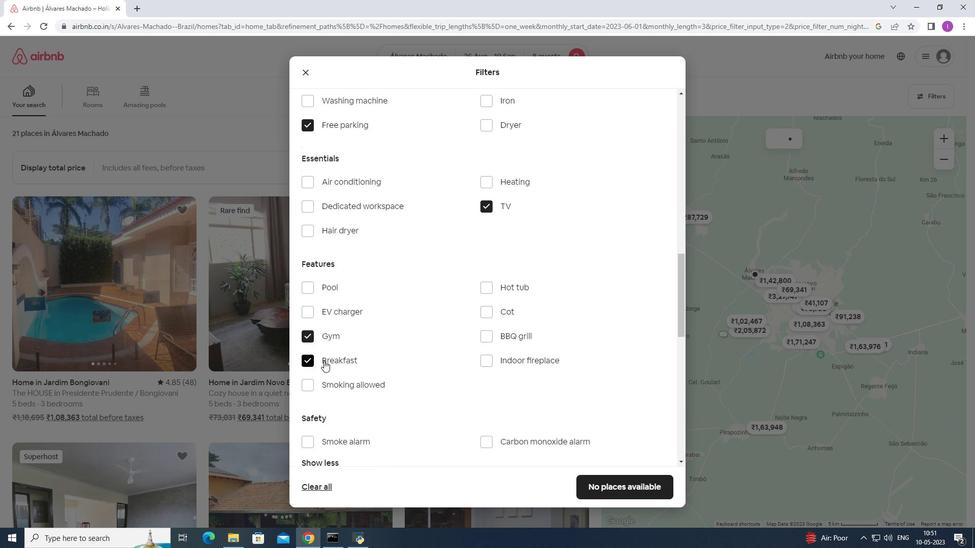 
Action: Mouse moved to (477, 352)
Screenshot: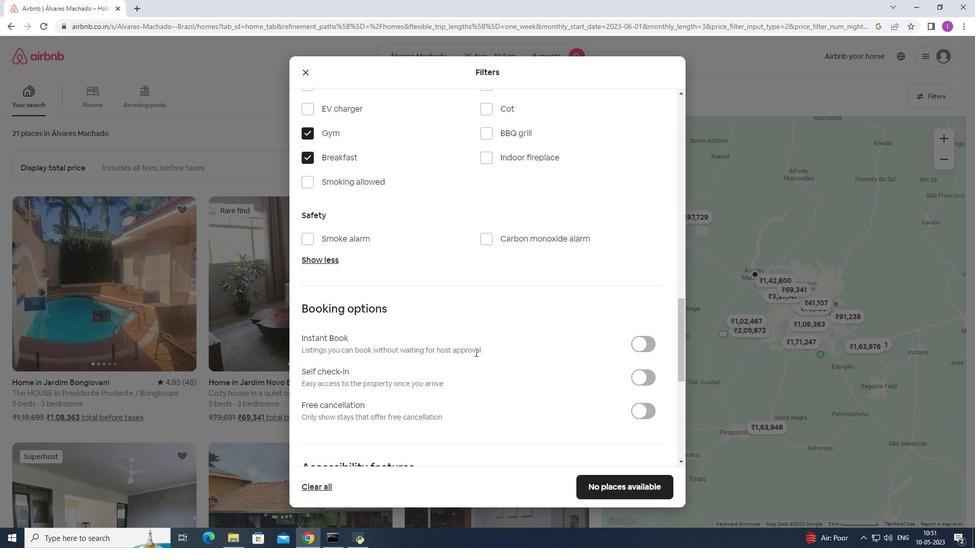 
Action: Mouse scrolled (477, 352) with delta (0, 0)
Screenshot: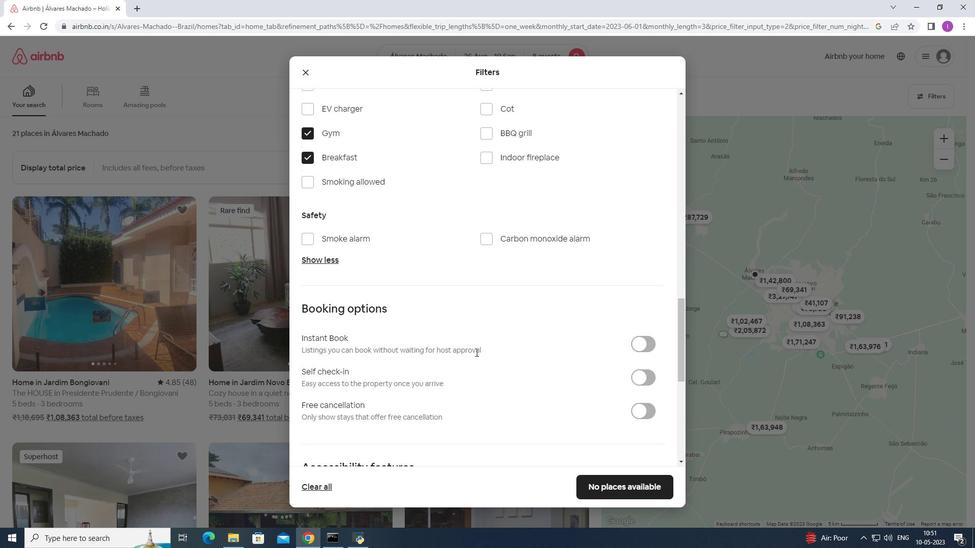 
Action: Mouse scrolled (477, 352) with delta (0, 0)
Screenshot: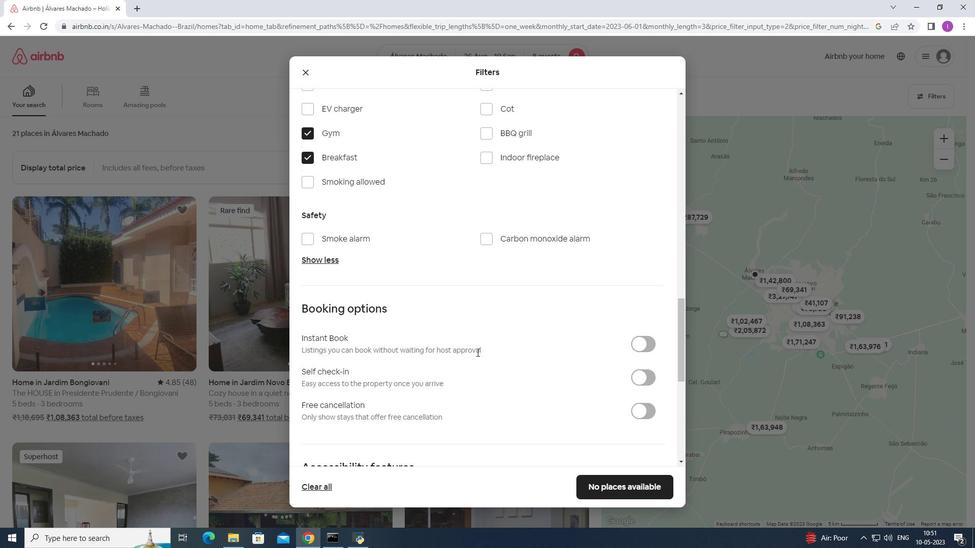 
Action: Mouse moved to (642, 274)
Screenshot: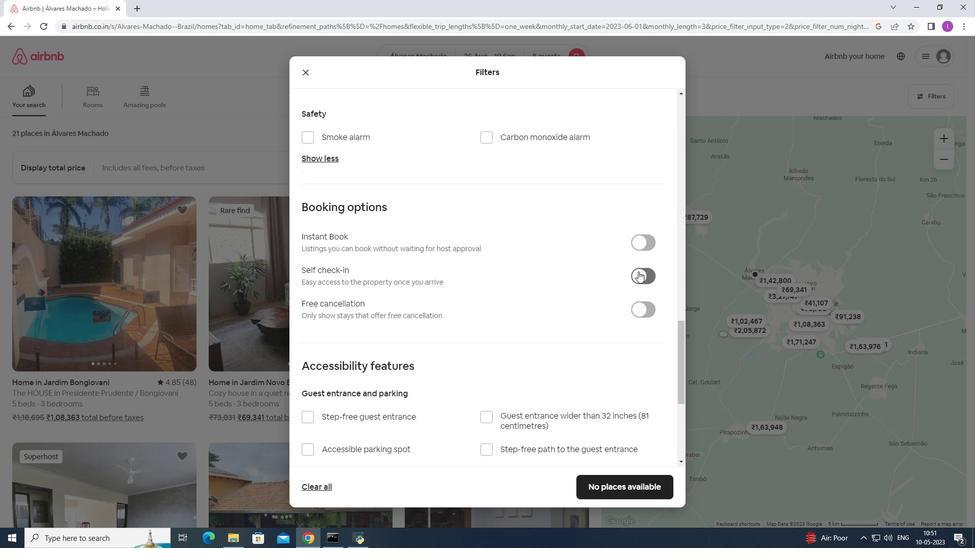 
Action: Mouse pressed left at (642, 274)
Screenshot: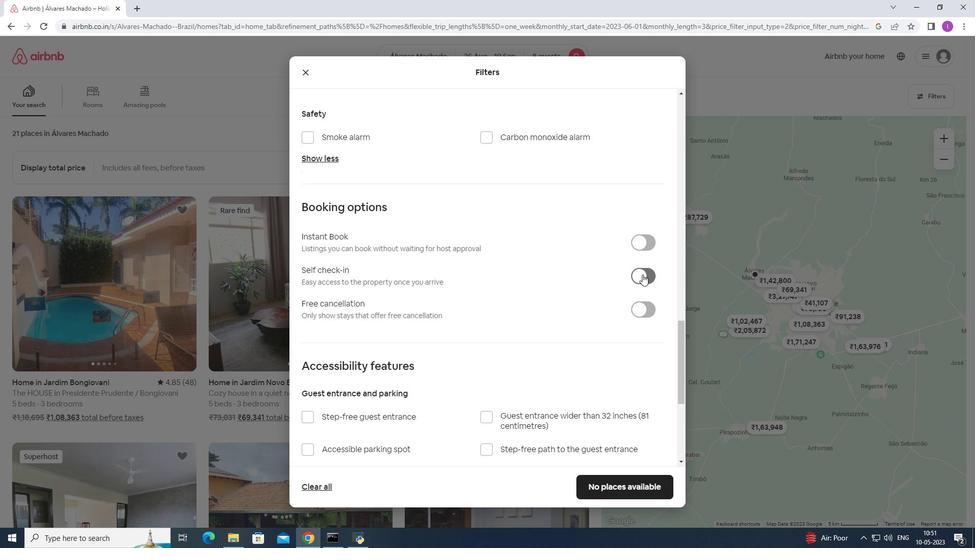 
Action: Mouse moved to (491, 420)
Screenshot: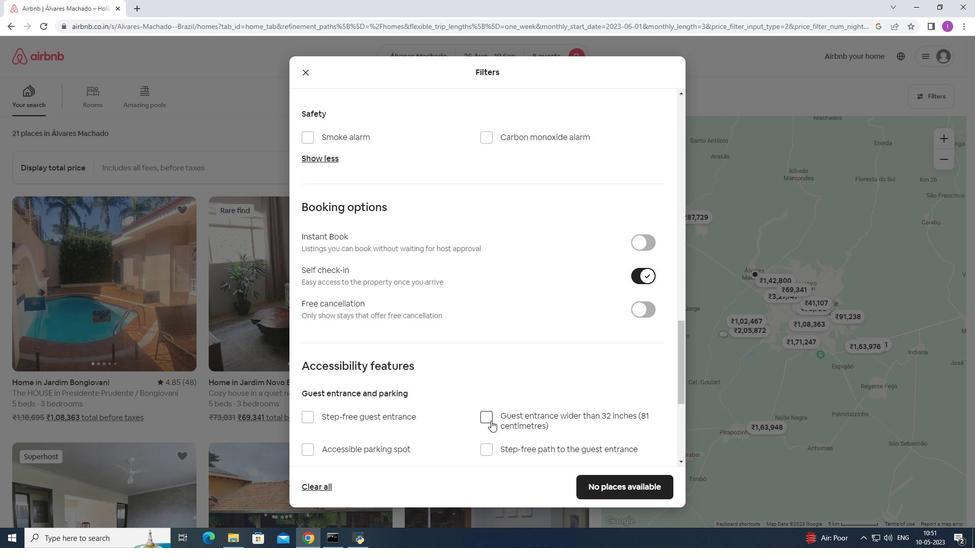 
Action: Mouse scrolled (491, 419) with delta (0, 0)
Screenshot: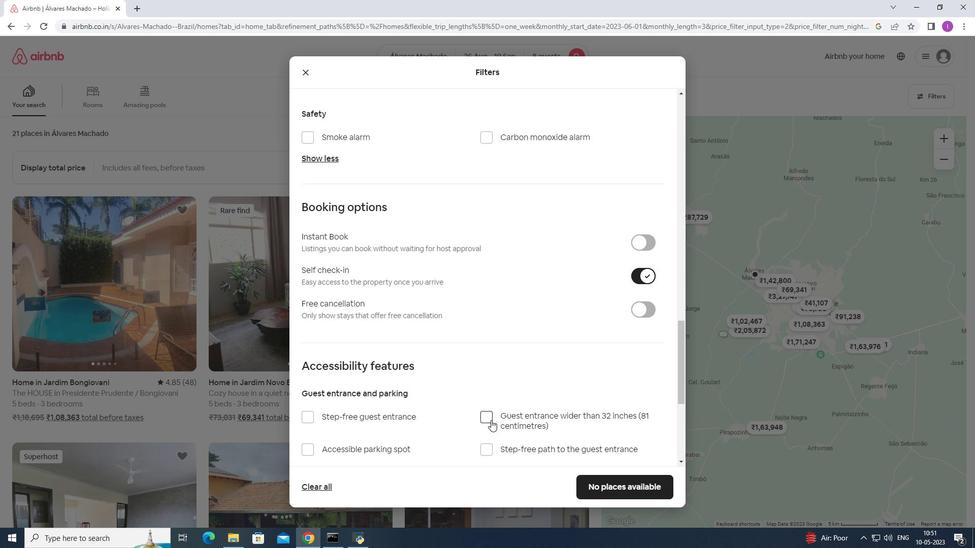 
Action: Mouse moved to (491, 419)
Screenshot: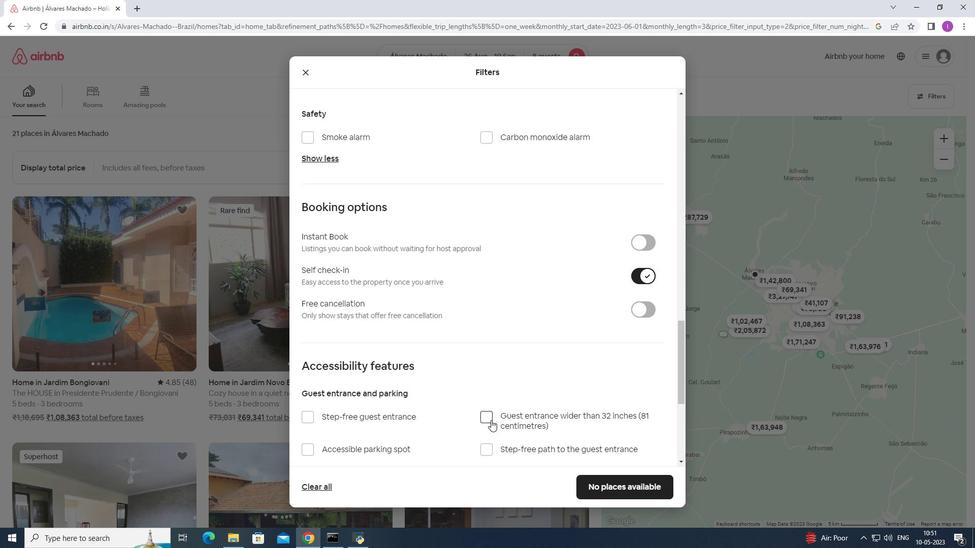 
Action: Mouse scrolled (491, 419) with delta (0, 0)
Screenshot: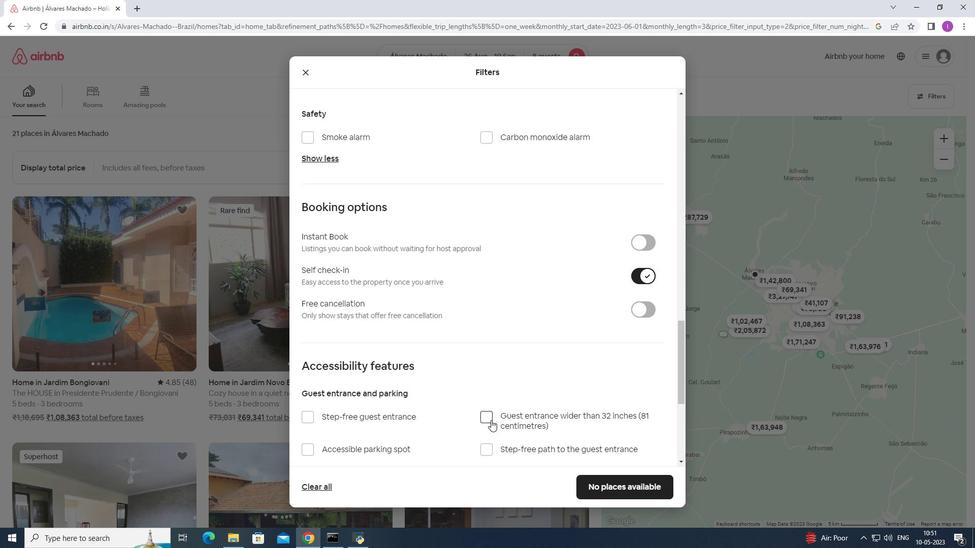 
Action: Mouse moved to (493, 418)
Screenshot: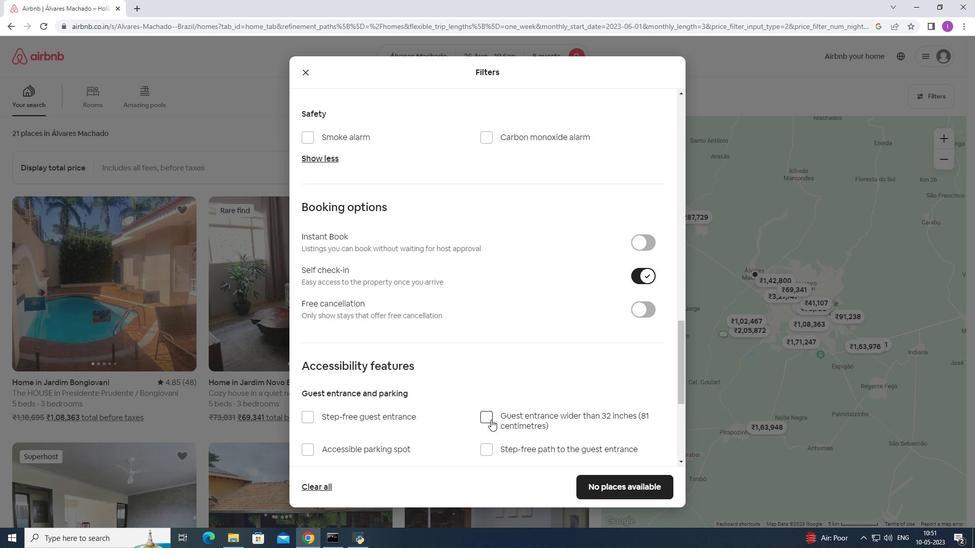 
Action: Mouse scrolled (492, 419) with delta (0, 0)
Screenshot: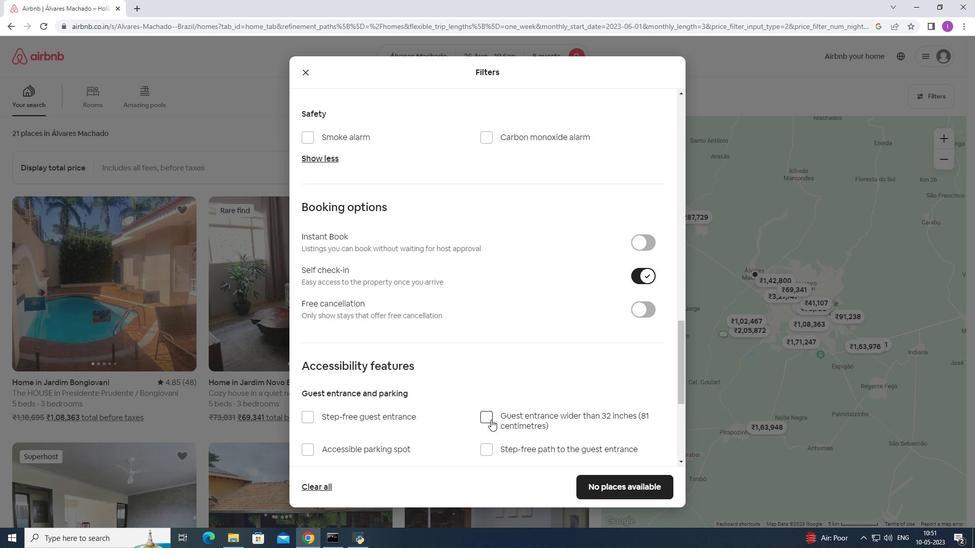 
Action: Mouse moved to (495, 417)
Screenshot: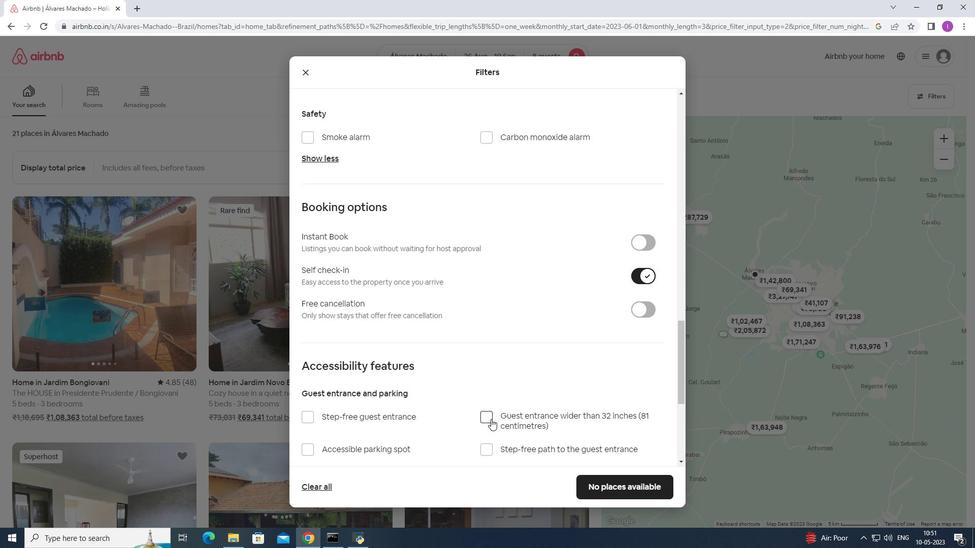 
Action: Mouse scrolled (494, 417) with delta (0, 0)
Screenshot: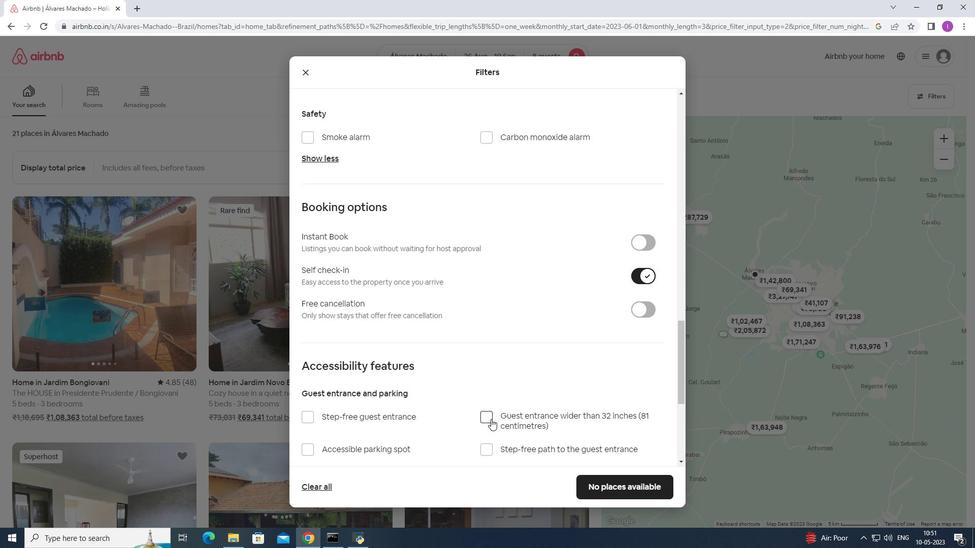 
Action: Mouse moved to (510, 408)
Screenshot: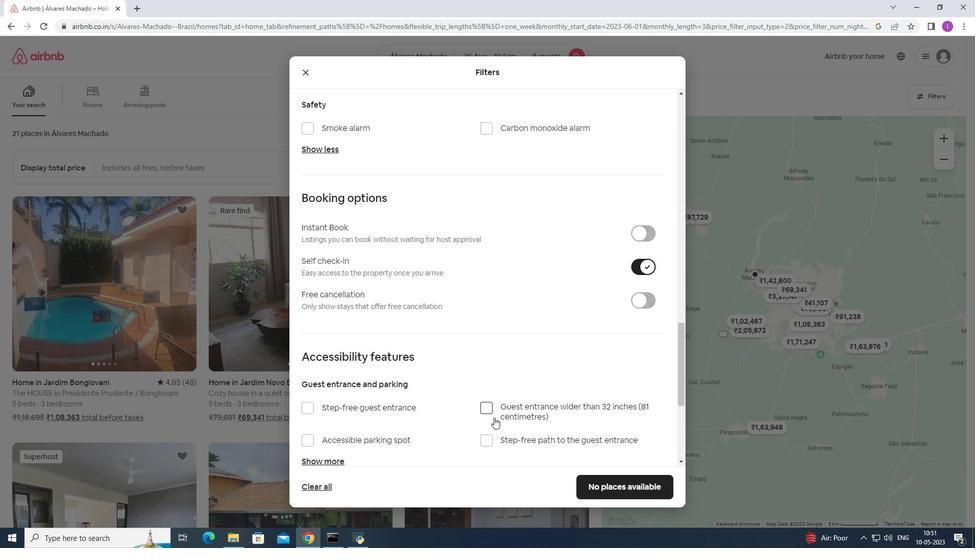 
Action: Mouse scrolled (497, 415) with delta (0, 0)
Screenshot: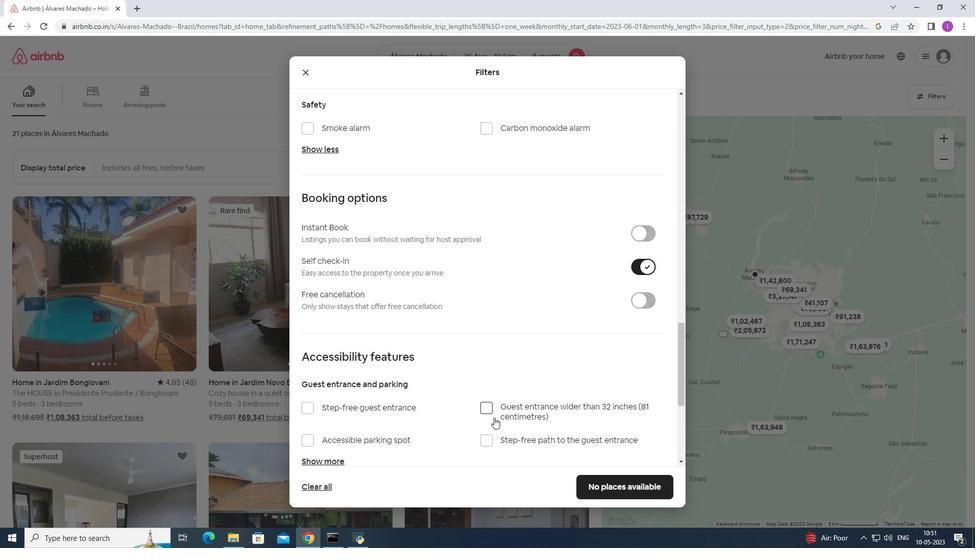 
Action: Mouse moved to (511, 401)
Screenshot: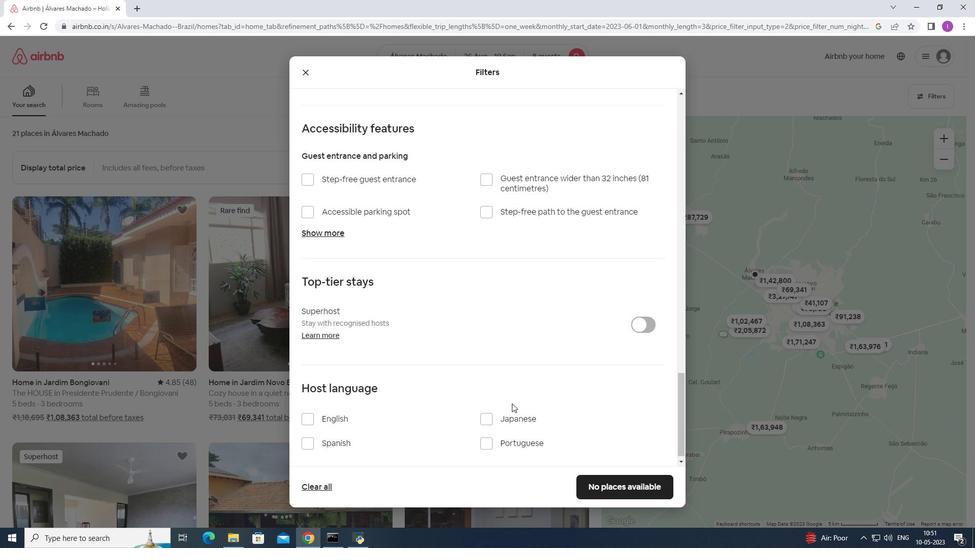 
Action: Mouse scrolled (511, 401) with delta (0, 0)
Screenshot: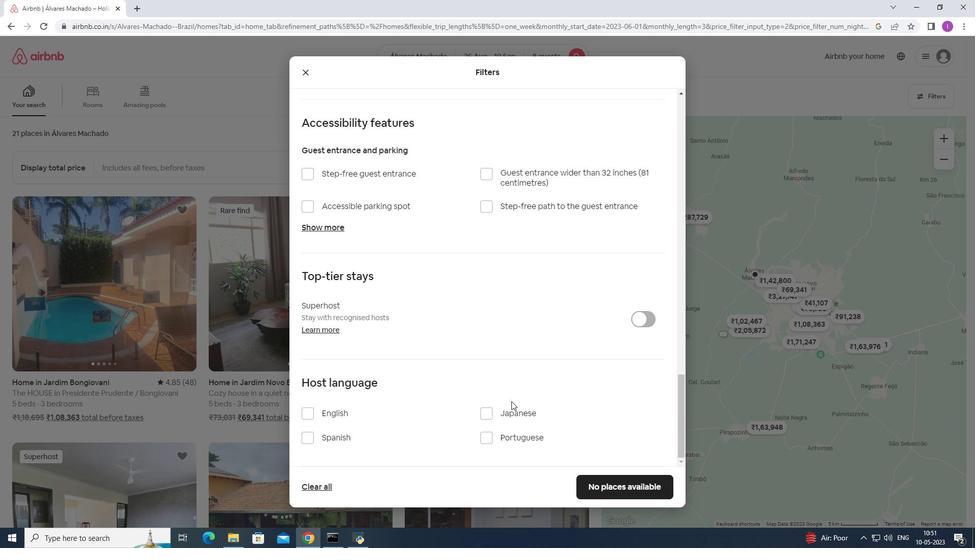 
Action: Mouse moved to (511, 401)
Screenshot: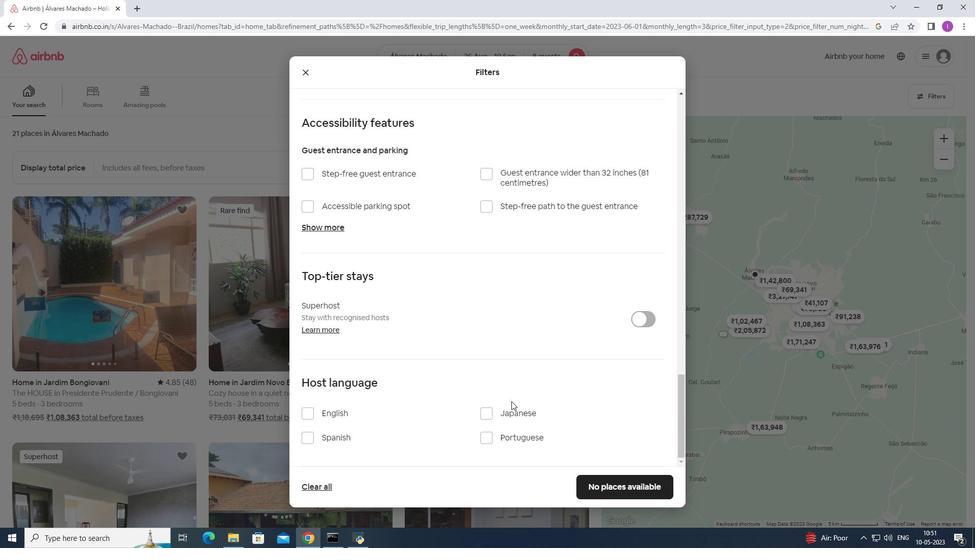 
Action: Mouse scrolled (511, 401) with delta (0, 0)
Screenshot: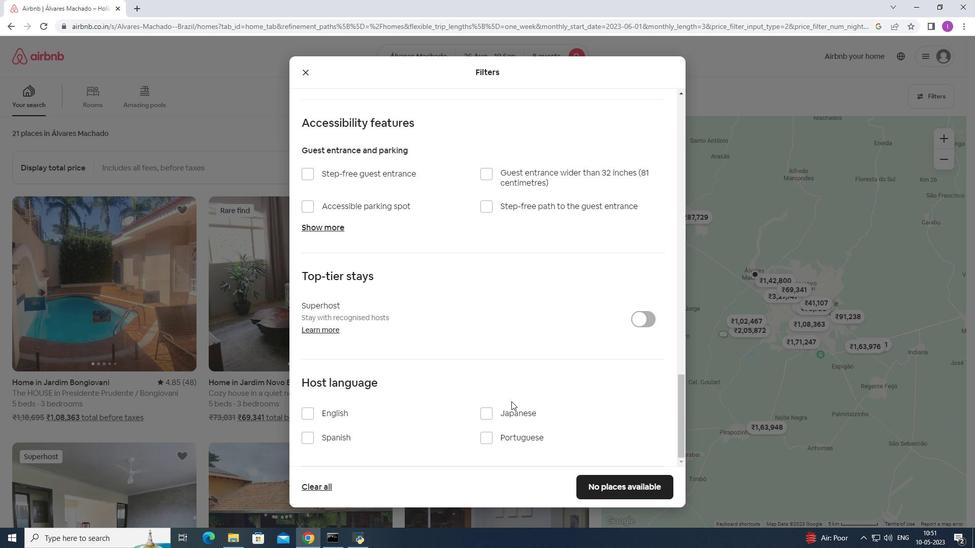 
Action: Mouse moved to (306, 412)
Screenshot: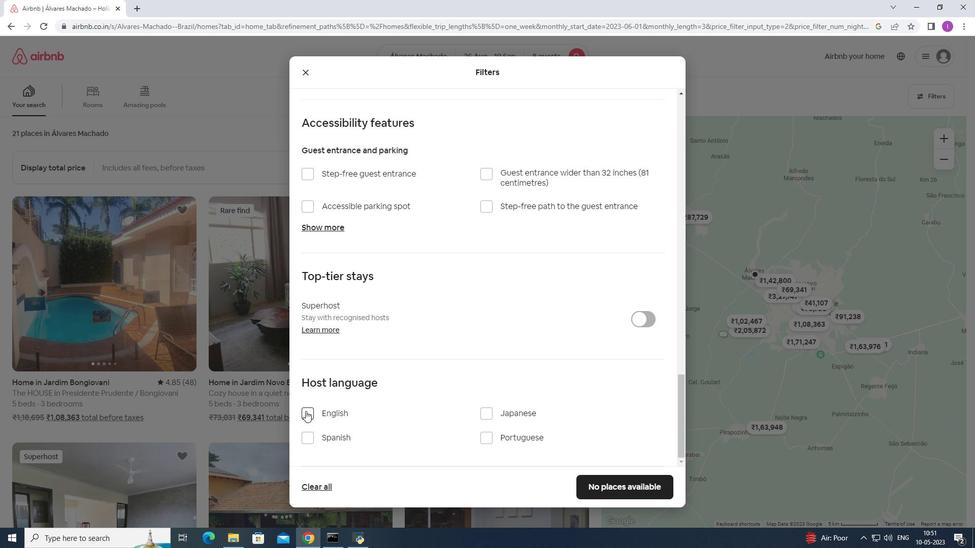 
Action: Mouse pressed left at (306, 412)
Screenshot: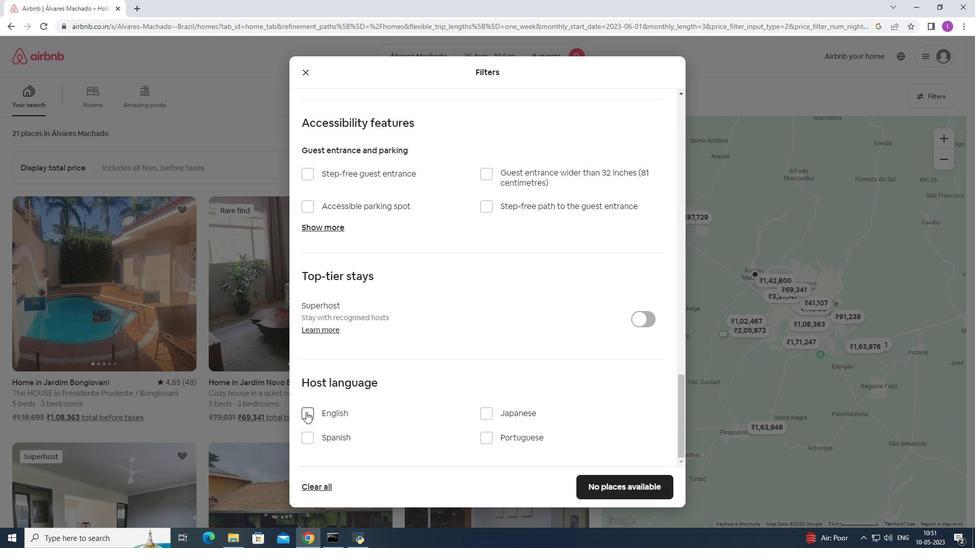 
Action: Mouse moved to (623, 494)
Screenshot: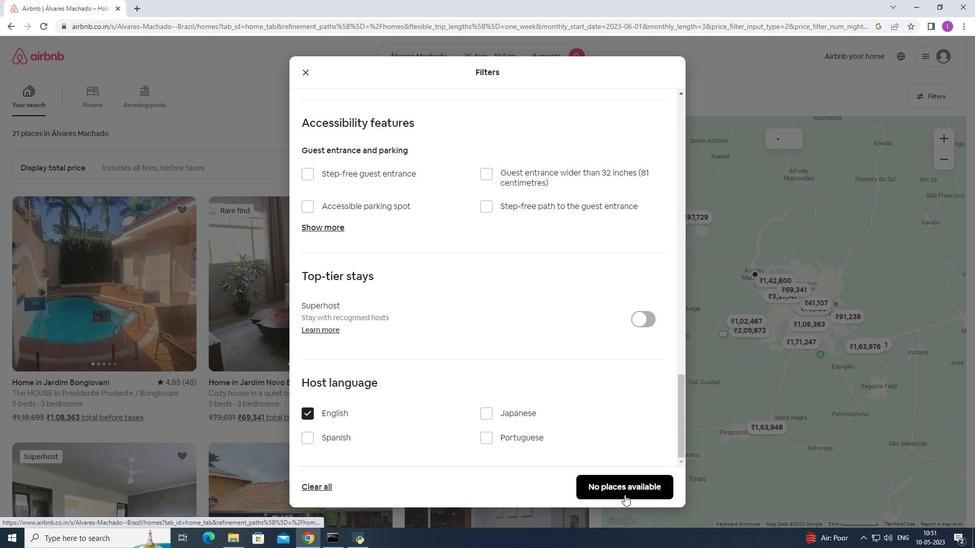 
Action: Mouse pressed left at (623, 494)
Screenshot: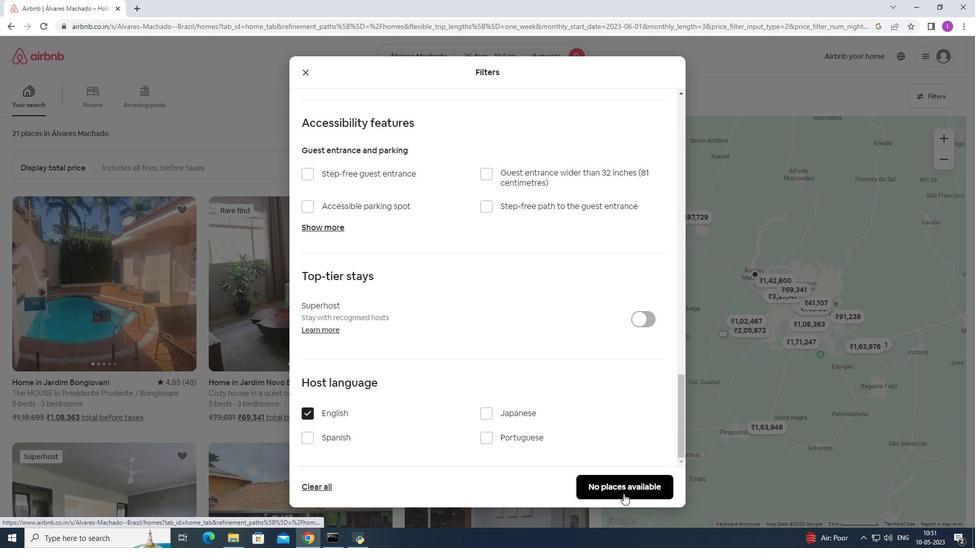 
Action: Mouse moved to (604, 488)
Screenshot: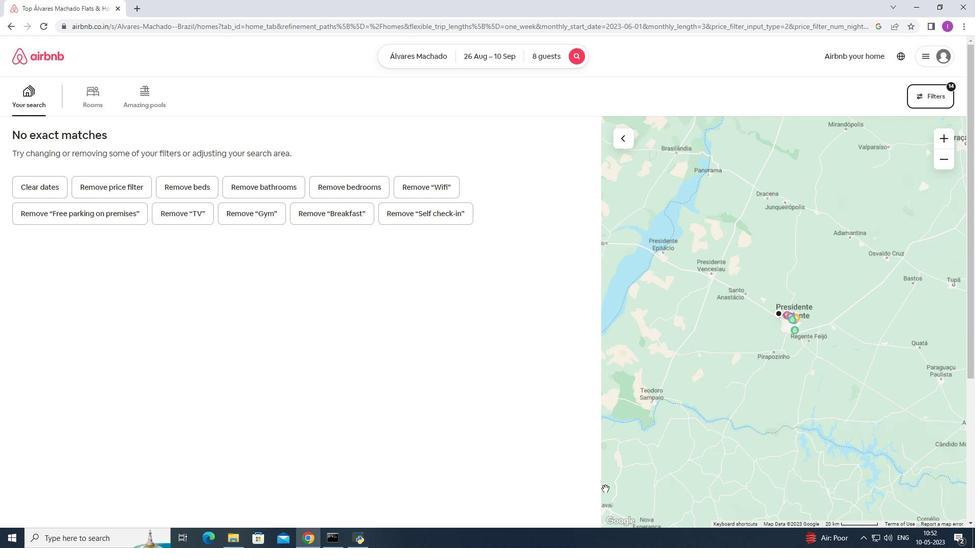 
